 Task: Use Screen flow to show use case on Inmates object.
Action: Mouse moved to (643, 50)
Screenshot: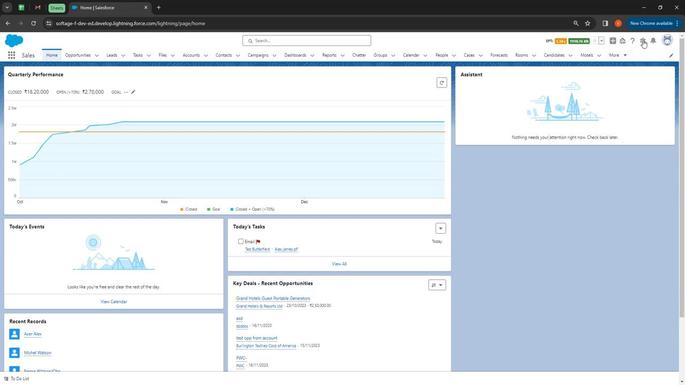 
Action: Mouse pressed left at (643, 50)
Screenshot: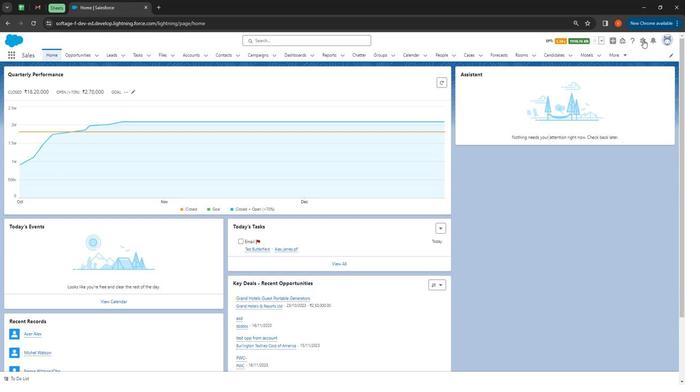 
Action: Mouse moved to (624, 66)
Screenshot: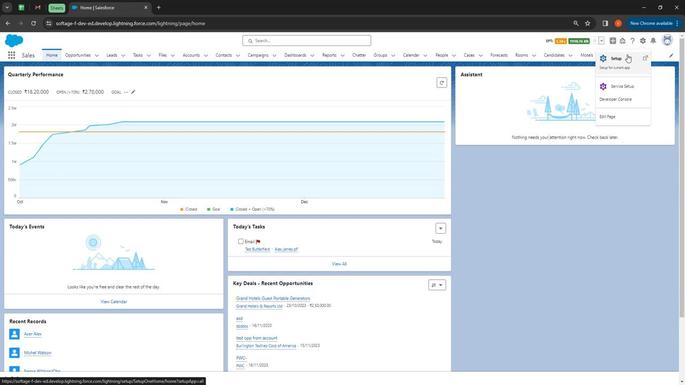
Action: Mouse pressed left at (624, 66)
Screenshot: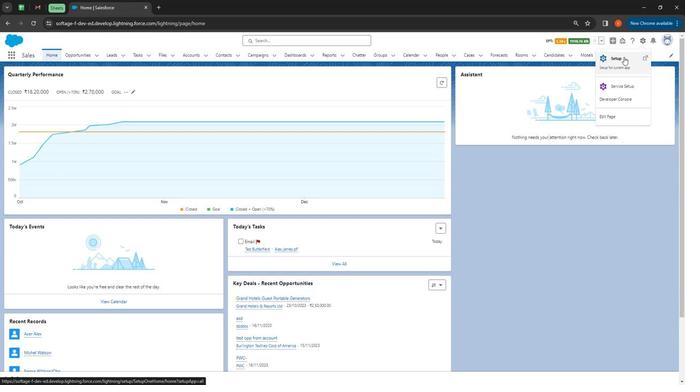 
Action: Mouse moved to (25, 83)
Screenshot: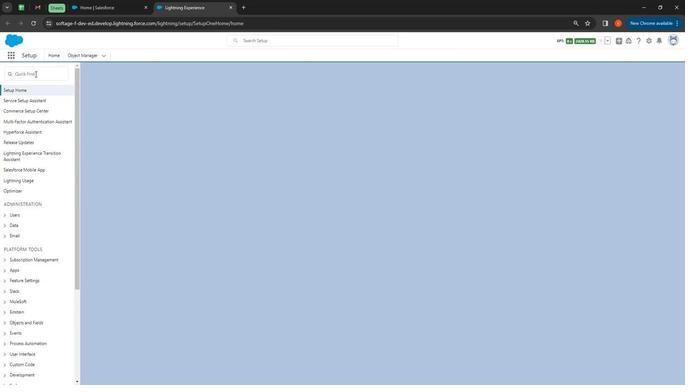 
Action: Mouse pressed left at (25, 83)
Screenshot: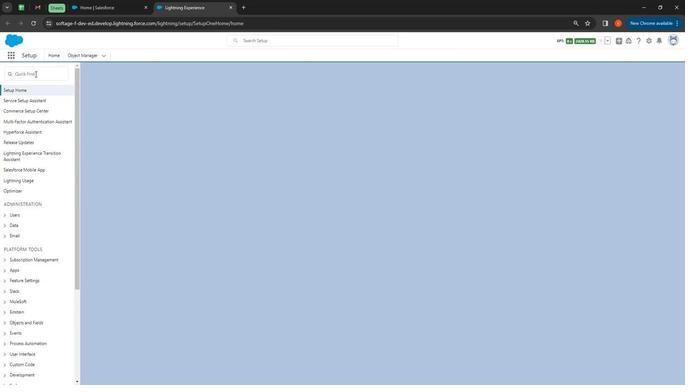 
Action: Mouse pressed left at (25, 83)
Screenshot: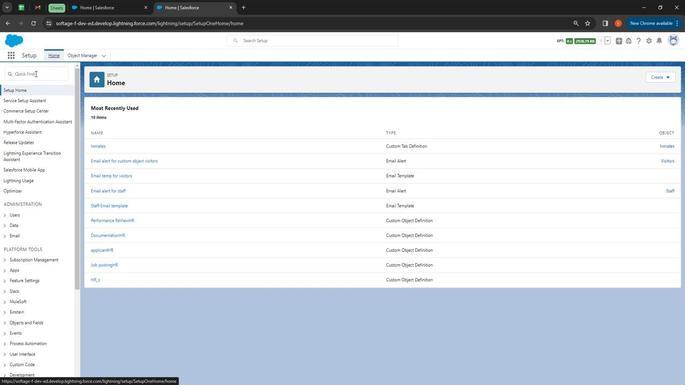 
Action: Key pressed flows
Screenshot: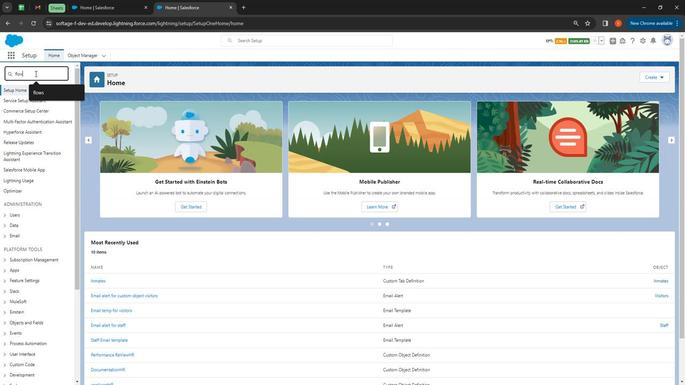 
Action: Mouse moved to (10, 106)
Screenshot: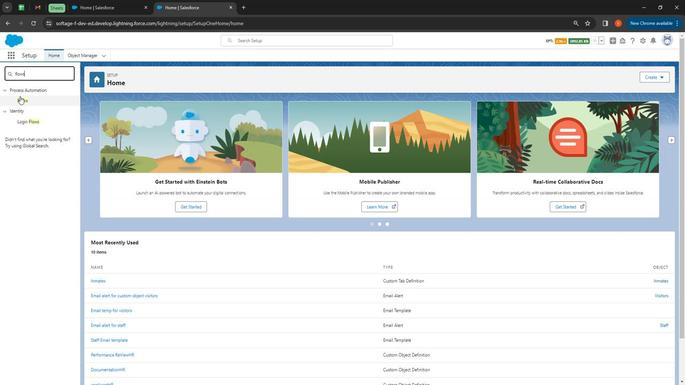 
Action: Mouse pressed left at (10, 106)
Screenshot: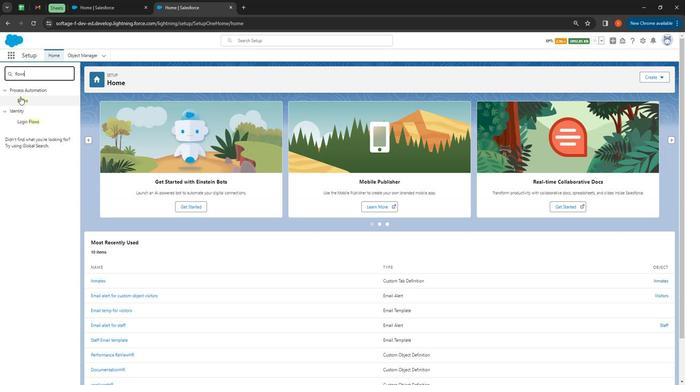 
Action: Mouse moved to (656, 87)
Screenshot: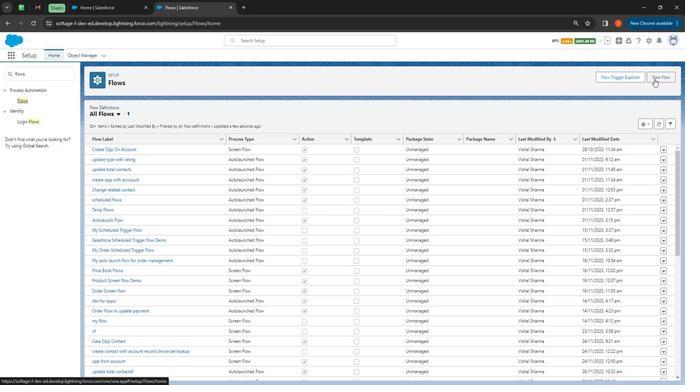 
Action: Mouse pressed left at (656, 87)
Screenshot: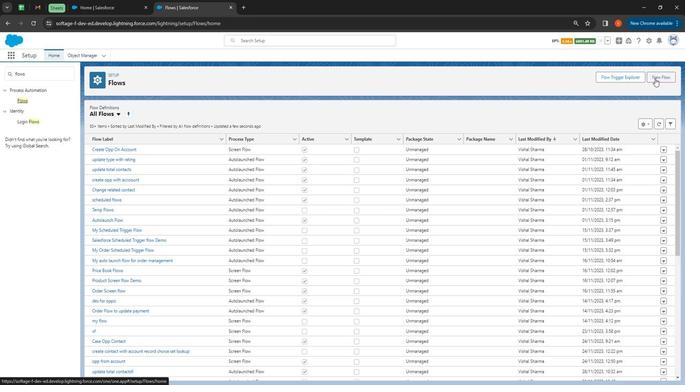
Action: Mouse moved to (511, 278)
Screenshot: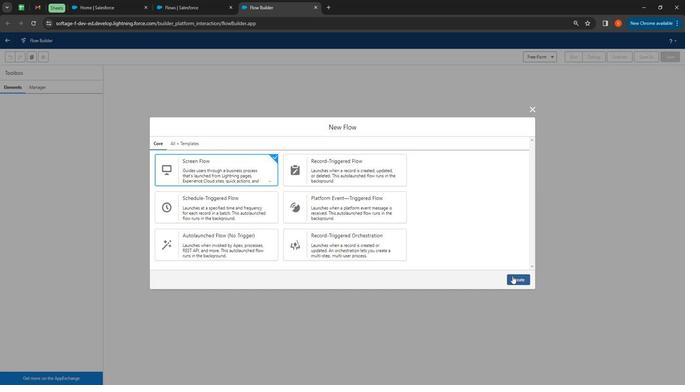 
Action: Mouse pressed left at (511, 278)
Screenshot: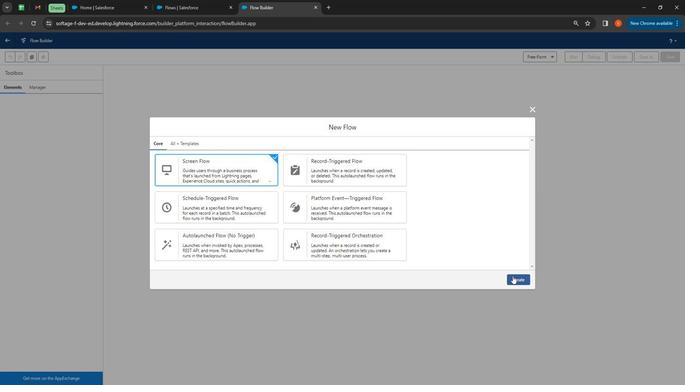 
Action: Mouse moved to (336, 129)
Screenshot: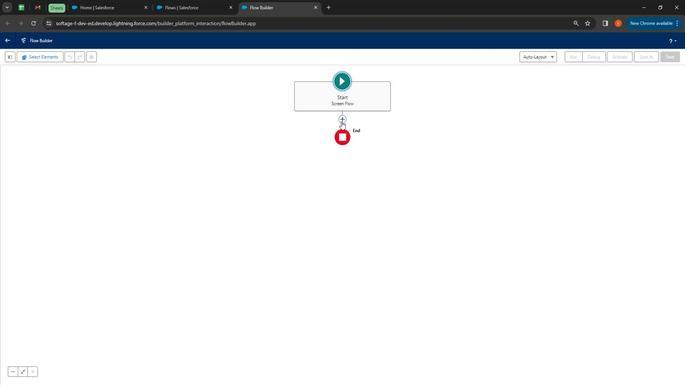 
Action: Mouse pressed left at (336, 129)
Screenshot: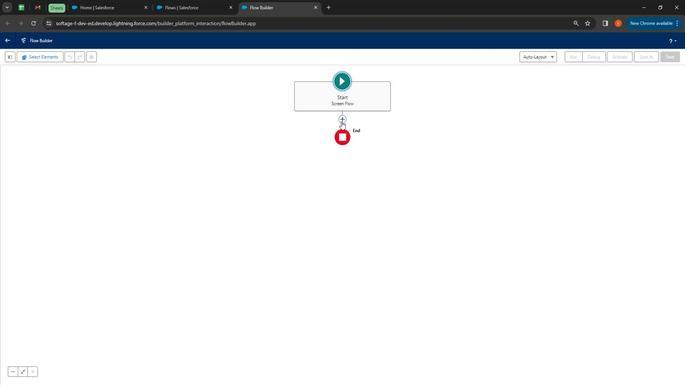 
Action: Mouse moved to (320, 156)
Screenshot: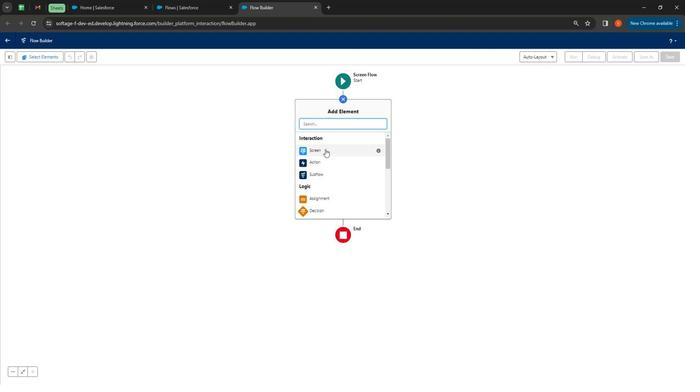 
Action: Mouse pressed left at (320, 156)
Screenshot: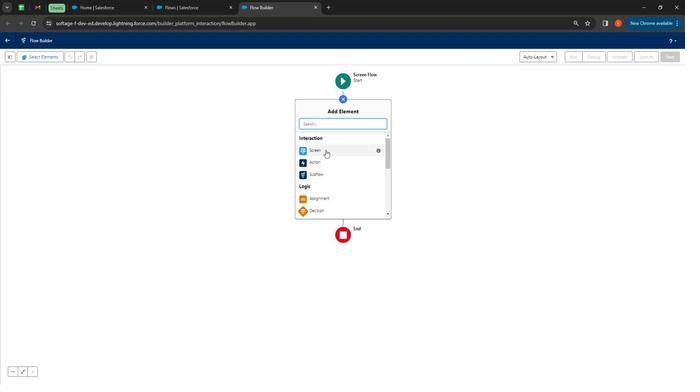 
Action: Mouse moved to (579, 125)
Screenshot: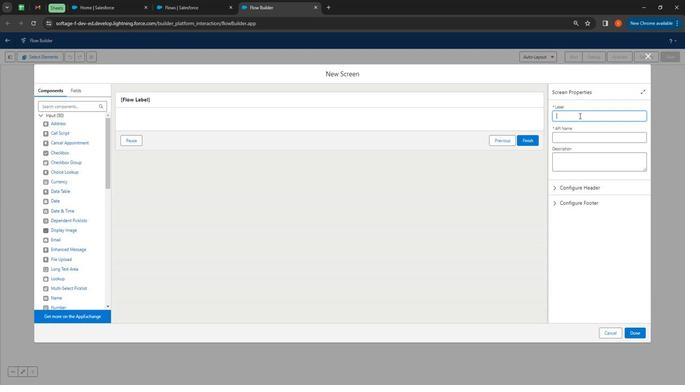 
Action: Mouse pressed left at (579, 125)
Screenshot: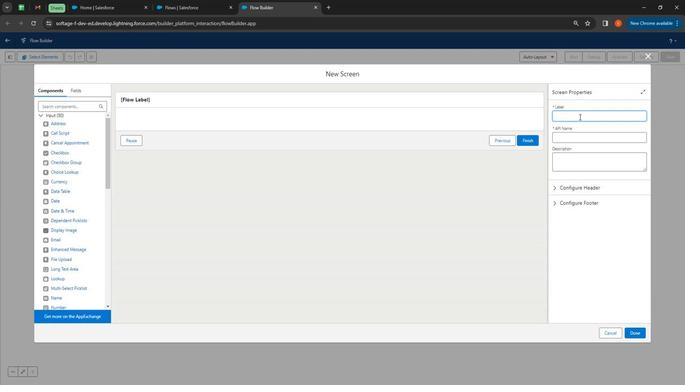 
Action: Key pressed <Key.shift>
Screenshot: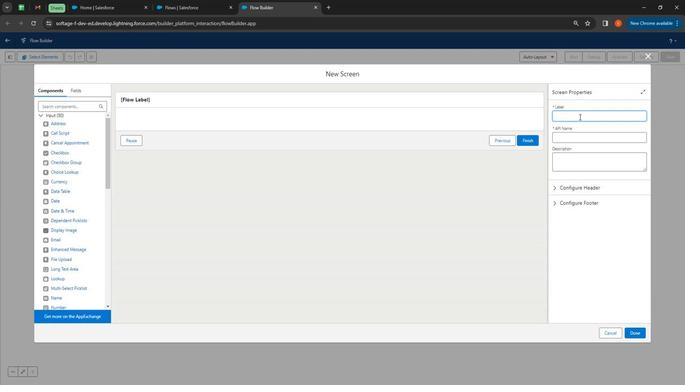 
Action: Mouse moved to (523, 90)
Screenshot: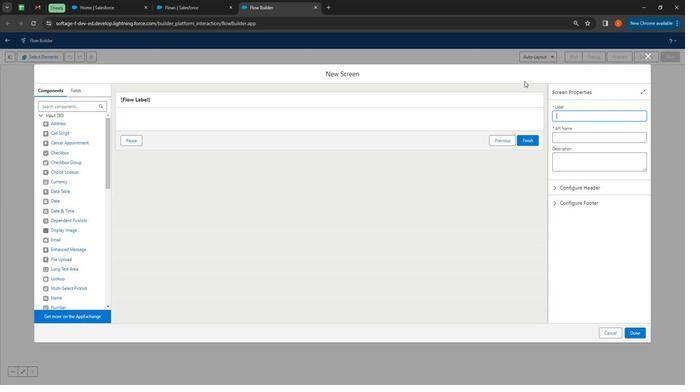 
Action: Key pressed <Key.shift><Key.shift><Key.shift><Key.shift><Key.shift><Key.shift><Key.shift><Key.shift><Key.shift><Key.shift><Key.shift><Key.shift><Key.shift><Key.shift><Key.shift><Key.shift><Key.shift><Key.shift><Key.shift><Key.shift><Key.shift><Key.shift><Key.shift><Key.shift><Key.shift><Key.shift><Key.shift><Key.shift><Key.shift><Key.shift><Key.shift><Key.shift><Key.shift><Key.shift>Inmate<Key.space><Key.shift>Screen<Key.tab><Key.tab><Key.shift><Key.shift><Key.shift><Key.shift><Key.shift><Key.shift><Key.shift><Key.shift><Key.shift><Key.shift>Custom<Key.space><Key.shift>Screen<Key.space>for<Key.space>inmate<Key.space>custom<Key.space>object<Key.space>in<Key.space>priss<Key.backspace>on<Key.space>connect<Key.space>pro<Key.space>application.
Screenshot: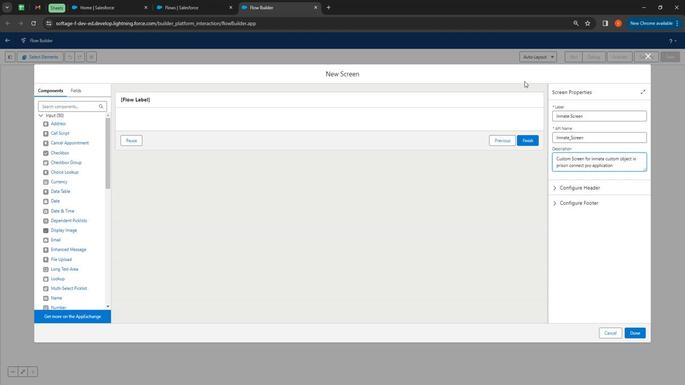 
Action: Mouse moved to (75, 113)
Screenshot: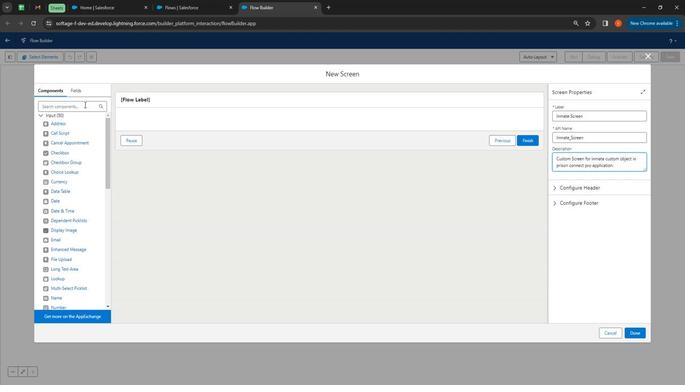
Action: Mouse pressed left at (75, 113)
Screenshot: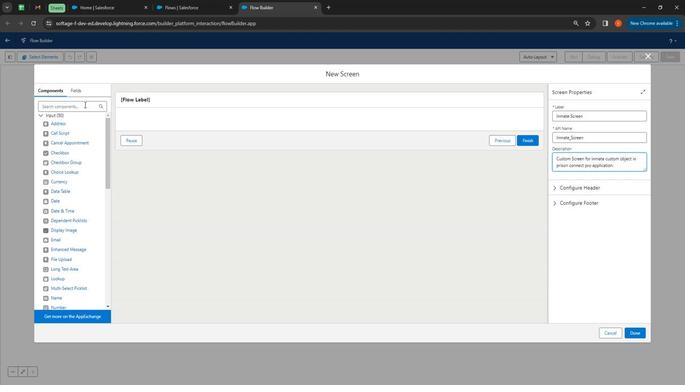 
Action: Key pressed text
Screenshot: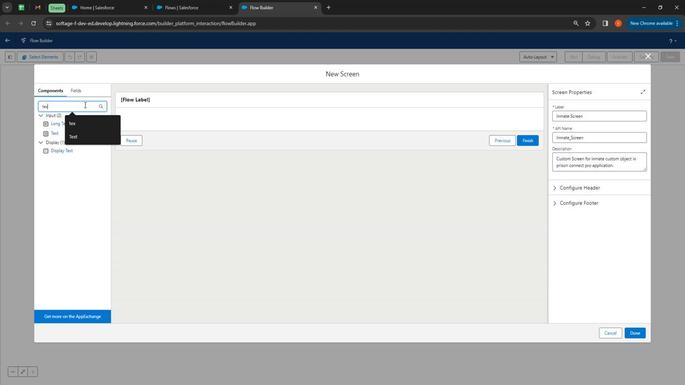 
Action: Mouse moved to (41, 143)
Screenshot: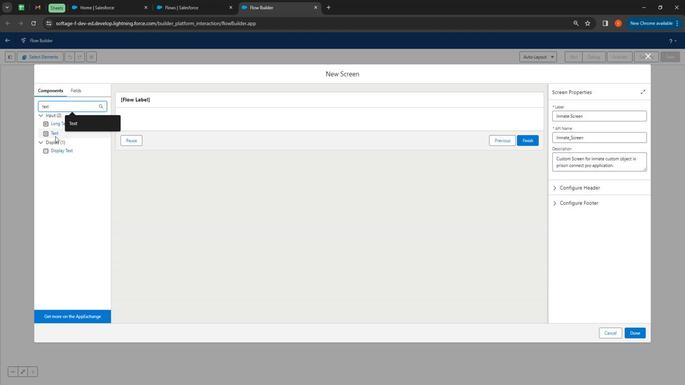 
Action: Mouse pressed left at (41, 143)
Screenshot: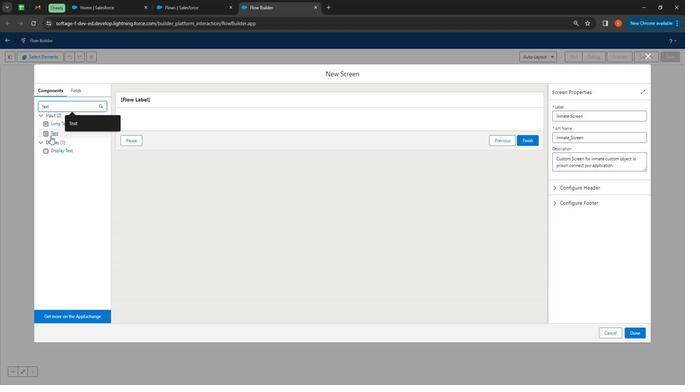 
Action: Mouse moved to (584, 123)
Screenshot: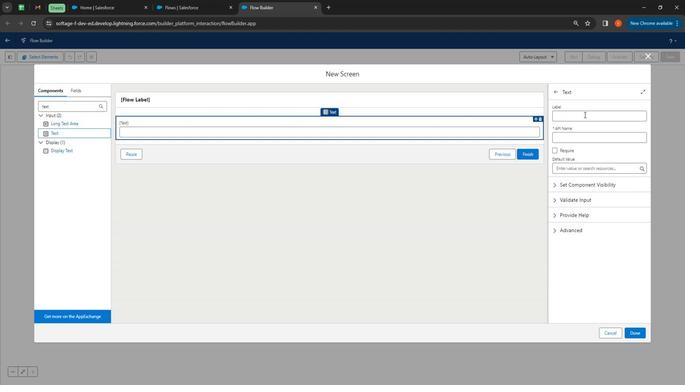 
Action: Mouse pressed left at (584, 123)
Screenshot: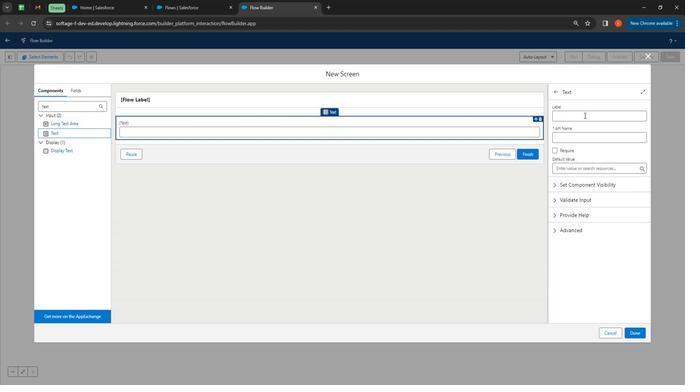 
Action: Key pressed <Key.shift>
Screenshot: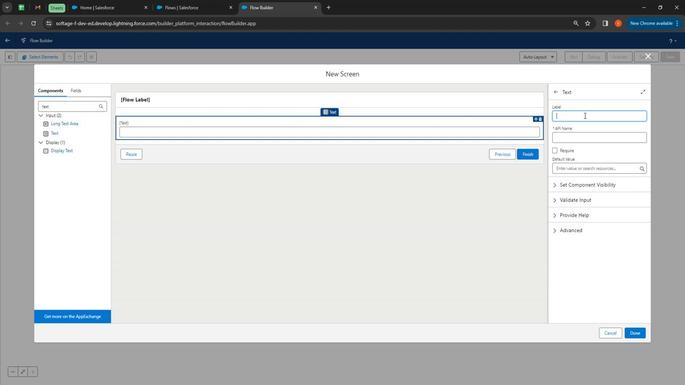 
Action: Mouse moved to (534, 92)
Screenshot: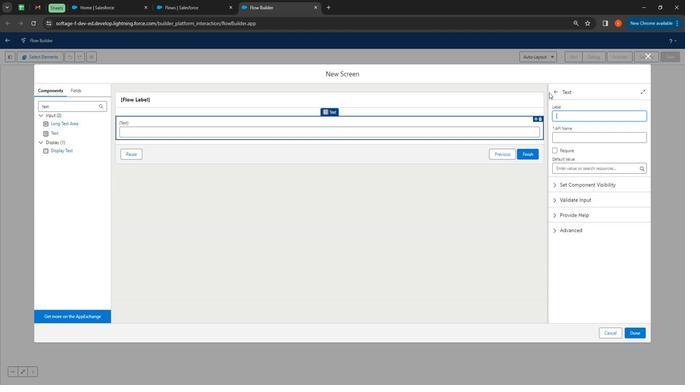 
Action: Key pressed <Key.shift><Key.shift><Key.shift><Key.shift><Key.shift><Key.shift><Key.shift><Key.shift><Key.shift><Key.shift>Inmate<Key.space><Key.shift>NAme<Key.backspace><Key.backspace><Key.backspace>ame
Screenshot: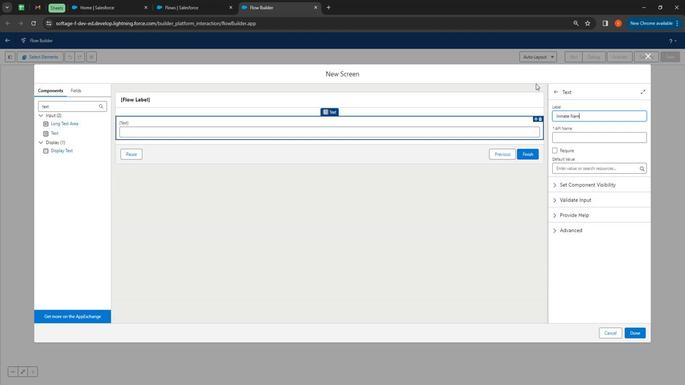 
Action: Mouse moved to (553, 158)
Screenshot: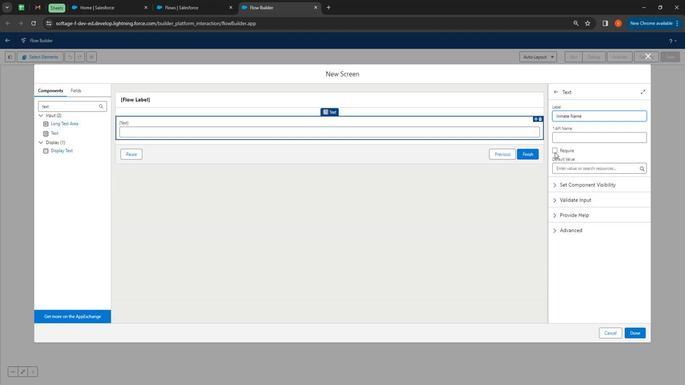 
Action: Mouse pressed left at (553, 158)
Screenshot: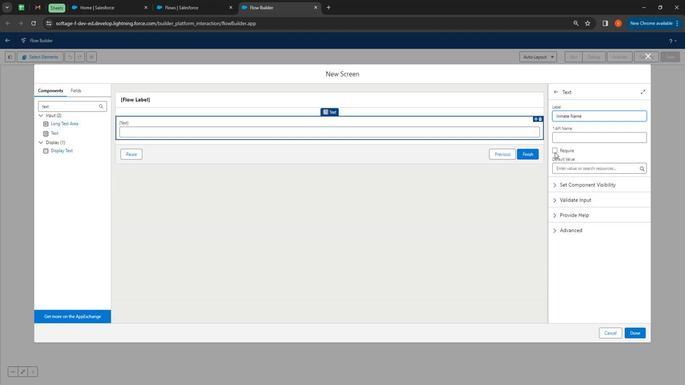 
Action: Mouse moved to (60, 115)
Screenshot: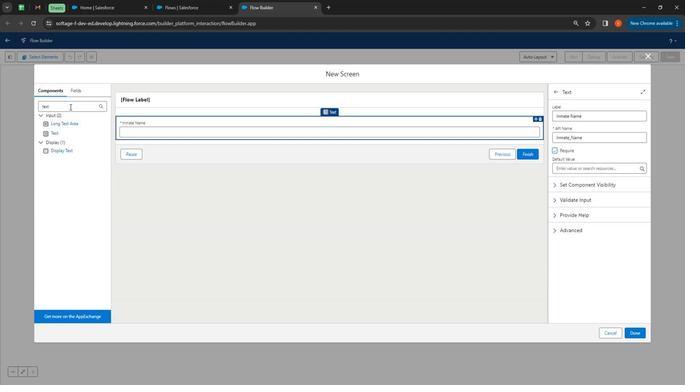
Action: Mouse pressed left at (60, 115)
Screenshot: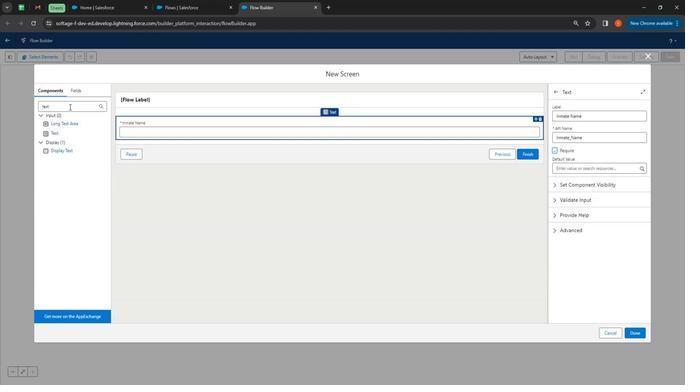 
Action: Mouse pressed left at (60, 115)
Screenshot: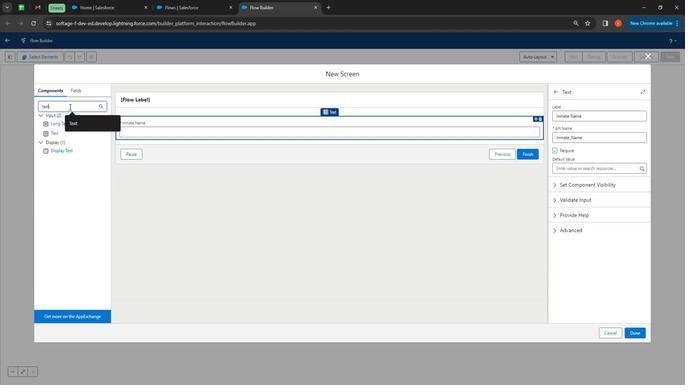 
Action: Key pressed <Key.shift><Key.shift><Key.shift><Key.shift><Key.shift><Key.shift><Key.shift><Key.shift><Key.shift><Key.shift><Key.shift><Key.shift><Key.shift><Key.shift><Key.shift><Key.shift><Key.shift><Key.shift><Key.shift><Key.shift><Key.shift>Date
Screenshot: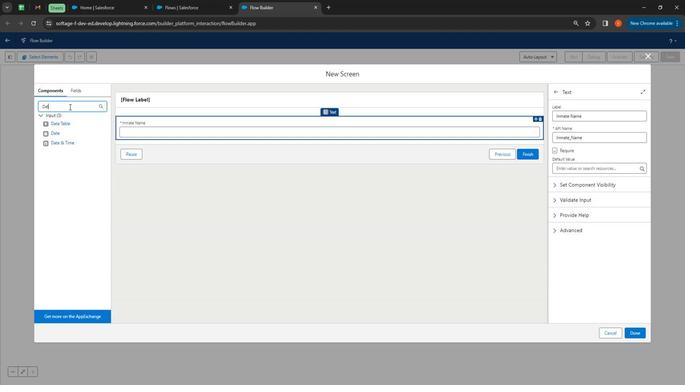 
Action: Mouse moved to (44, 133)
Screenshot: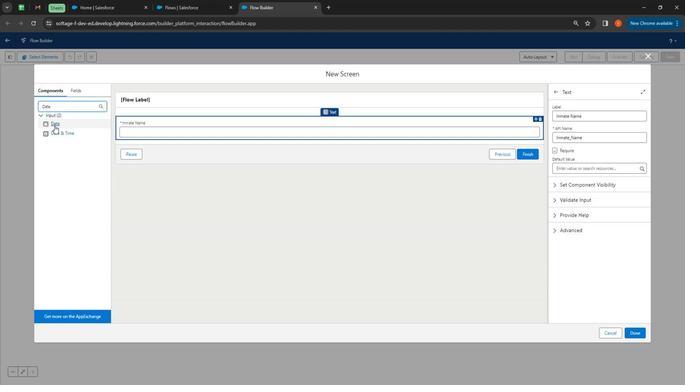 
Action: Mouse pressed left at (44, 133)
Screenshot: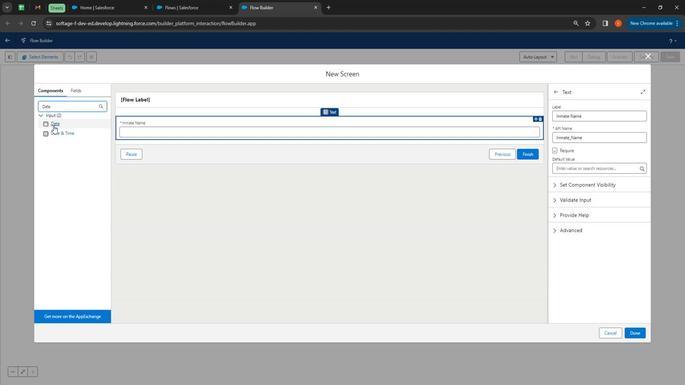 
Action: Mouse moved to (571, 127)
Screenshot: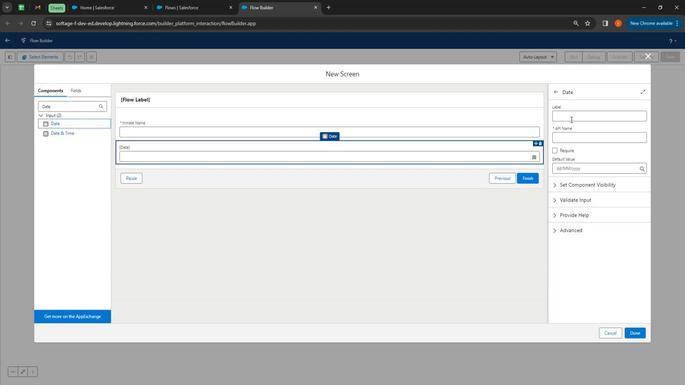 
Action: Mouse pressed left at (571, 127)
Screenshot: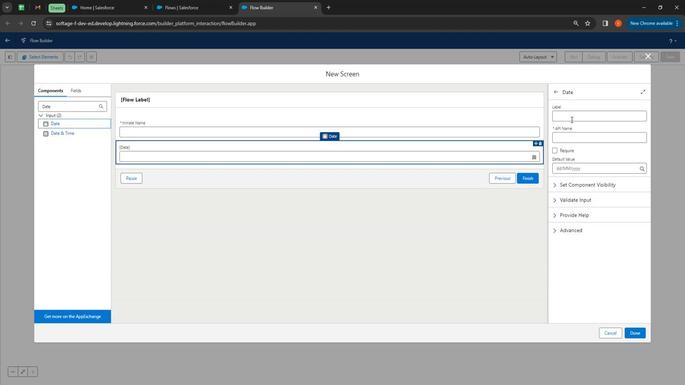 
Action: Mouse moved to (571, 127)
Screenshot: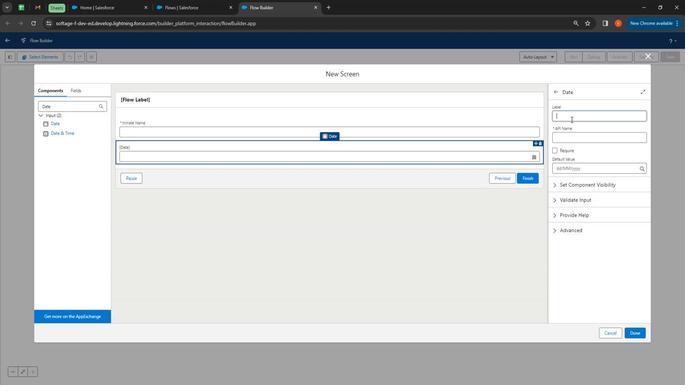 
Action: Key pressed <Key.shift>
Screenshot: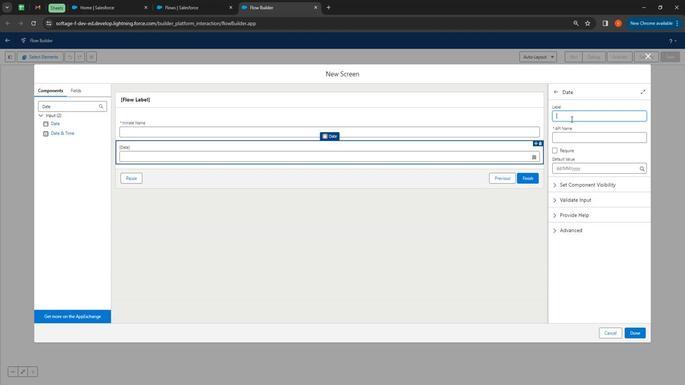 
Action: Mouse moved to (572, 126)
Screenshot: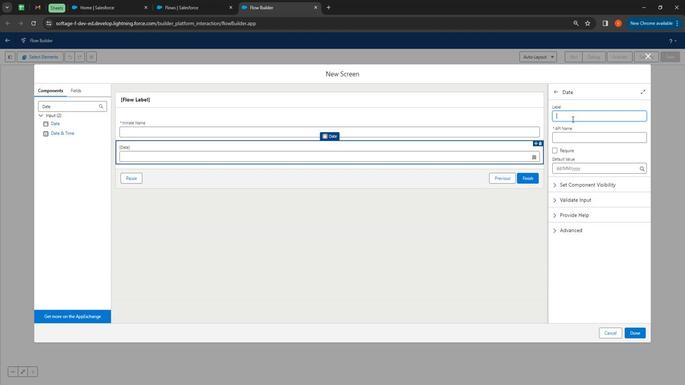 
Action: Key pressed D
Screenshot: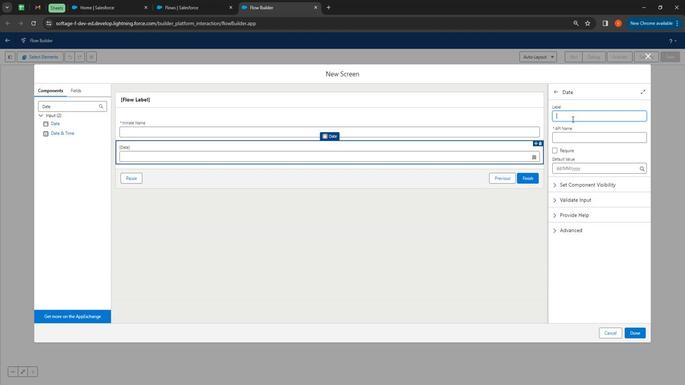 
Action: Mouse moved to (516, 89)
Screenshot: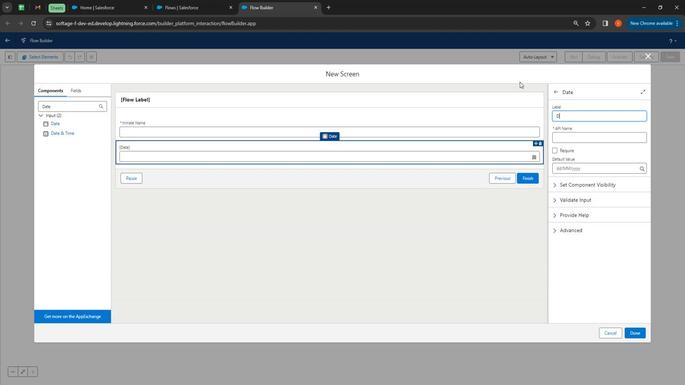 
Action: Key pressed ate<Key.space><Key.shift>Of<Key.space>birth
Screenshot: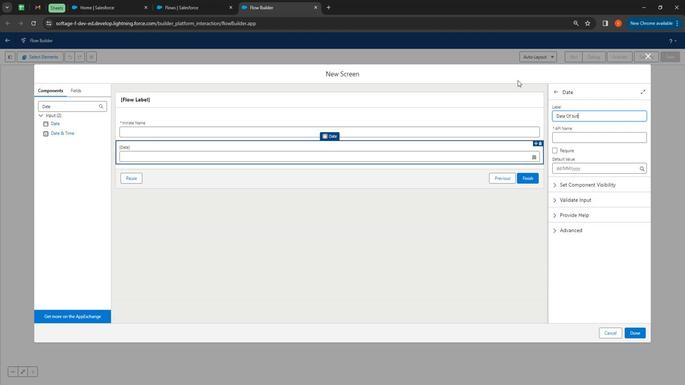 
Action: Mouse moved to (584, 140)
Screenshot: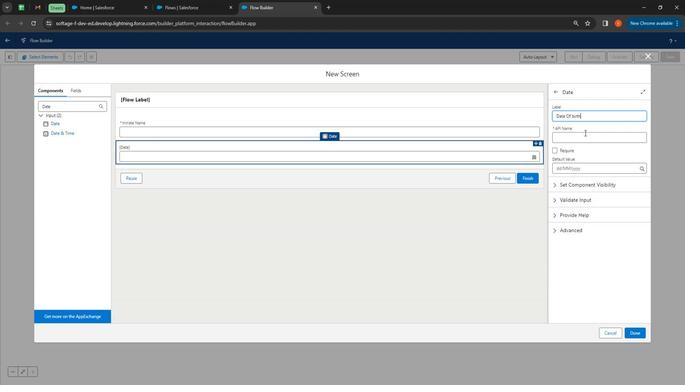
Action: Mouse pressed left at (584, 140)
Screenshot: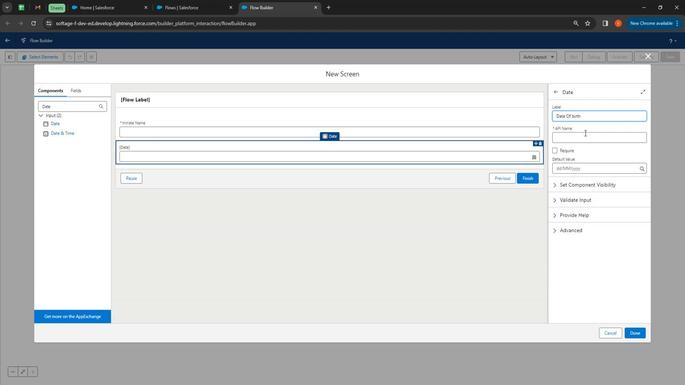 
Action: Mouse moved to (305, 231)
Screenshot: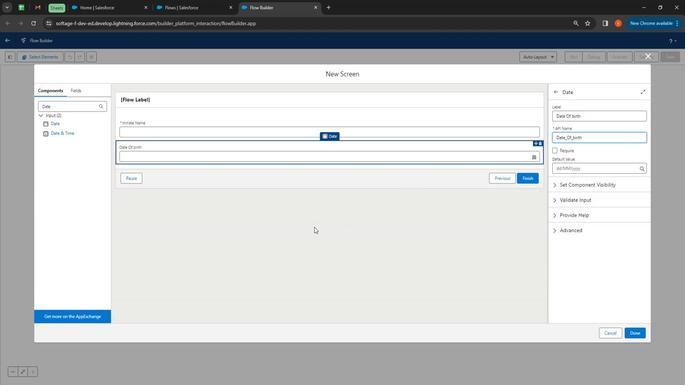 
Action: Mouse pressed left at (305, 231)
Screenshot: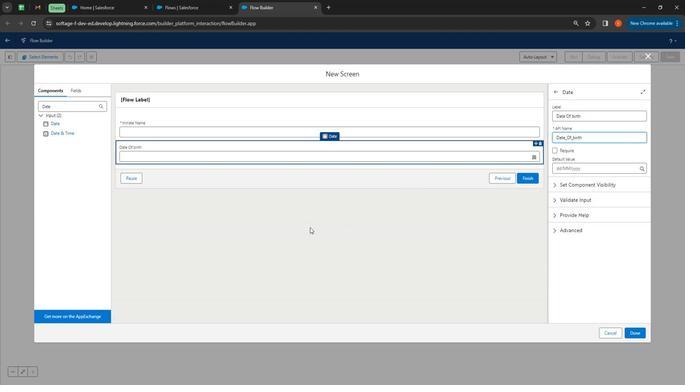 
Action: Mouse moved to (54, 110)
Screenshot: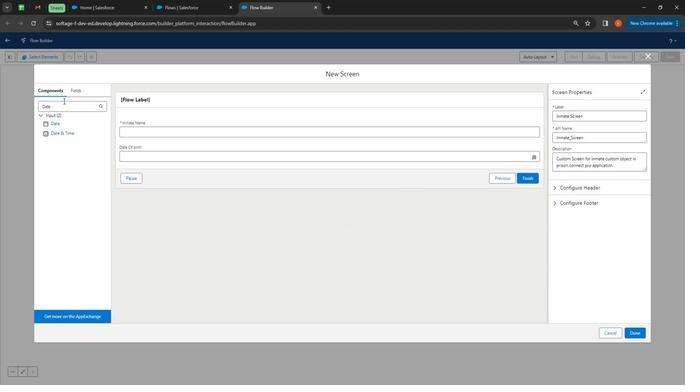 
Action: Mouse pressed left at (54, 110)
Screenshot: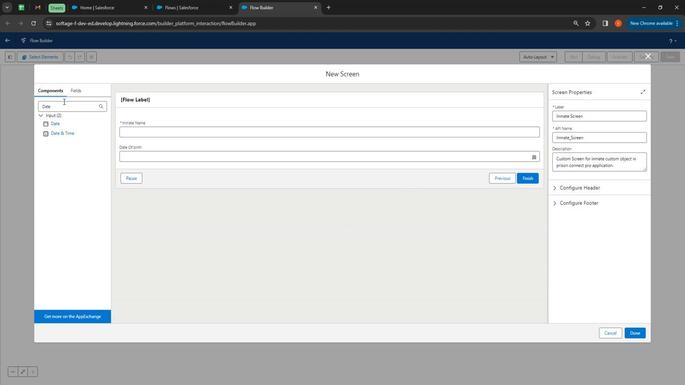 
Action: Mouse moved to (54, 110)
Screenshot: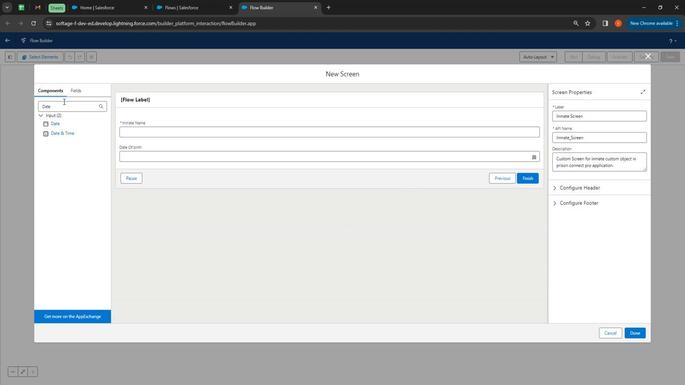 
Action: Mouse pressed left at (54, 110)
Screenshot: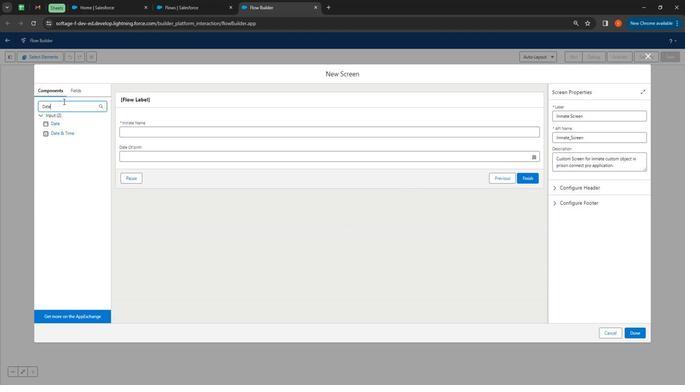 
Action: Key pressed <Key.shift><Key.shift><Key.shift><Key.shift><Key.shift><Key.shift><Key.shift><Key.shift><Key.shift><Key.shift><Key.shift><Key.shift><Key.shift><Key.shift><Key.shift><Key.shift><Key.shift><Key.shift>Pick
Screenshot: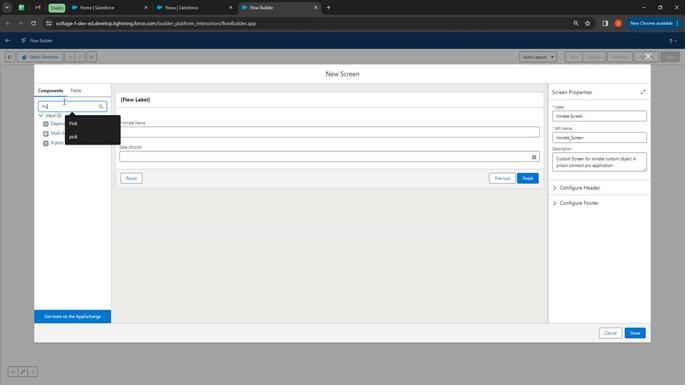 
Action: Mouse moved to (45, 163)
Screenshot: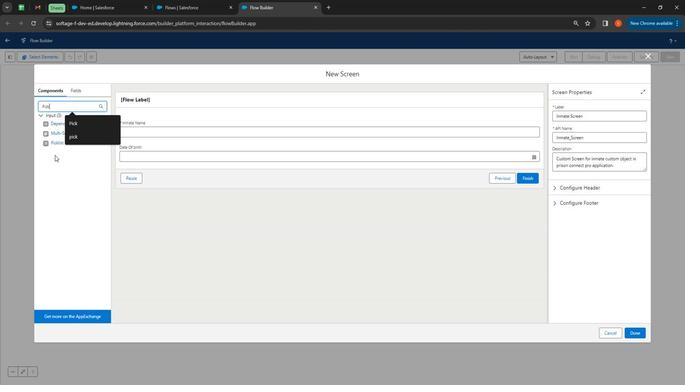
Action: Mouse pressed left at (45, 163)
Screenshot: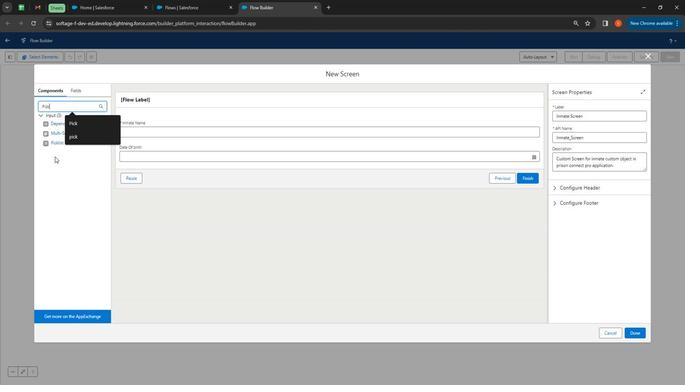 
Action: Mouse moved to (41, 151)
Screenshot: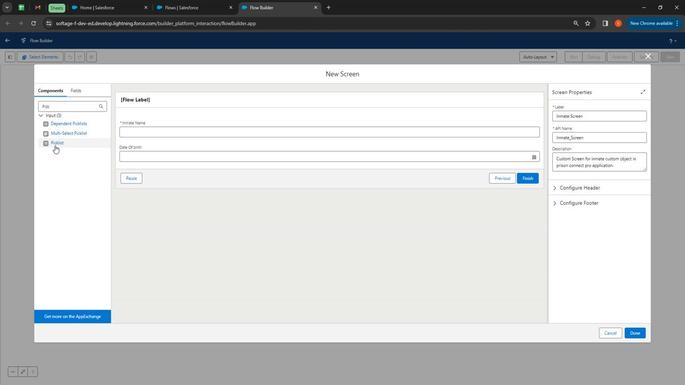
Action: Mouse pressed left at (41, 151)
Screenshot: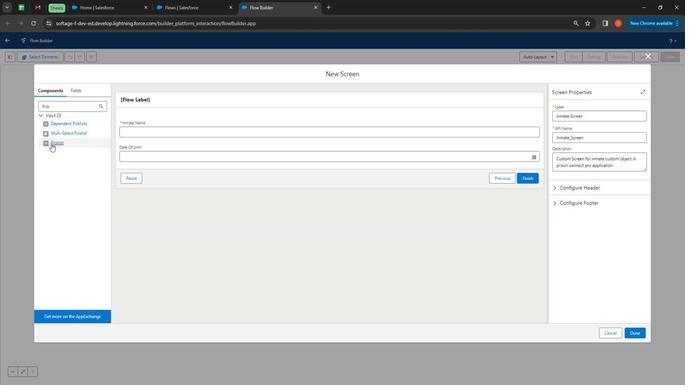 
Action: Mouse moved to (593, 126)
Screenshot: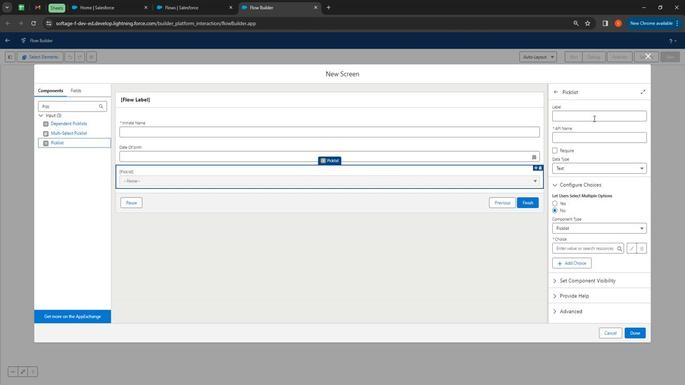 
Action: Mouse pressed left at (593, 126)
Screenshot: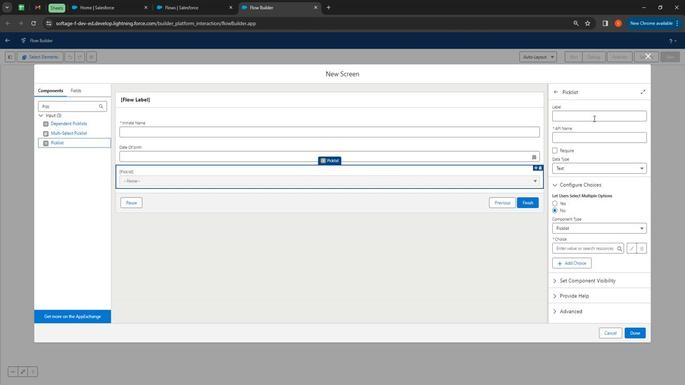 
Action: Mouse moved to (593, 125)
Screenshot: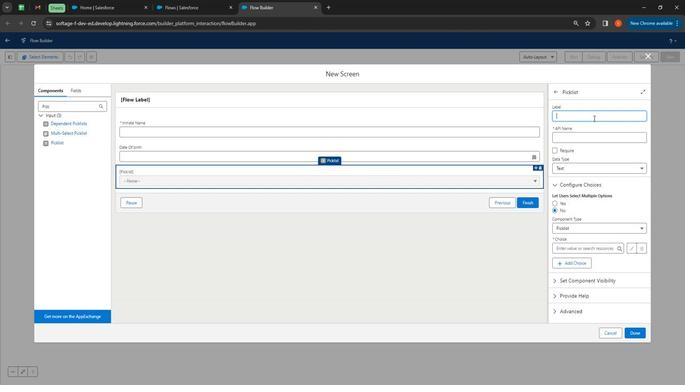 
Action: Key pressed <Key.shift>
Screenshot: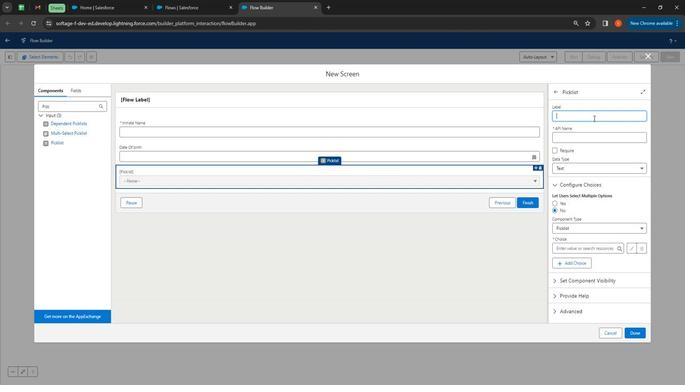 
Action: Mouse moved to (565, 108)
Screenshot: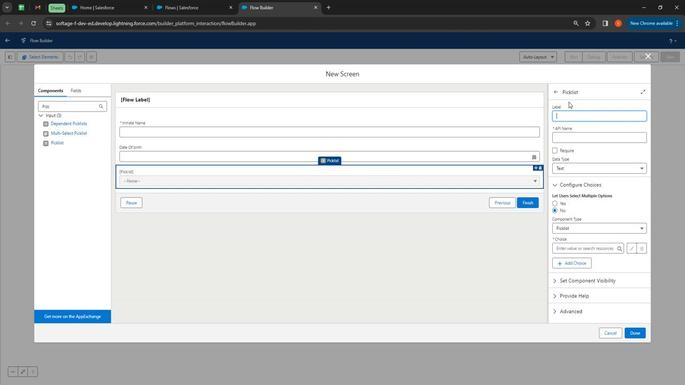 
Action: Key pressed Gender
Screenshot: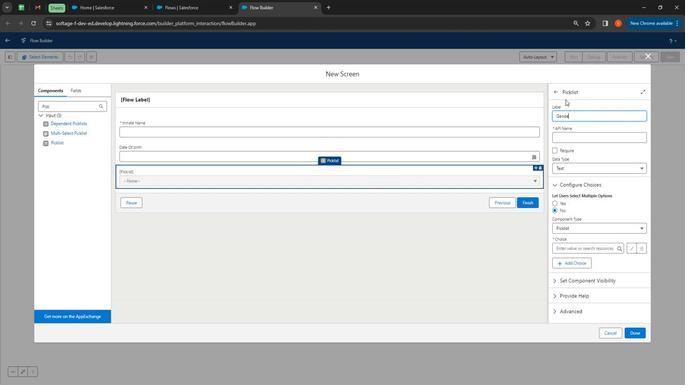 
Action: Mouse moved to (571, 147)
Screenshot: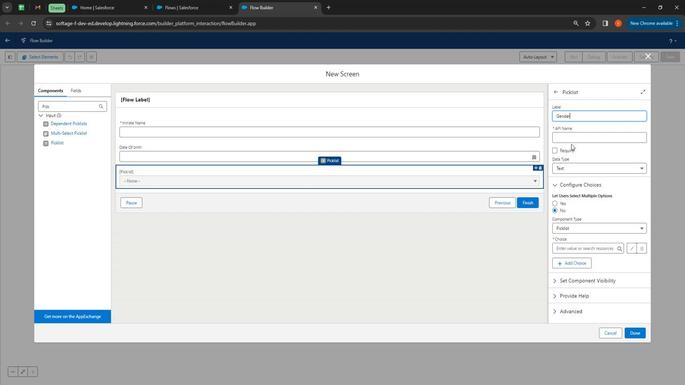 
Action: Mouse pressed left at (571, 147)
Screenshot: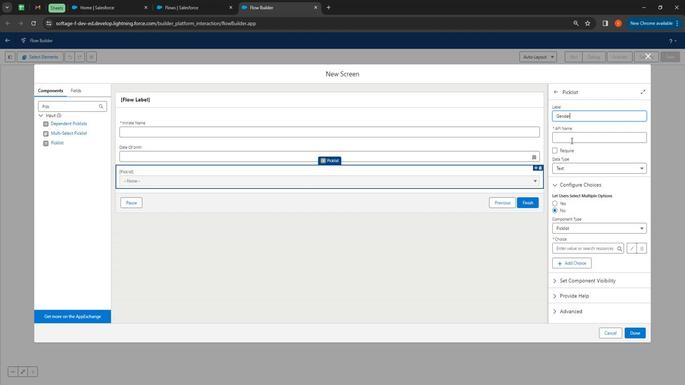 
Action: Mouse moved to (572, 249)
Screenshot: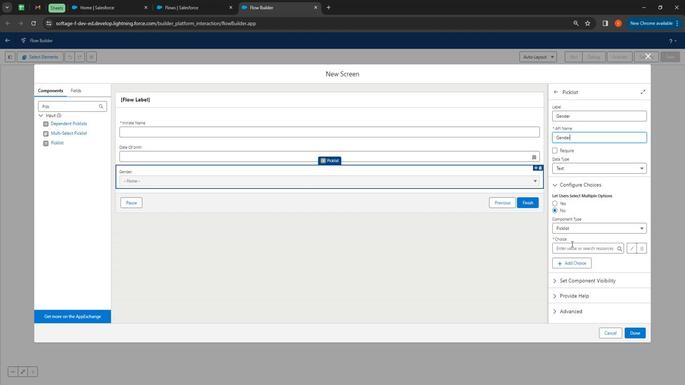 
Action: Mouse pressed left at (572, 249)
Screenshot: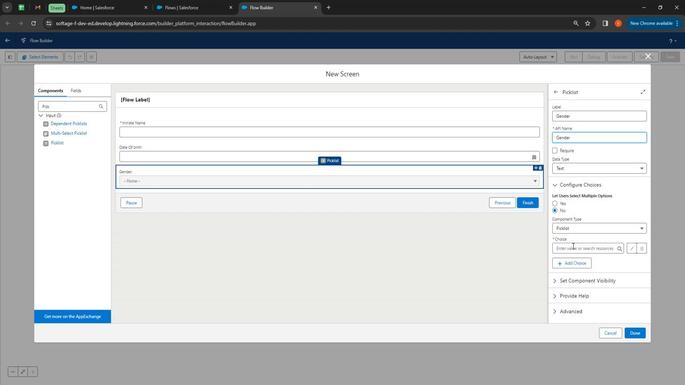 
Action: Mouse moved to (572, 263)
Screenshot: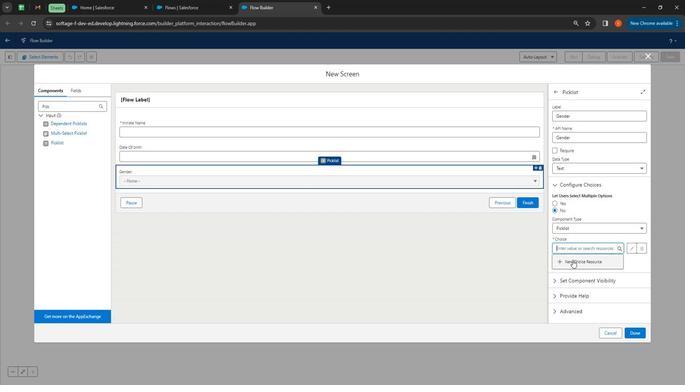 
Action: Mouse pressed left at (572, 263)
Screenshot: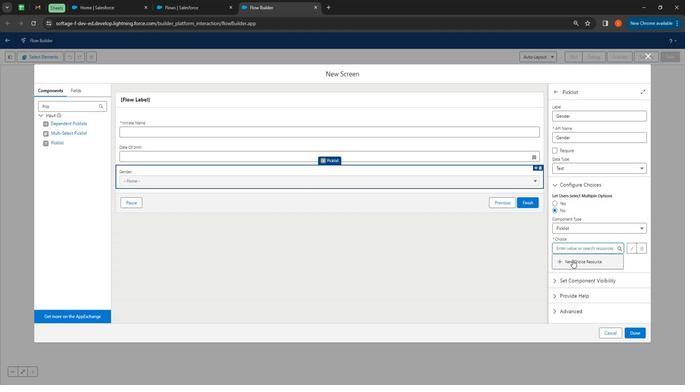 
Action: Mouse moved to (249, 184)
Screenshot: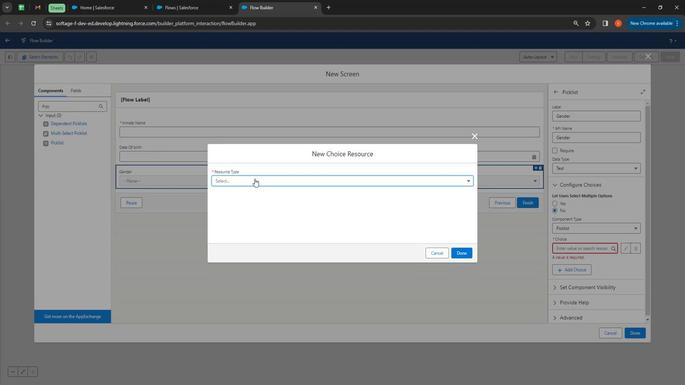 
Action: Mouse pressed left at (249, 184)
Screenshot: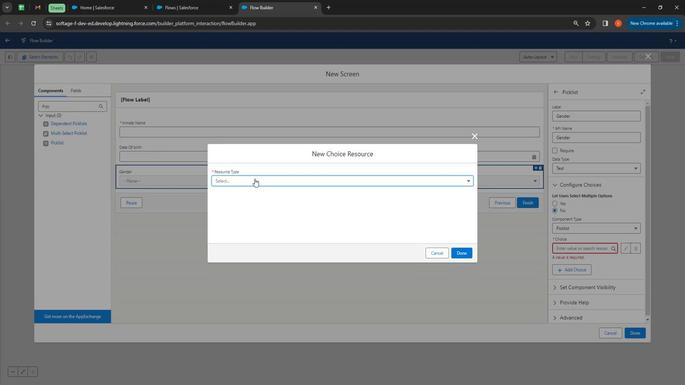
Action: Mouse moved to (279, 242)
Screenshot: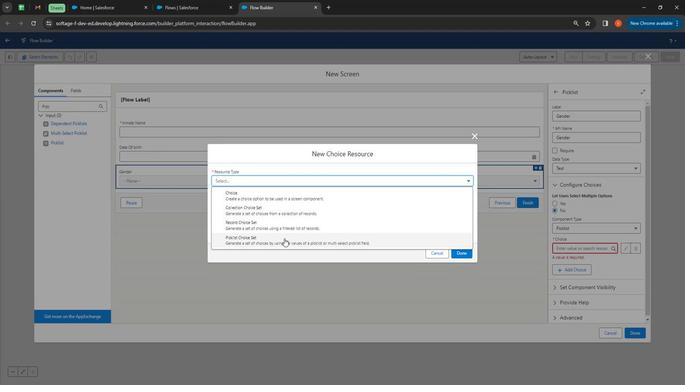 
Action: Mouse pressed left at (279, 242)
Screenshot: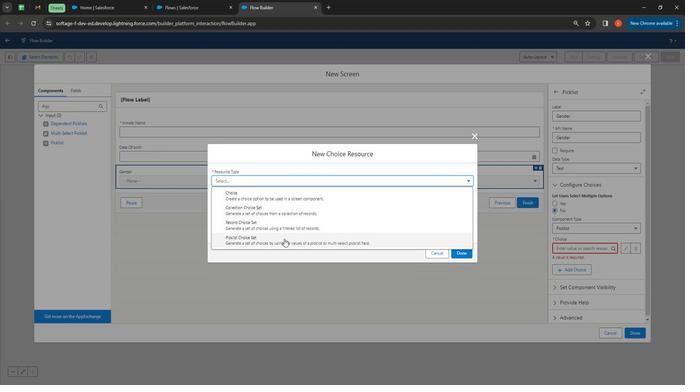 
Action: Mouse moved to (225, 200)
Screenshot: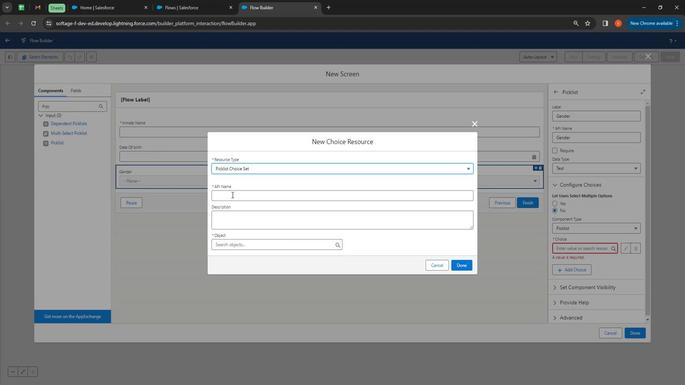 
Action: Mouse pressed left at (225, 200)
Screenshot: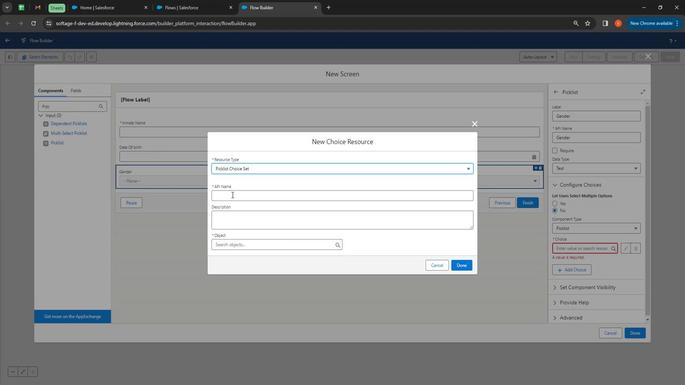 
Action: Key pressed <Key.shift><Key.shift>Gender<Key.tab><Key.shift>Pick-list<Key.space>choice<Key.space>setf<Key.backspace><Key.space>for<Key.space><Key.shift>Gender<Key.space><Key.shift>Custom<Key.space>field<Key.space>in<Key.space>inmare<Key.backspace><Key.backspace>te<Key.space>custom<Key.space>object.
Screenshot: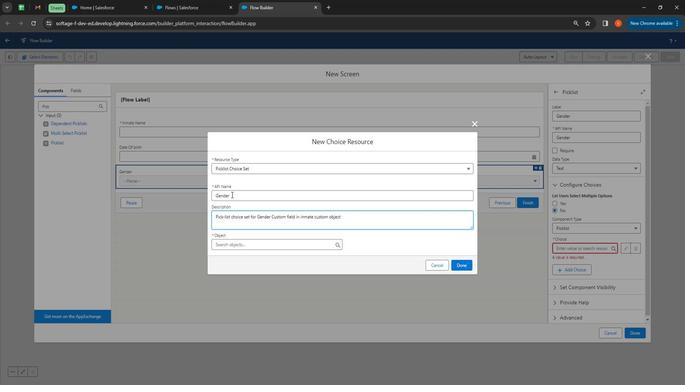 
Action: Mouse moved to (274, 245)
Screenshot: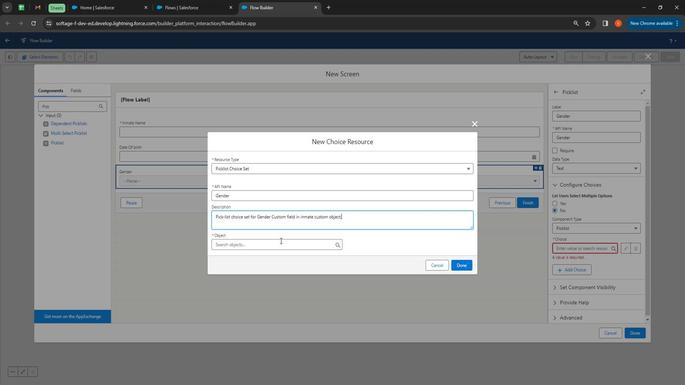 
Action: Mouse pressed left at (274, 245)
Screenshot: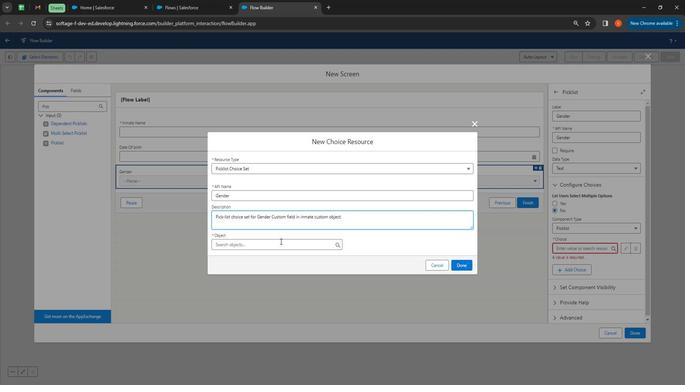 
Action: Mouse moved to (289, 269)
Screenshot: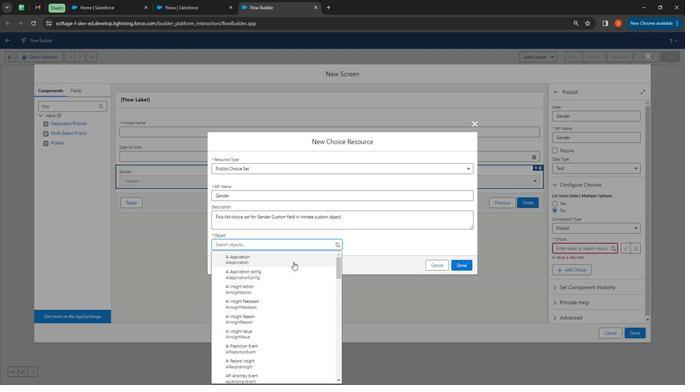 
Action: Mouse scrolled (289, 269) with delta (0, 0)
Screenshot: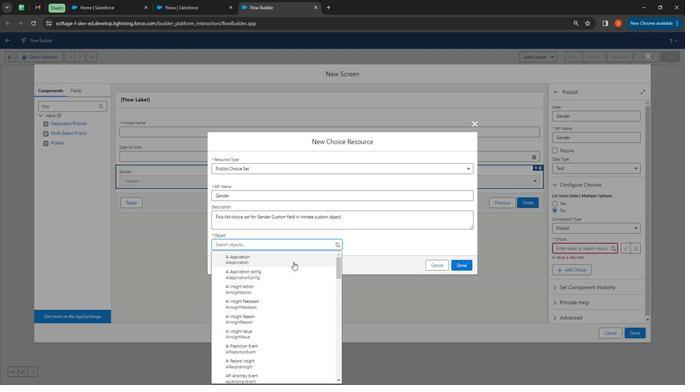
Action: Mouse moved to (290, 272)
Screenshot: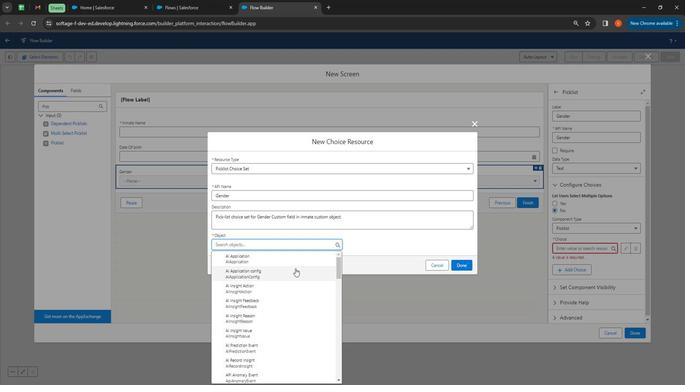 
Action: Mouse scrolled (290, 272) with delta (0, 0)
Screenshot: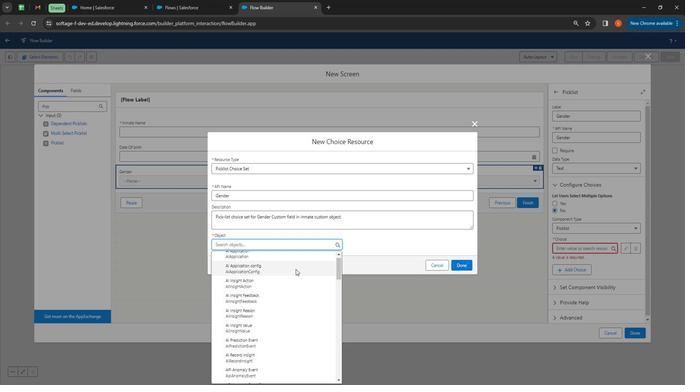 
Action: Mouse moved to (288, 267)
Screenshot: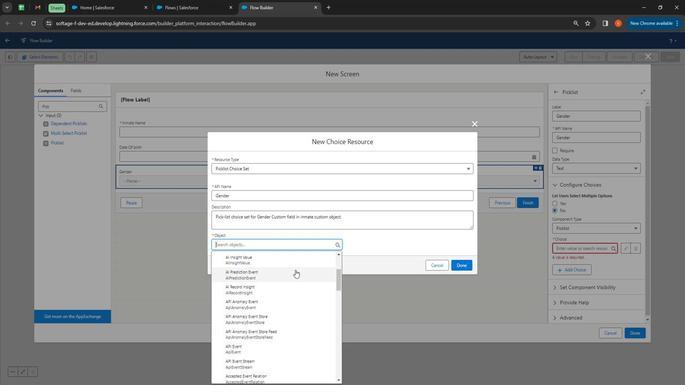 
Action: Mouse scrolled (288, 267) with delta (0, 0)
Screenshot: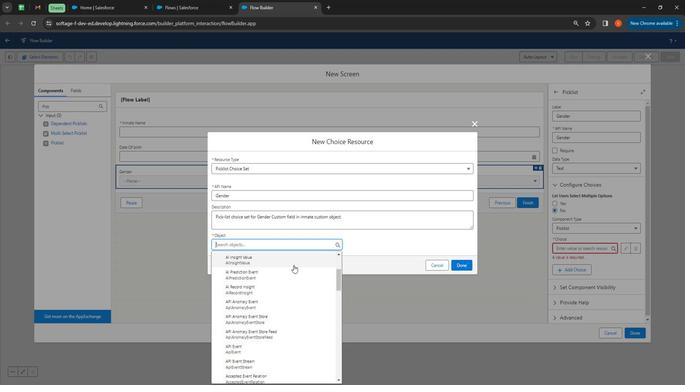 
Action: Mouse moved to (282, 293)
Screenshot: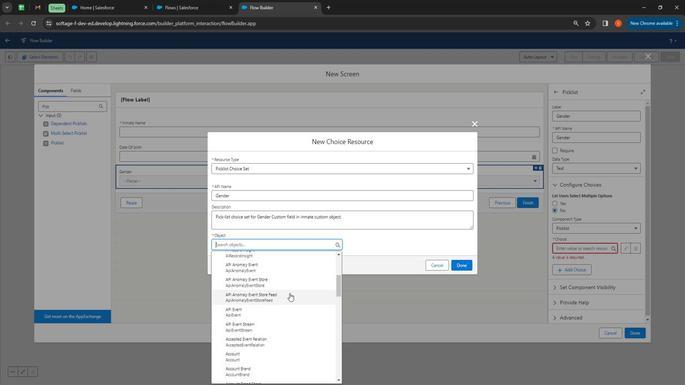 
Action: Key pressed inma
Screenshot: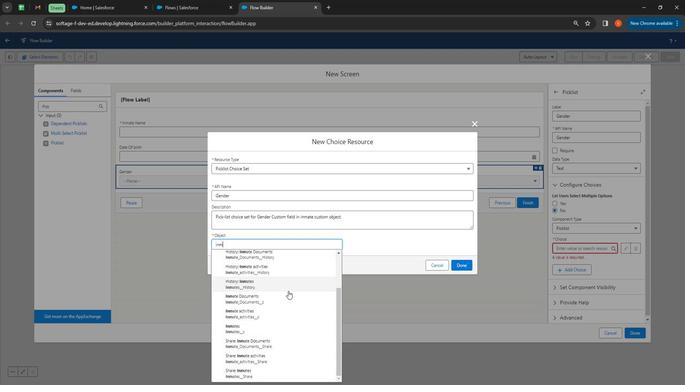 
Action: Mouse moved to (271, 329)
Screenshot: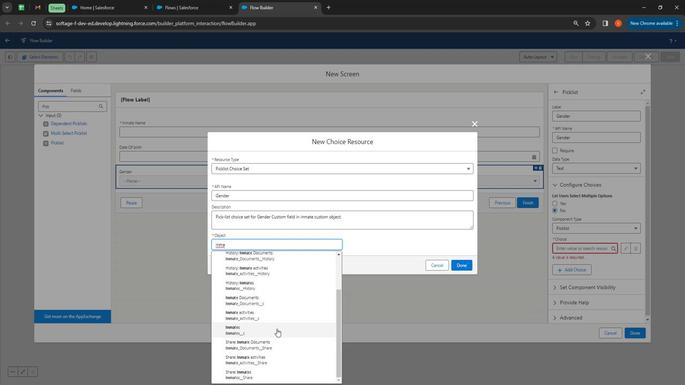 
Action: Mouse pressed left at (271, 329)
Screenshot: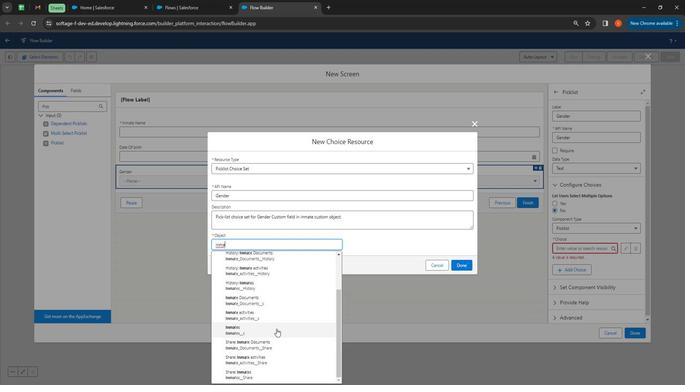 
Action: Mouse moved to (269, 249)
Screenshot: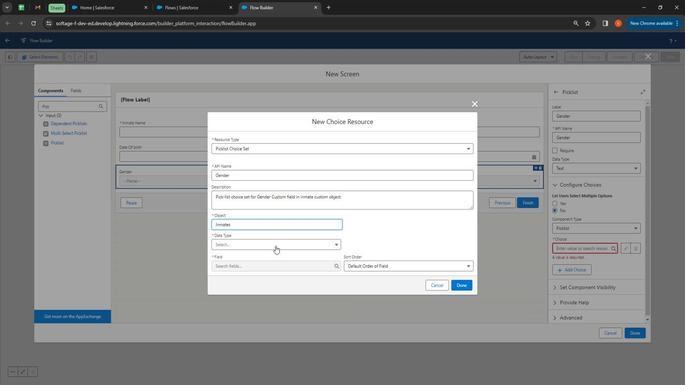 
Action: Mouse pressed left at (269, 249)
Screenshot: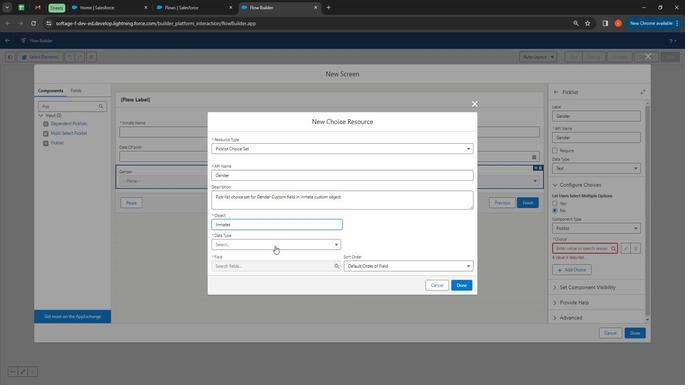 
Action: Mouse moved to (269, 260)
Screenshot: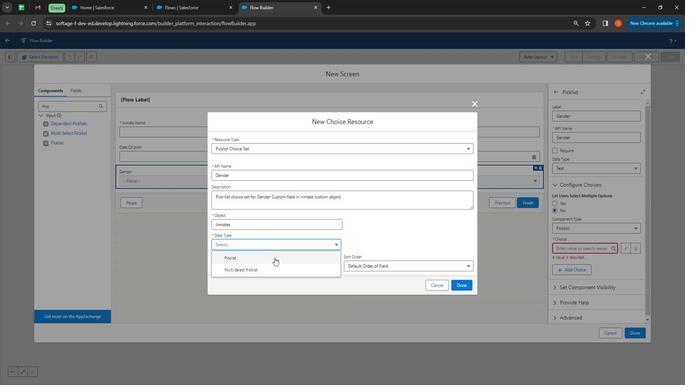 
Action: Mouse pressed left at (269, 260)
Screenshot: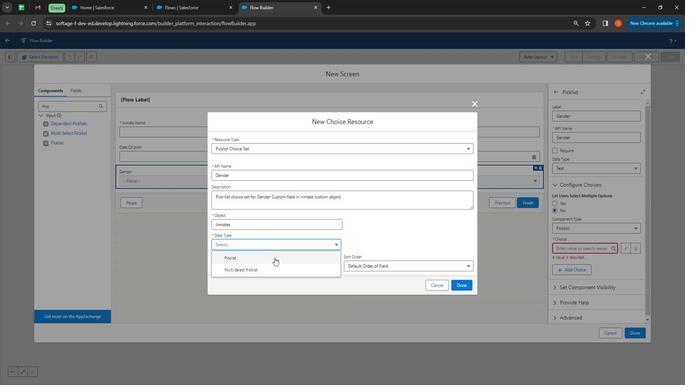 
Action: Mouse moved to (260, 265)
Screenshot: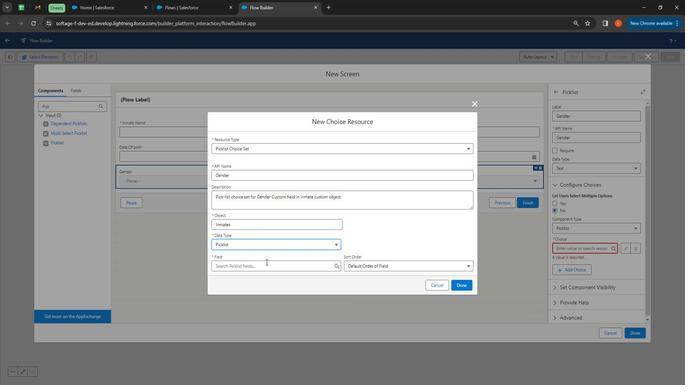 
Action: Mouse pressed left at (260, 265)
Screenshot: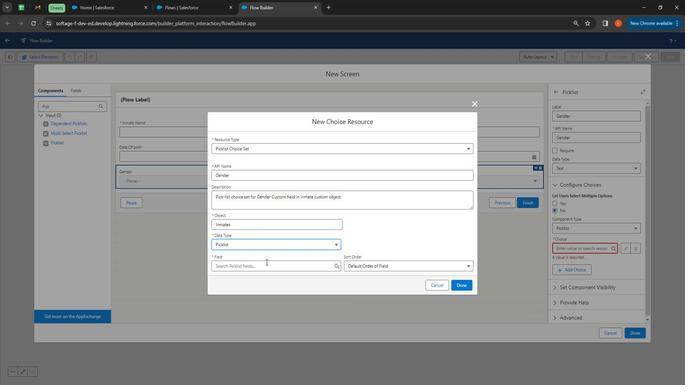
Action: Mouse moved to (268, 284)
Screenshot: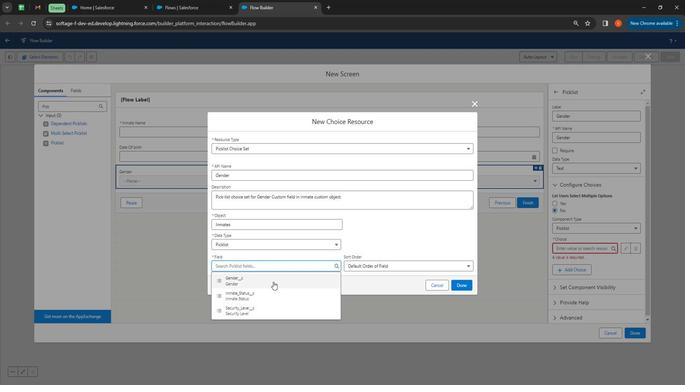 
Action: Mouse pressed left at (268, 284)
Screenshot: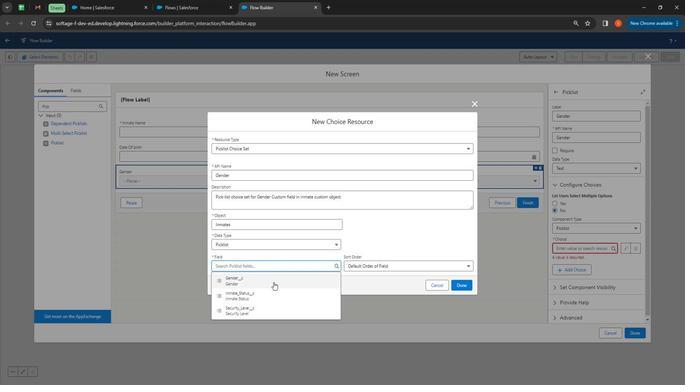 
Action: Mouse moved to (462, 283)
Screenshot: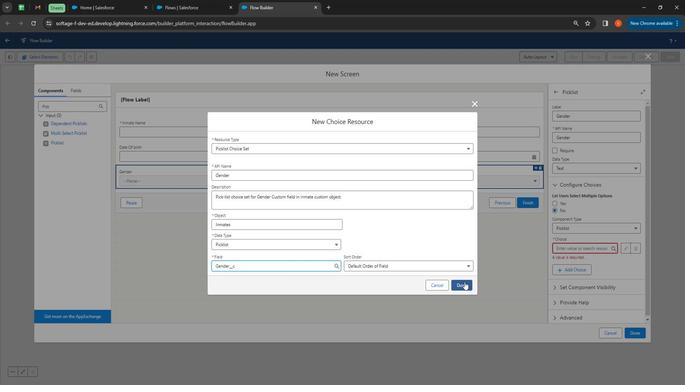
Action: Mouse pressed left at (462, 283)
Screenshot: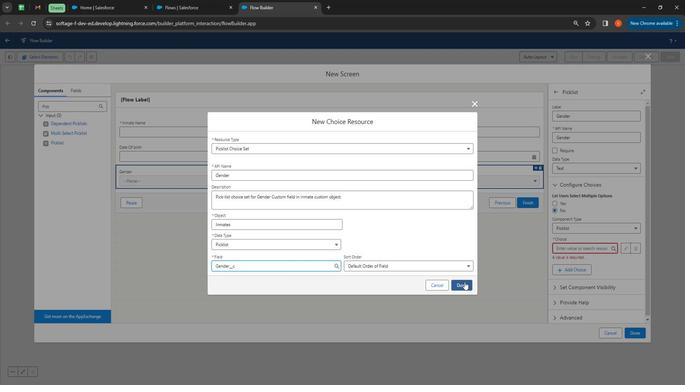 
Action: Mouse moved to (622, 264)
Screenshot: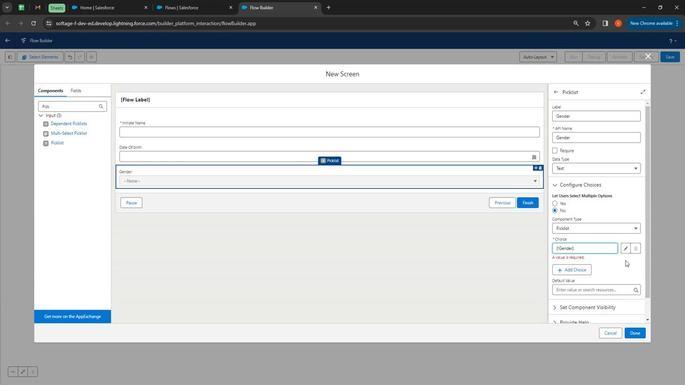 
Action: Mouse pressed left at (622, 264)
Screenshot: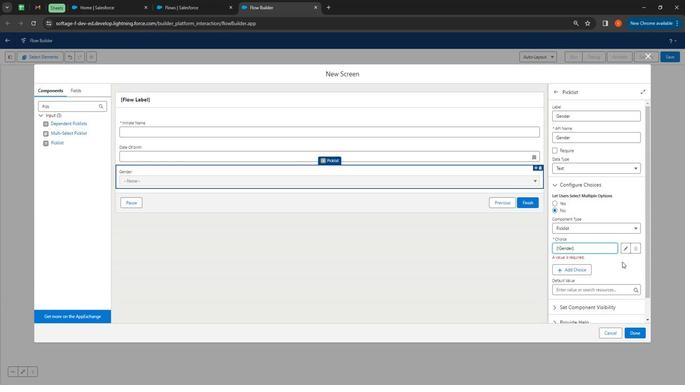 
Action: Mouse moved to (66, 114)
Screenshot: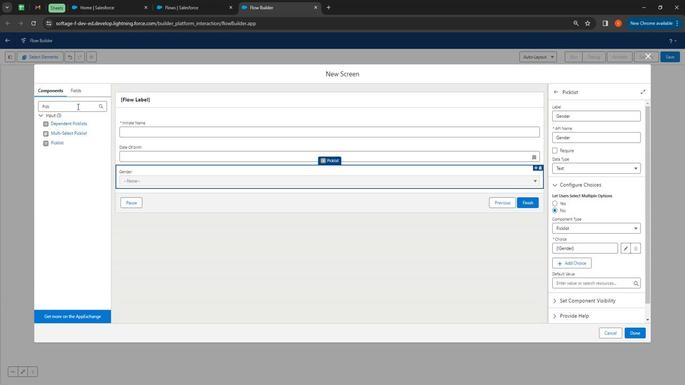
Action: Mouse pressed left at (66, 114)
Screenshot: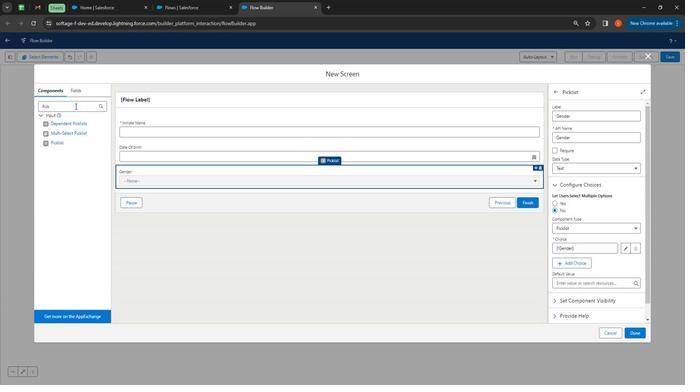 
Action: Mouse pressed left at (66, 114)
Screenshot: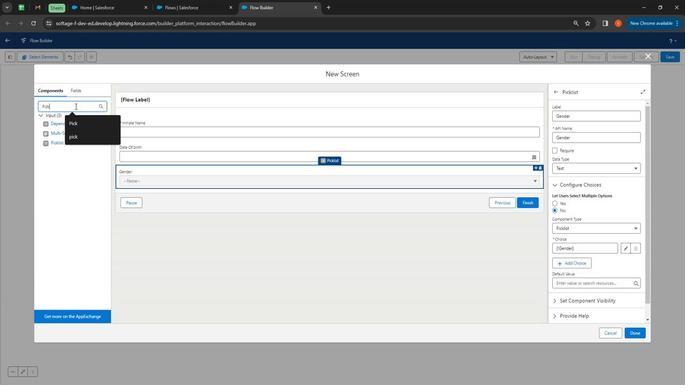 
Action: Key pressed date
Screenshot: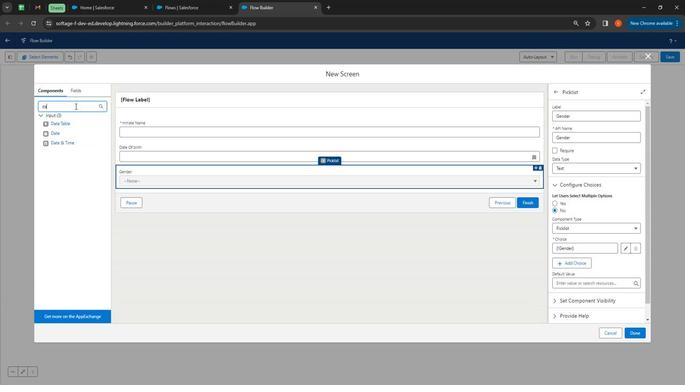 
Action: Mouse moved to (53, 132)
Screenshot: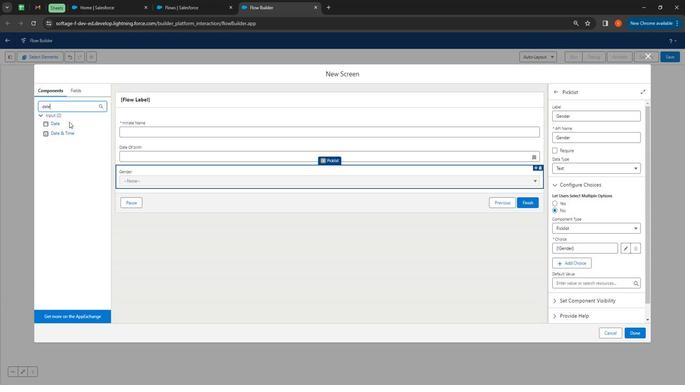 
Action: Mouse pressed left at (53, 132)
Screenshot: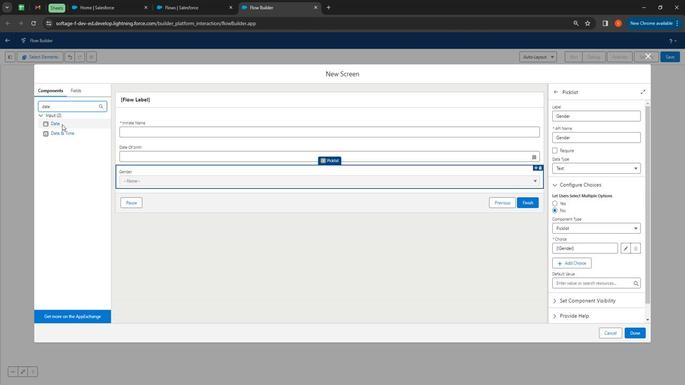 
Action: Mouse moved to (566, 126)
Screenshot: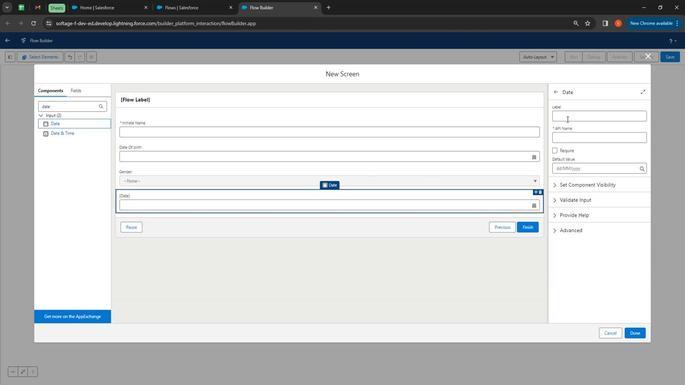
Action: Mouse pressed left at (566, 126)
Screenshot: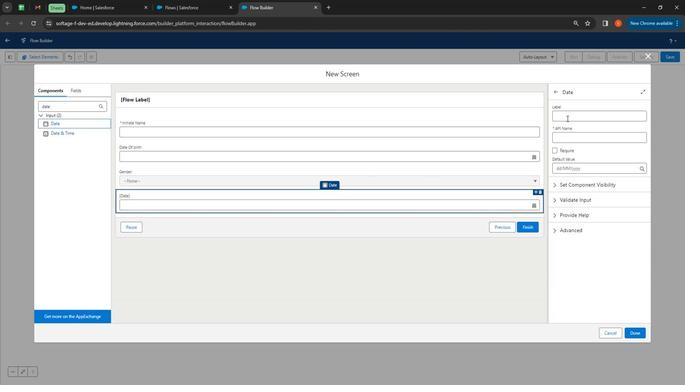 
Action: Mouse moved to (489, 12)
Screenshot: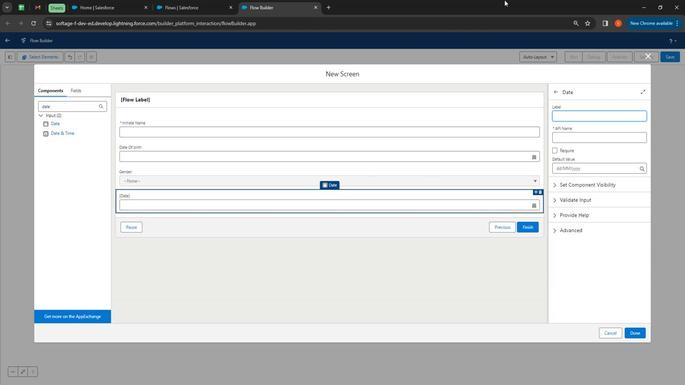 
Action: Key pressed <Key.shift><Key.shift><Key.shift><Key.shift><Key.shift><Key.shift><Key.shift><Key.shift><Key.shift><Key.shift><Key.shift>incarceration<Key.space><Key.shift>Start<Key.space><Key.shift>Date
Screenshot: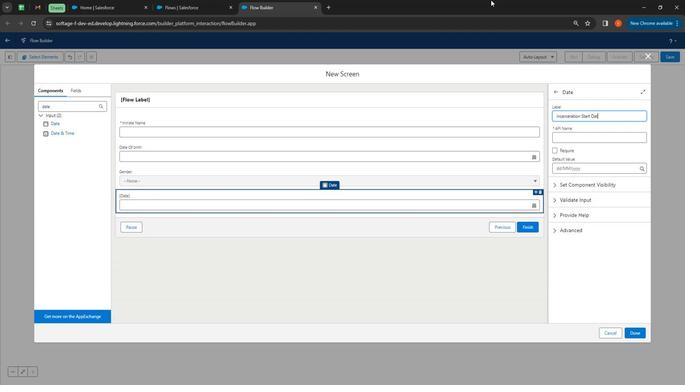 
Action: Mouse moved to (595, 147)
Screenshot: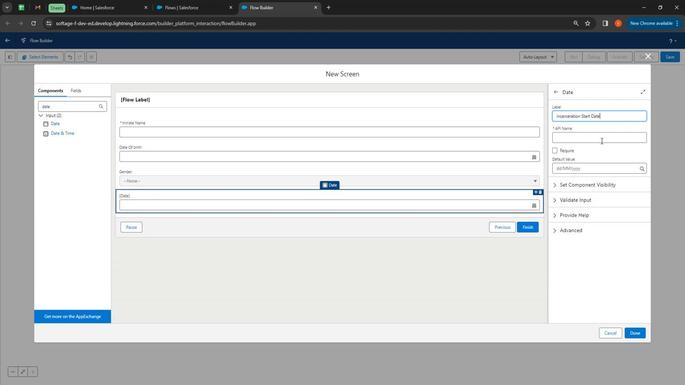 
Action: Mouse pressed left at (595, 147)
Screenshot: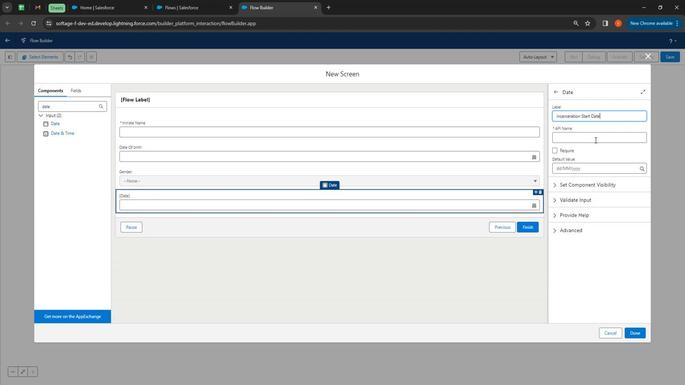 
Action: Mouse moved to (466, 257)
Screenshot: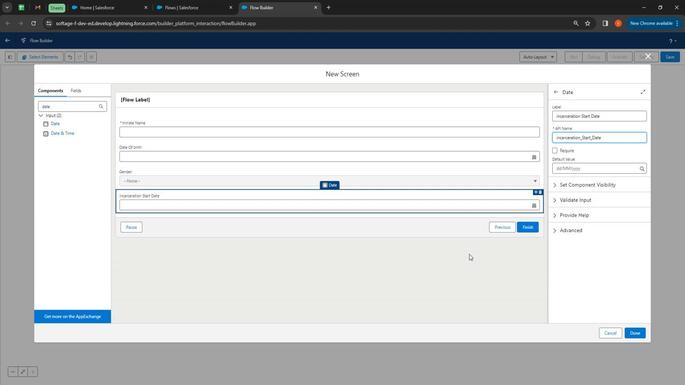 
Action: Mouse pressed left at (466, 257)
Screenshot: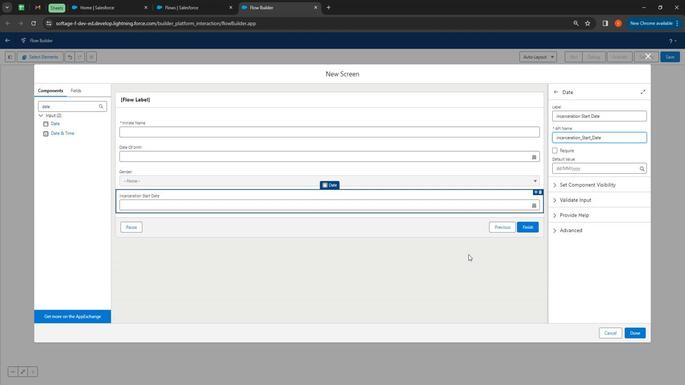 
Action: Mouse moved to (47, 114)
Screenshot: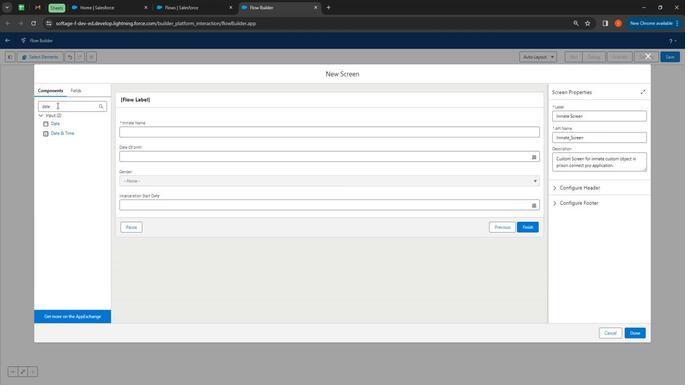 
Action: Mouse pressed left at (47, 114)
Screenshot: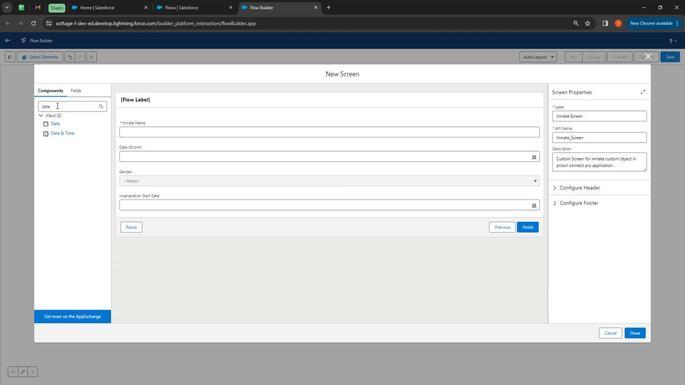 
Action: Mouse pressed left at (47, 114)
Screenshot: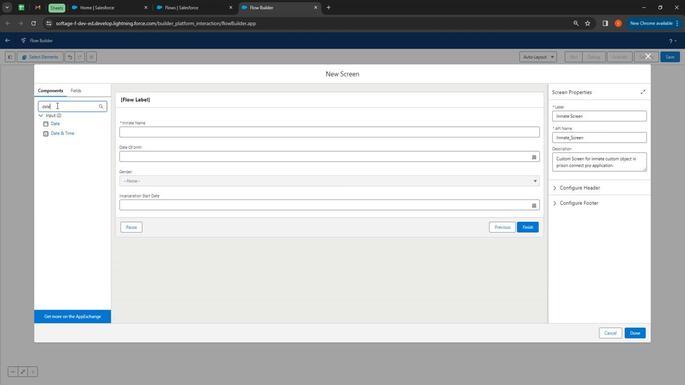 
Action: Key pressed pick
Screenshot: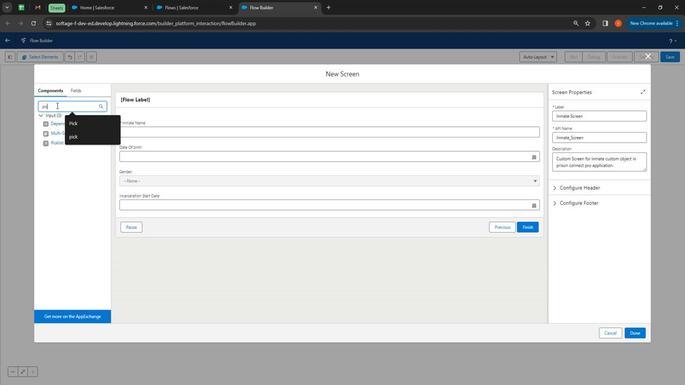 
Action: Mouse moved to (42, 149)
Screenshot: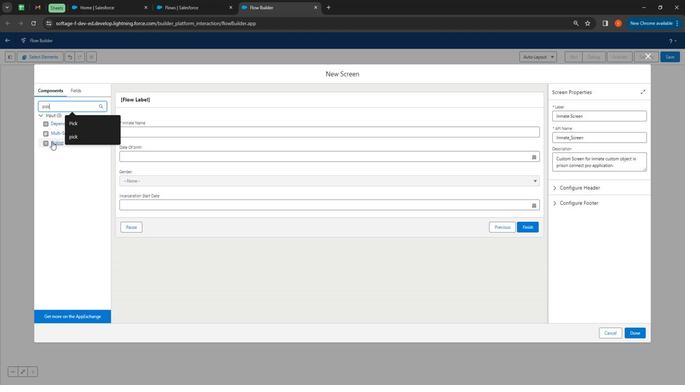 
Action: Mouse pressed left at (42, 149)
Screenshot: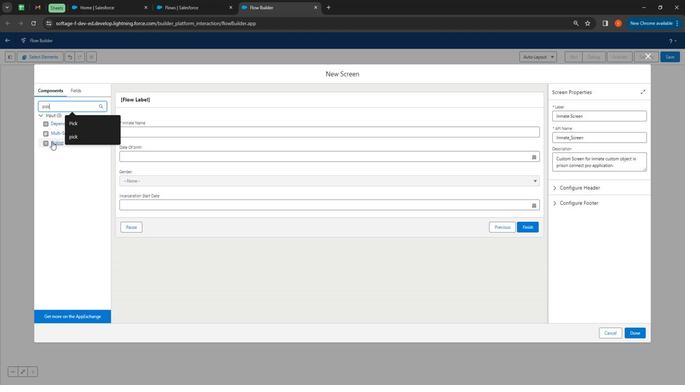 
Action: Mouse moved to (592, 127)
Screenshot: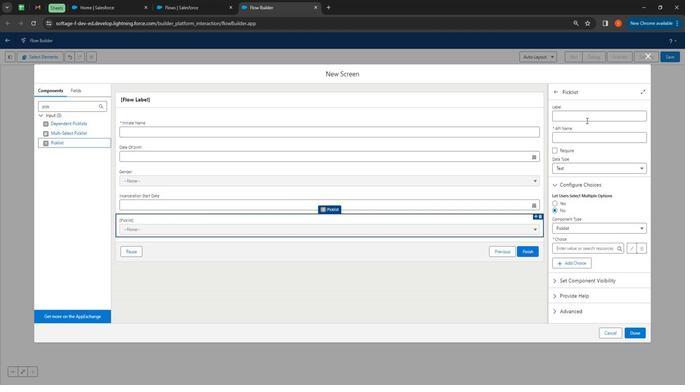 
Action: Mouse pressed left at (592, 127)
Screenshot: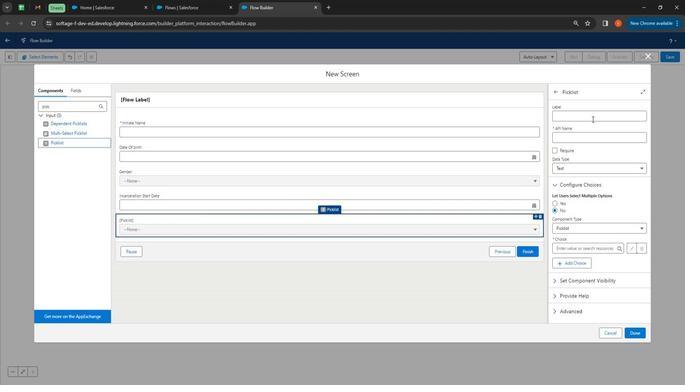 
Action: Key pressed <Key.shift>
Screenshot: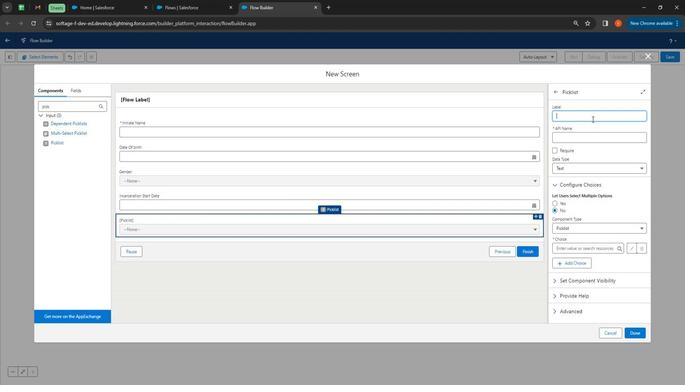 
Action: Mouse moved to (404, 12)
Screenshot: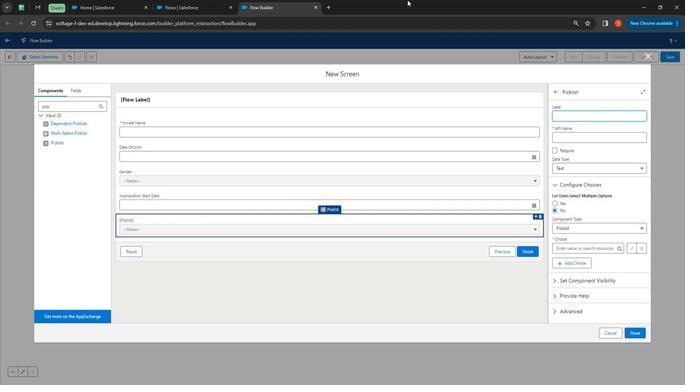 
Action: Key pressed <Key.shift><Key.shift><Key.shift><Key.shift><Key.shift><Key.shift><Key.shift><Key.shift><Key.shift><Key.shift><Key.shift><Key.shift><Key.shift>Security<Key.space>level
Screenshot: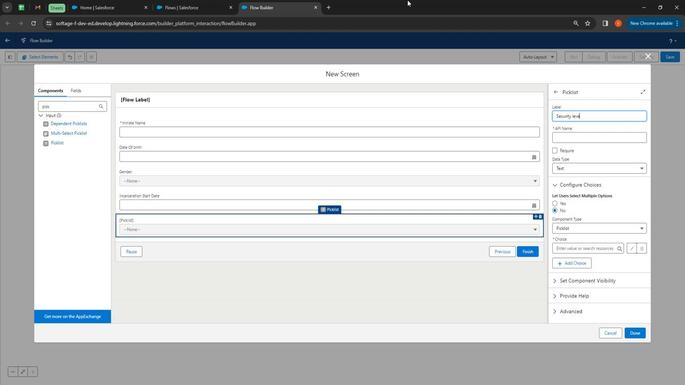 
Action: Mouse moved to (586, 249)
Screenshot: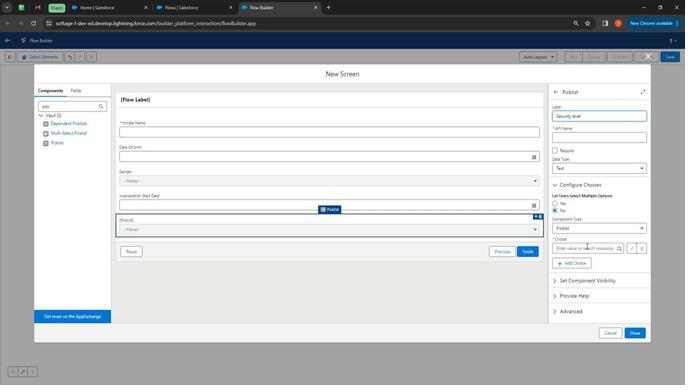 
Action: Mouse pressed left at (586, 249)
Screenshot: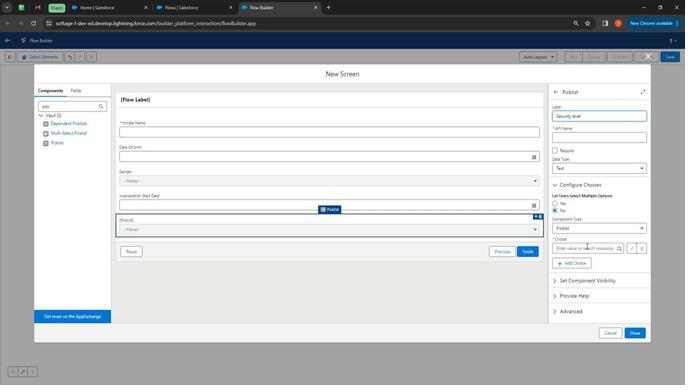 
Action: Mouse moved to (586, 265)
Screenshot: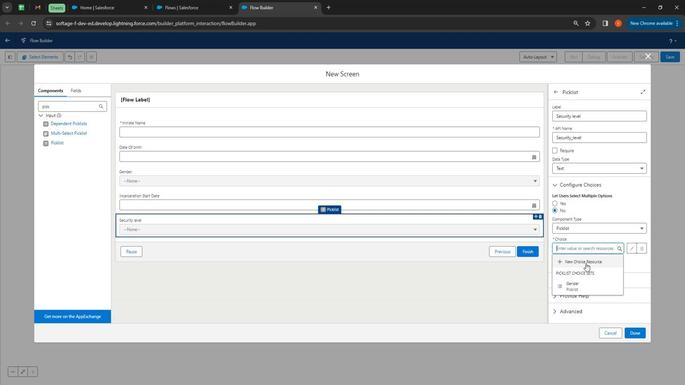 
Action: Mouse pressed left at (586, 265)
Screenshot: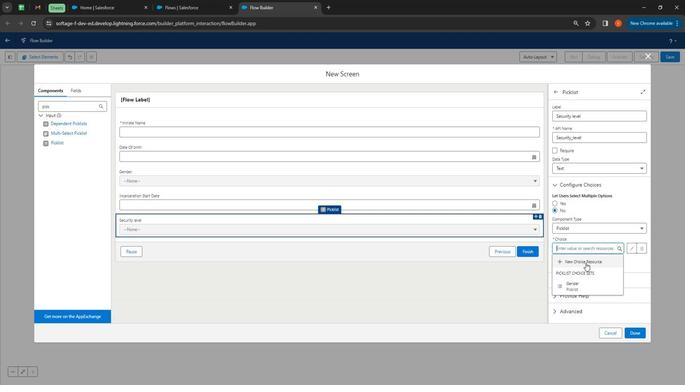 
Action: Mouse moved to (256, 183)
Screenshot: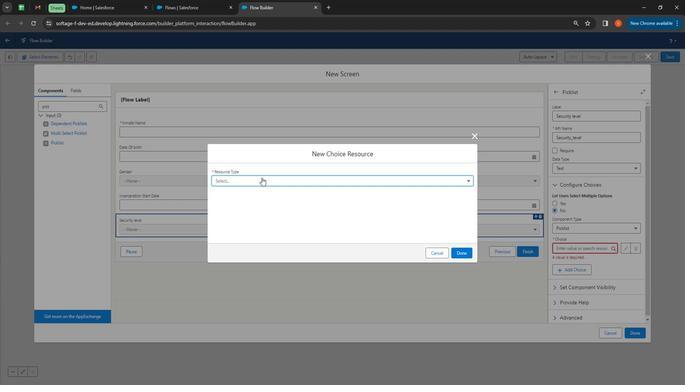 
Action: Mouse pressed left at (256, 183)
Screenshot: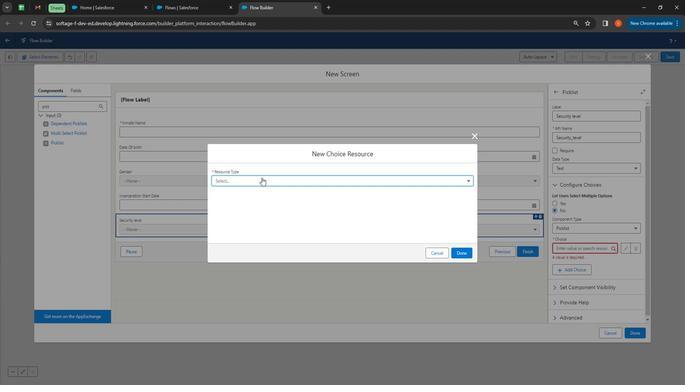 
Action: Mouse moved to (254, 245)
Screenshot: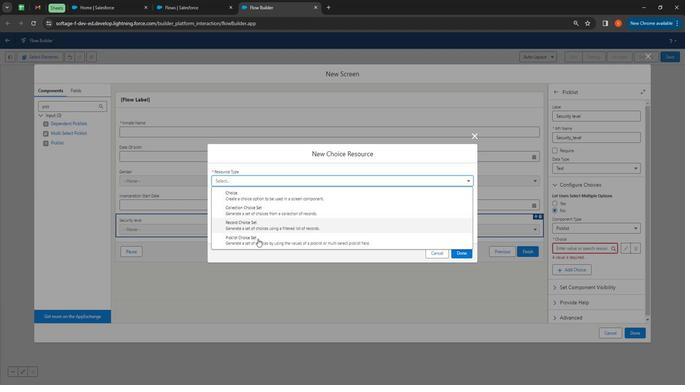 
Action: Mouse pressed left at (254, 245)
Screenshot: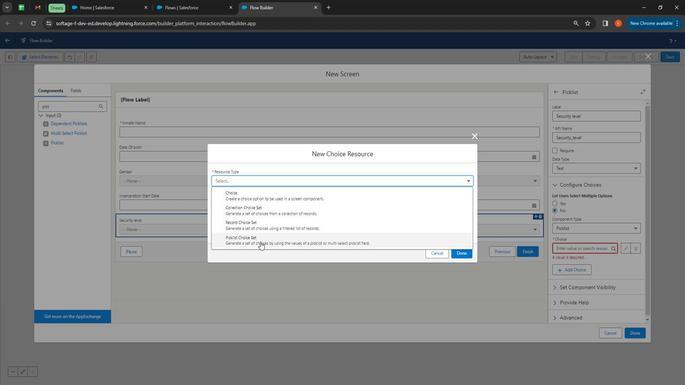 
Action: Mouse moved to (230, 199)
Screenshot: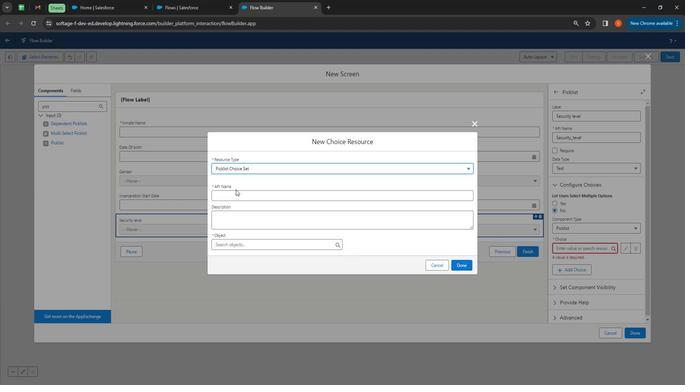 
Action: Mouse pressed left at (230, 199)
Screenshot: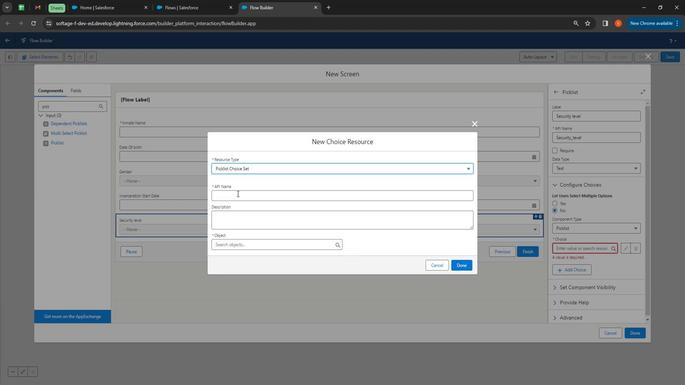 
Action: Key pressed <Key.shift><Key.shift><Key.shift><Key.shift><Key.shift><Key.shift><Key.shift><Key.shift><Key.shift><Key.shift><Key.shift><Key.shift><Key.shift><Key.shift><Key.shift><Key.shift><Key.shift><Key.shift><Key.shift><Key.shift><Key.shift><Key.shift><Key.shift><Key.shift><Key.shift><Key.shift><Key.shift><Key.shift><Key.shift><Key.shift><Key.shift><Key.shift><Key.shift><Key.shift><Key.shift><Key.shift><Key.shift><Key.shift><Key.shift><Key.shift><Key.shift><Key.shift><Key.shift>Security<Key.space>level
Screenshot: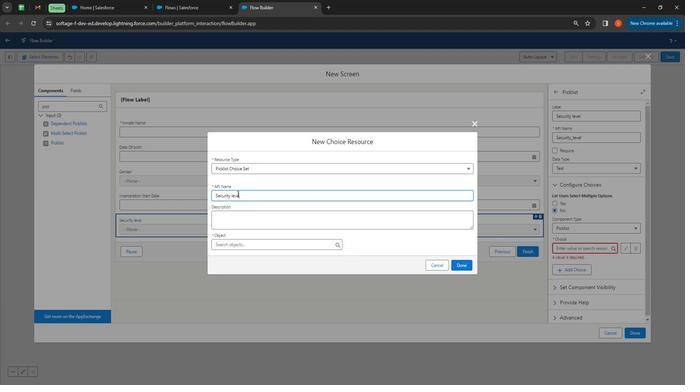 
Action: Mouse scrolled (230, 198) with delta (0, 0)
Screenshot: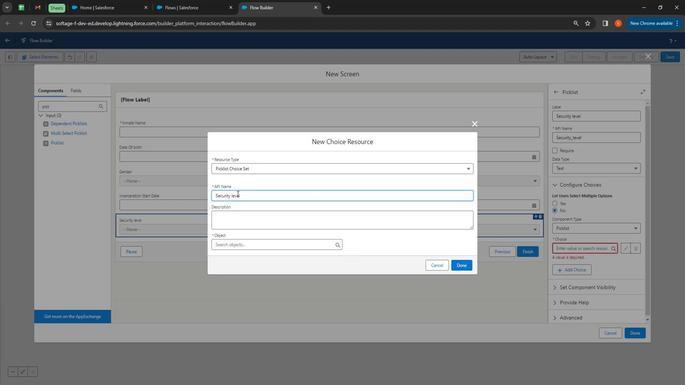 
Action: Mouse moved to (252, 211)
Screenshot: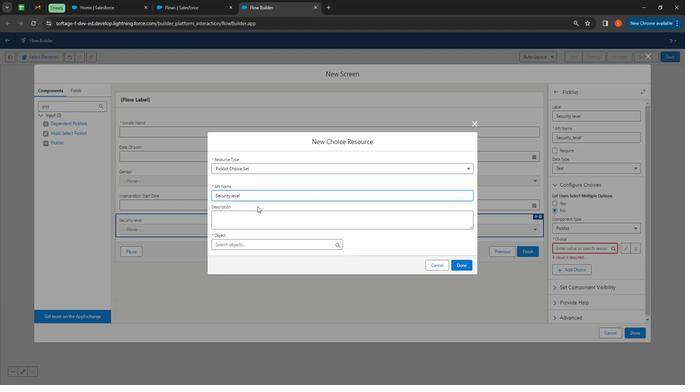 
Action: Mouse scrolled (252, 211) with delta (0, 0)
Screenshot: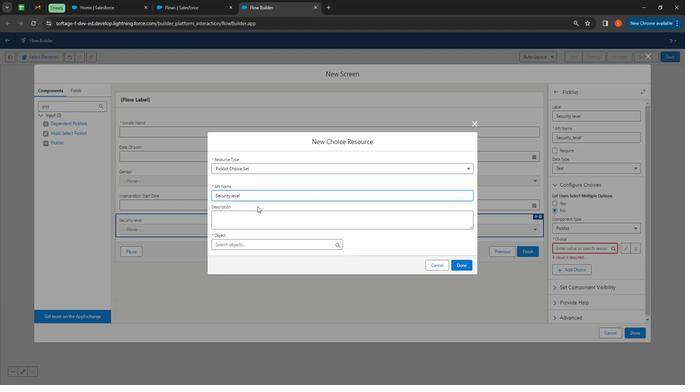 
Action: Mouse moved to (243, 219)
Screenshot: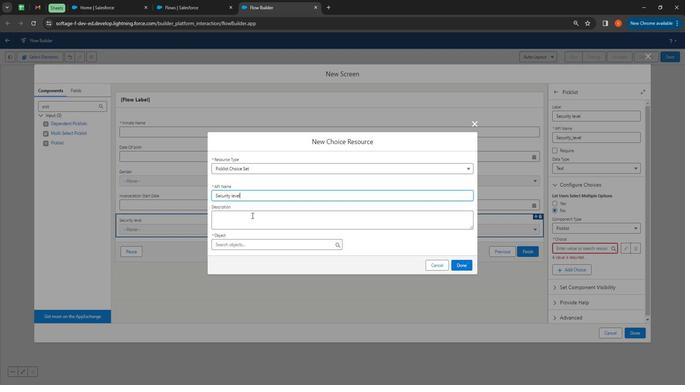 
Action: Mouse pressed left at (243, 219)
Screenshot: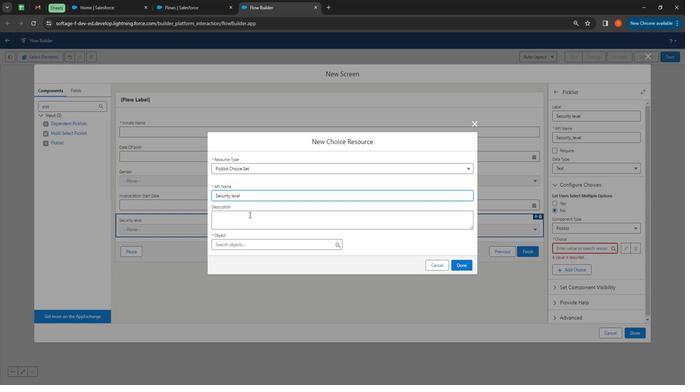 
Action: Mouse moved to (246, 220)
Screenshot: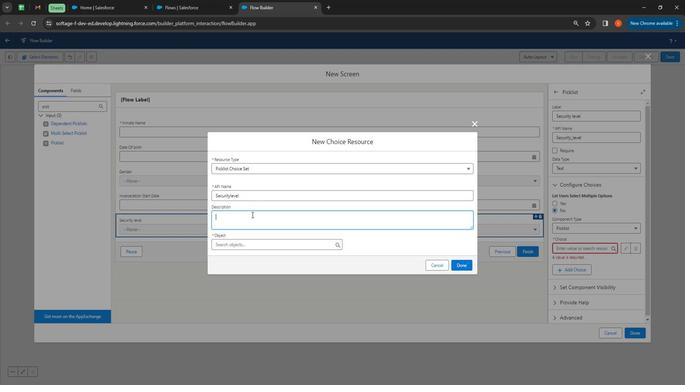 
Action: Key pressed <Key.shift>
Screenshot: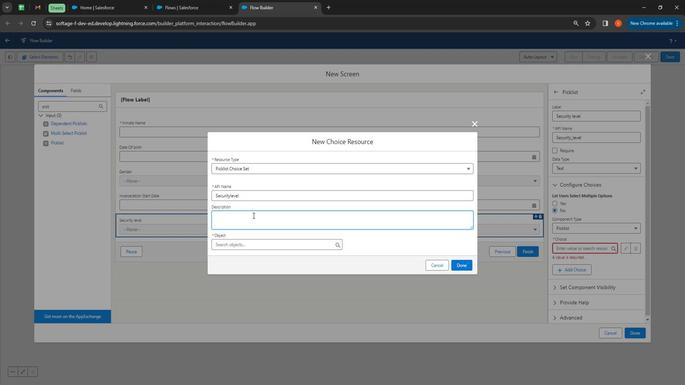 
Action: Mouse moved to (238, 214)
Screenshot: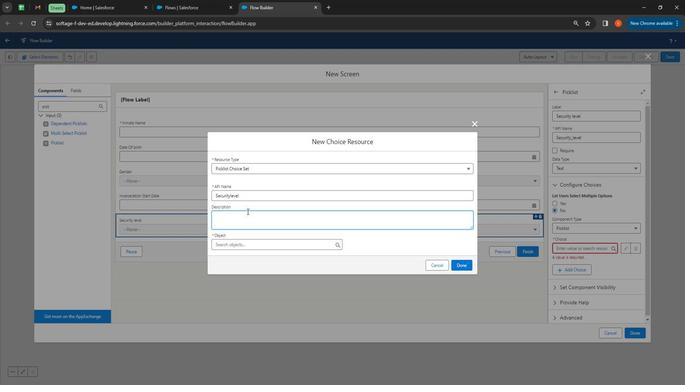 
Action: Key pressed <Key.shift><Key.shift><Key.shift><Key.shift><Key.shift><Key.shift><Key.shift><Key.shift><Key.shift><Key.shift><Key.shift><Key.shift><Key.shift><Key.shift><Key.shift><Key.shift><Key.shift><Key.shift><Key.shift>Security<Key.space>level<Key.space>is<Key.space>custom<Key.space>pick-list<Key.space>choice<Key.space>set<Key.space>used<Key.space>in<Key.space>custom<Key.space>object<Key.space><Key.shift><Key.shift><Key.shift><Key.shift><Key.shift><Key.shift><Key.shift><Key.shift>Inmate
Screenshot: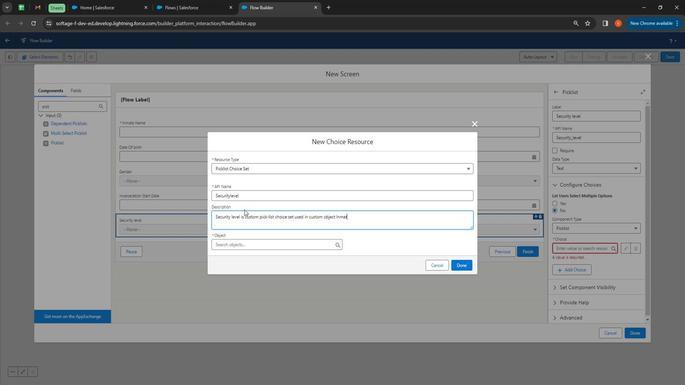 
Action: Mouse moved to (261, 244)
Screenshot: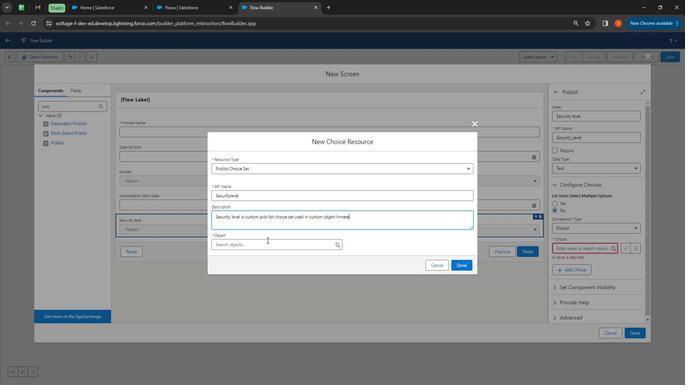 
Action: Mouse pressed left at (261, 244)
Screenshot: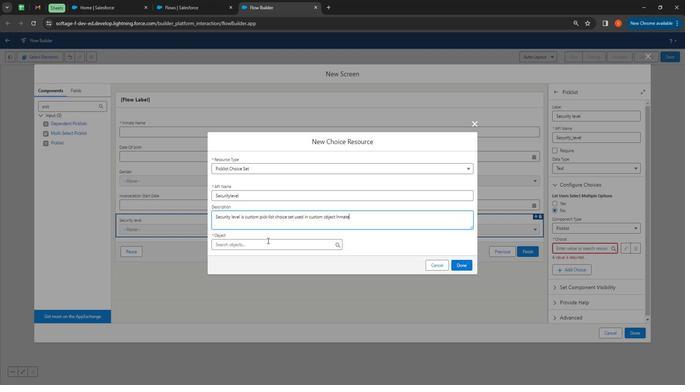 
Action: Key pressed inmate
Screenshot: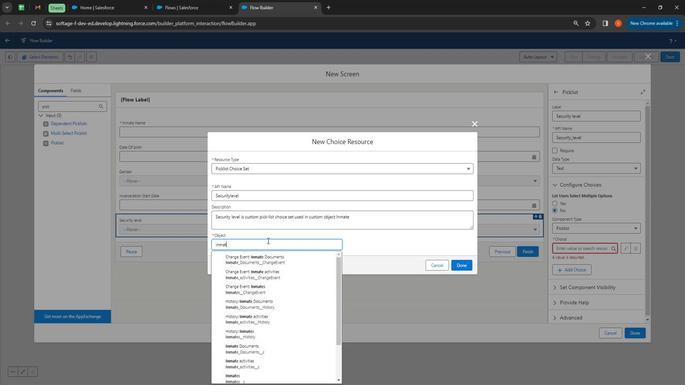 
Action: Mouse moved to (263, 338)
Screenshot: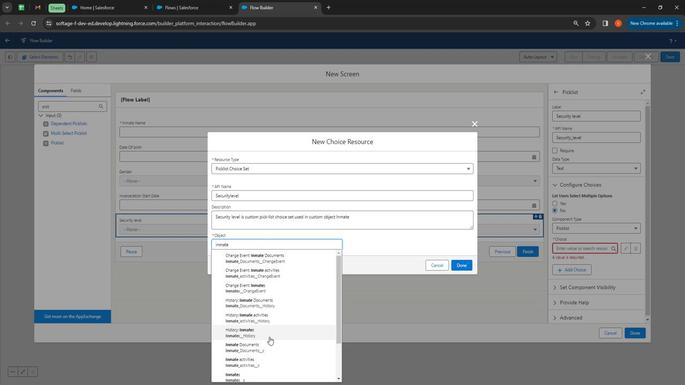
Action: Mouse scrolled (263, 338) with delta (0, 0)
Screenshot: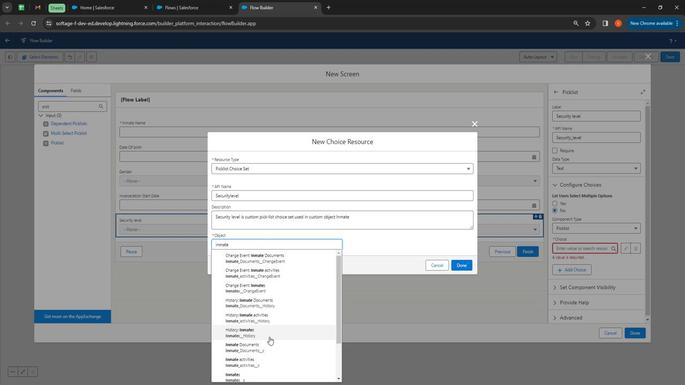 
Action: Mouse moved to (263, 338)
Screenshot: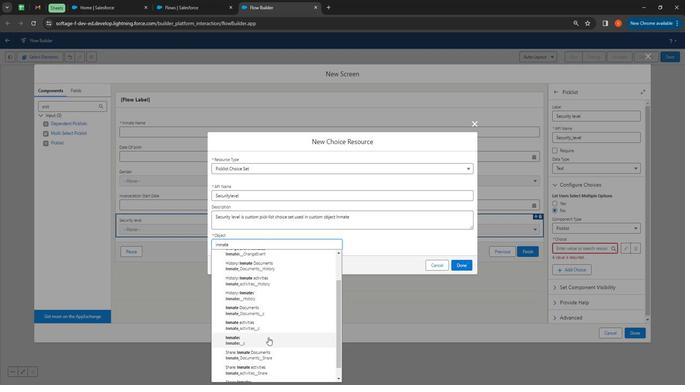 
Action: Mouse pressed left at (263, 338)
Screenshot: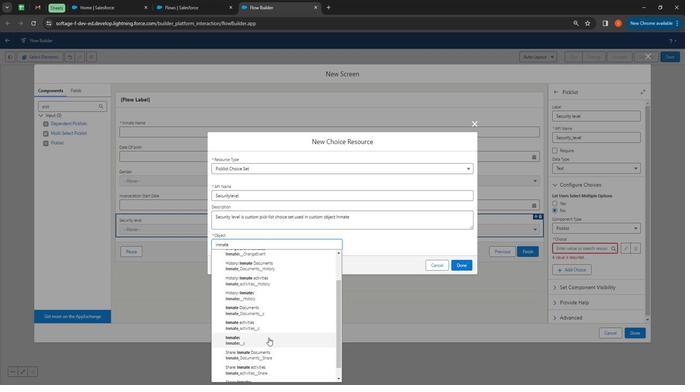 
Action: Mouse moved to (243, 249)
Screenshot: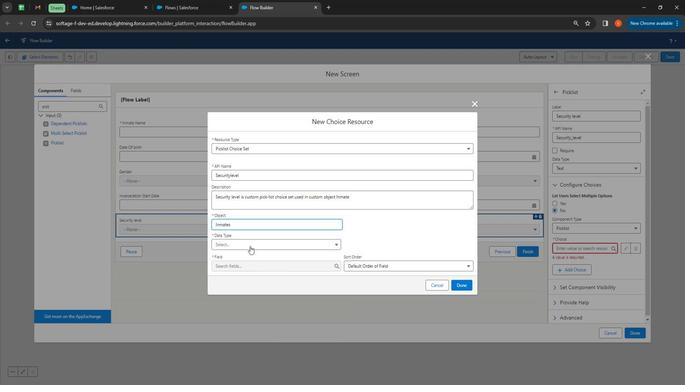 
Action: Mouse pressed left at (243, 249)
Screenshot: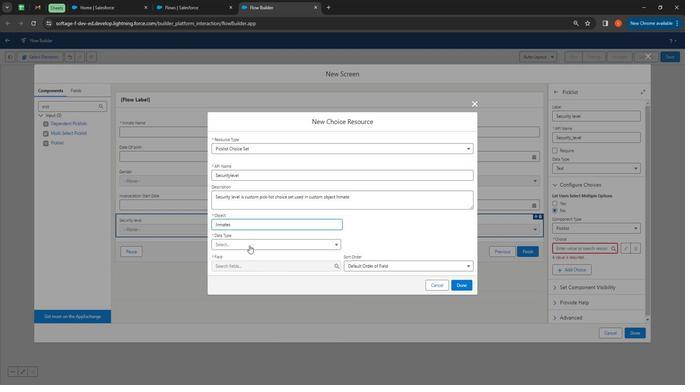 
Action: Mouse moved to (245, 260)
Screenshot: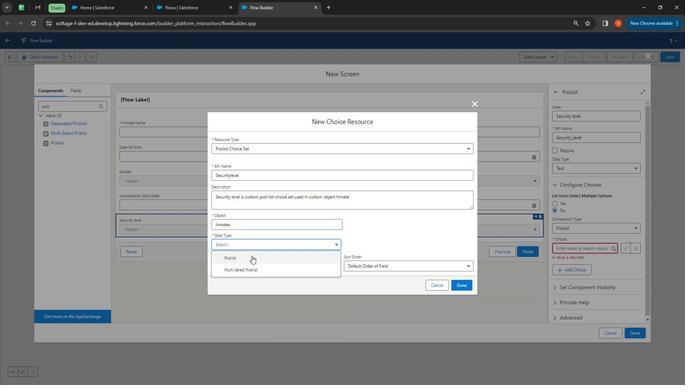 
Action: Mouse pressed left at (245, 260)
Screenshot: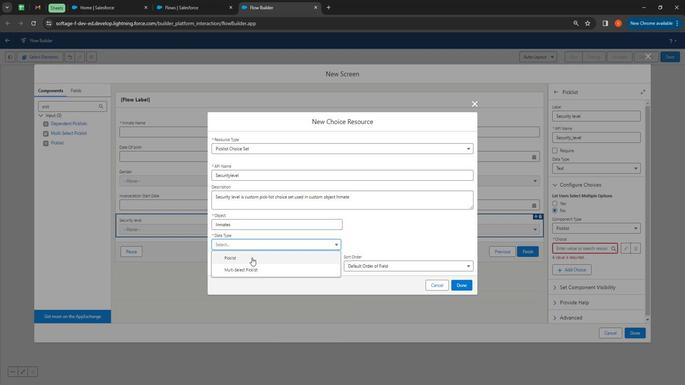 
Action: Mouse moved to (253, 265)
Screenshot: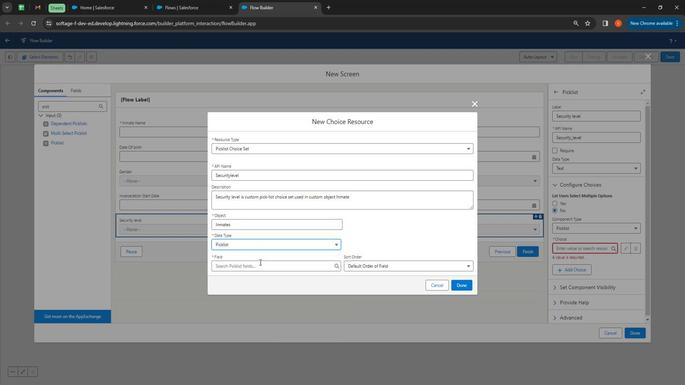 
Action: Mouse pressed left at (253, 265)
Screenshot: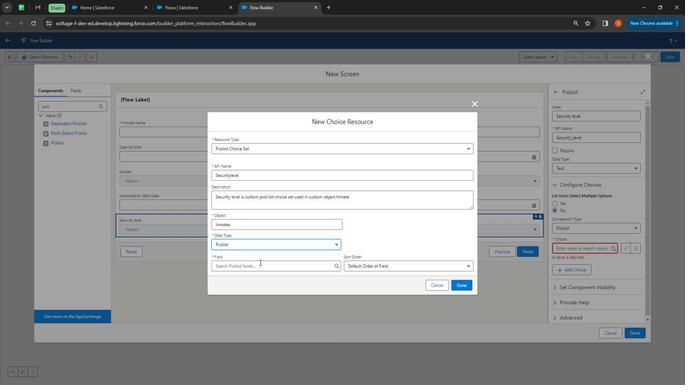 
Action: Mouse moved to (258, 310)
Screenshot: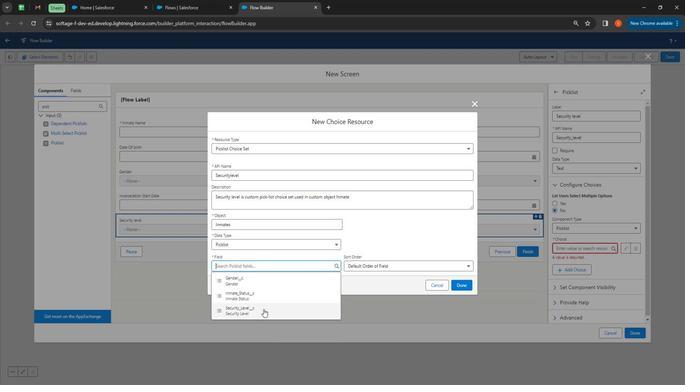 
Action: Mouse pressed left at (258, 310)
Screenshot: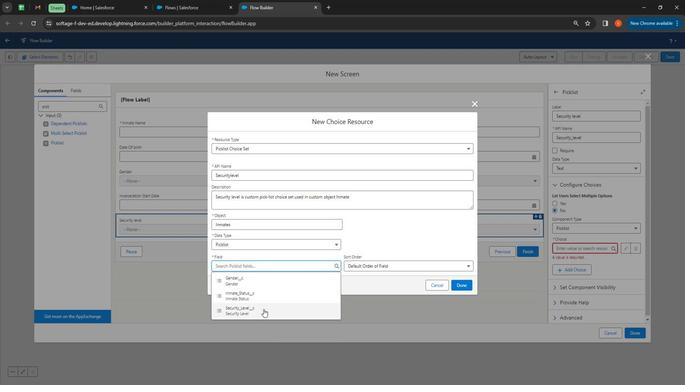 
Action: Mouse moved to (464, 286)
Screenshot: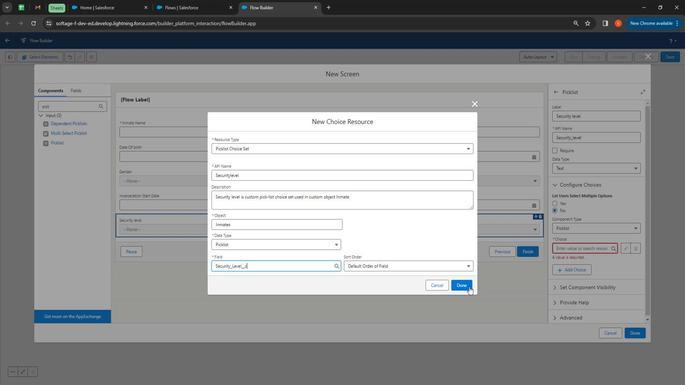 
Action: Mouse pressed left at (464, 286)
Screenshot: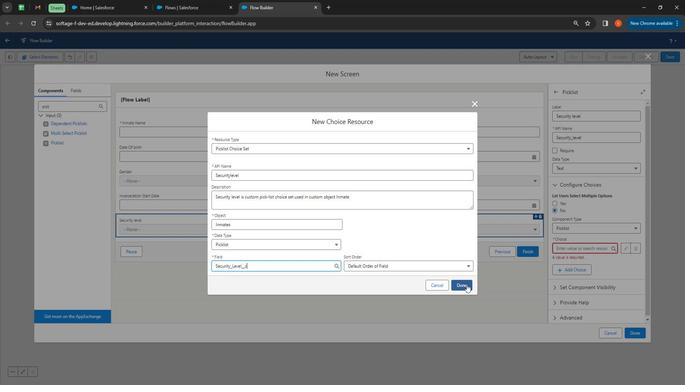
Action: Mouse moved to (609, 273)
Screenshot: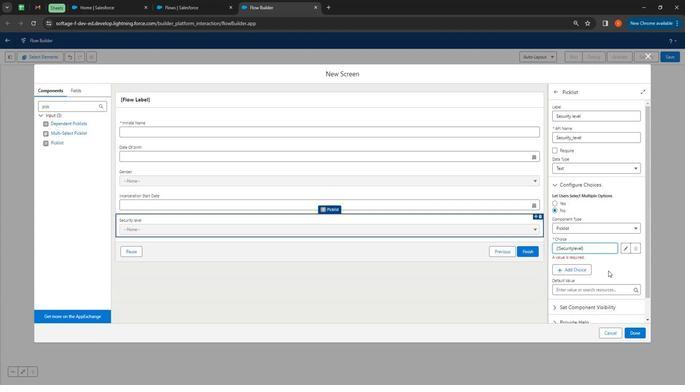 
Action: Mouse pressed left at (609, 273)
Screenshot: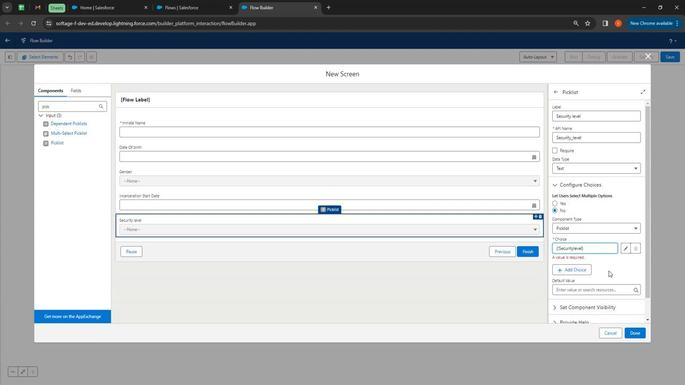 
Action: Mouse moved to (53, 112)
Screenshot: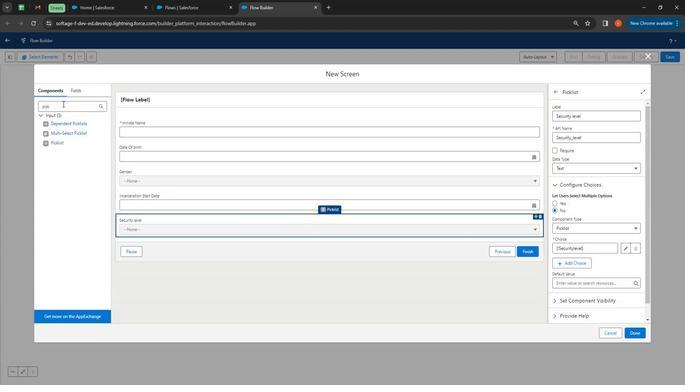 
Action: Mouse pressed left at (53, 112)
Screenshot: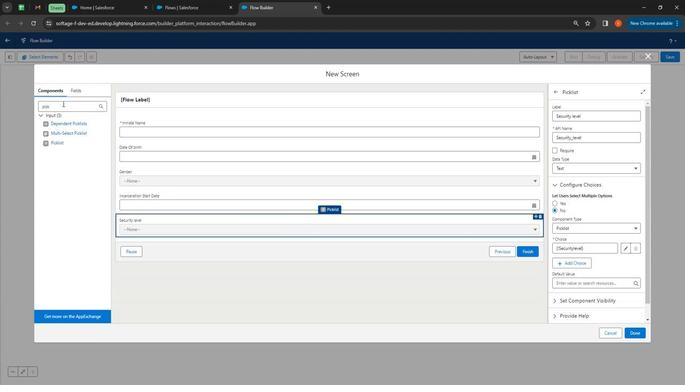 
Action: Mouse pressed left at (53, 112)
Screenshot: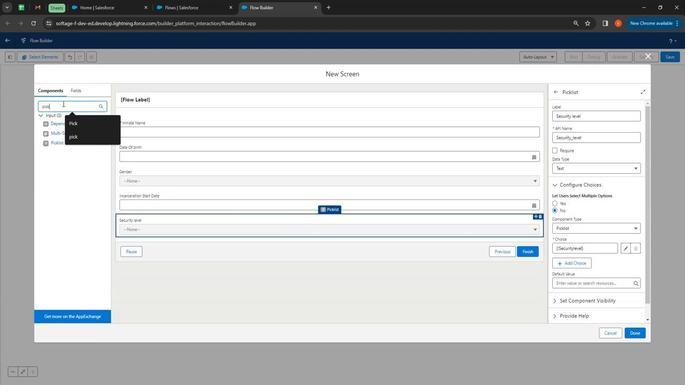 
Action: Key pressed <Key.shift>text
Screenshot: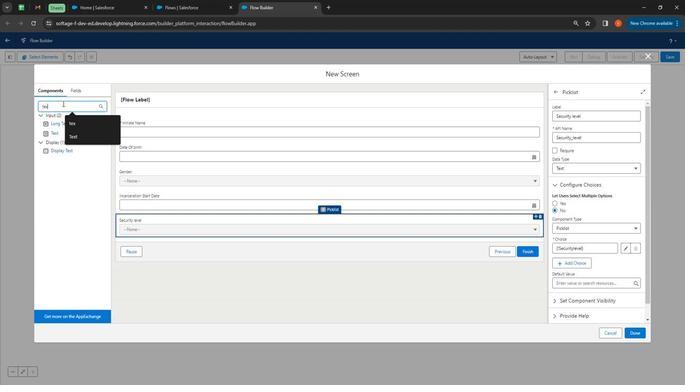 
Action: Mouse moved to (40, 139)
Screenshot: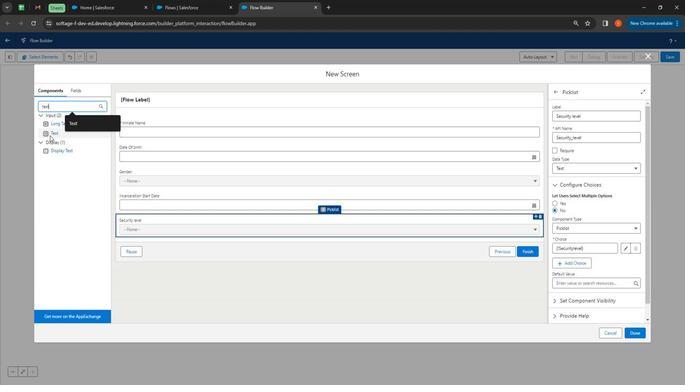 
Action: Mouse pressed left at (40, 139)
Screenshot: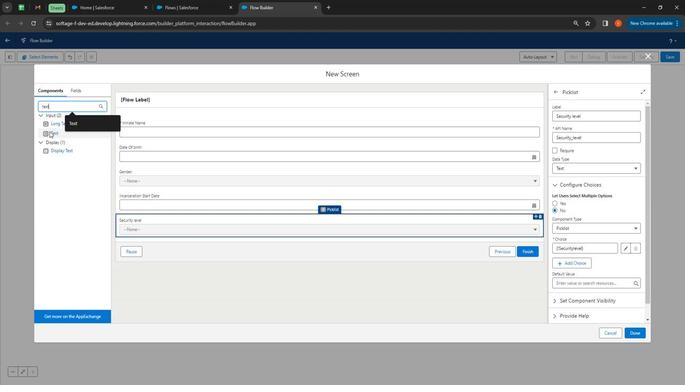 
Action: Mouse moved to (571, 124)
Screenshot: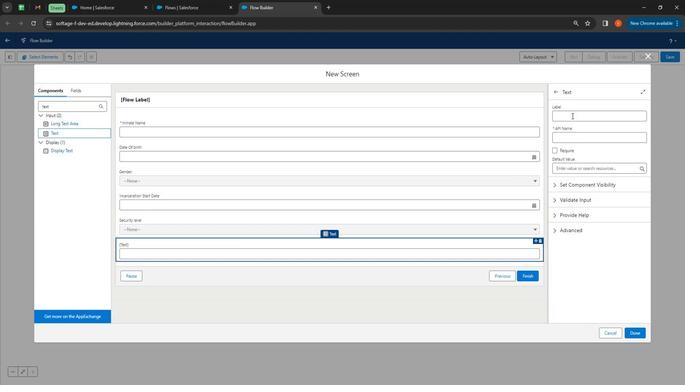 
Action: Mouse pressed left at (571, 124)
Screenshot: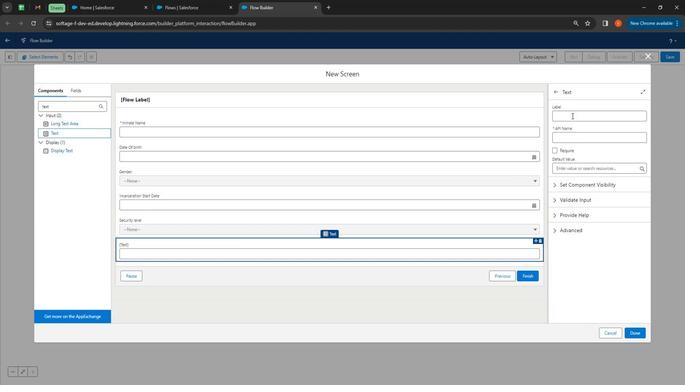 
Action: Mouse moved to (290, 7)
Screenshot: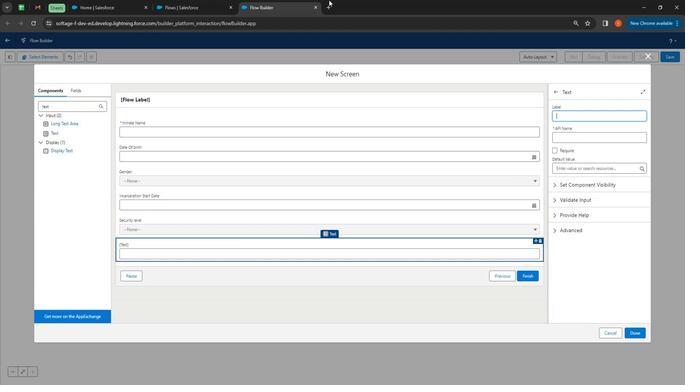 
Action: Key pressed <Key.shift>
Screenshot: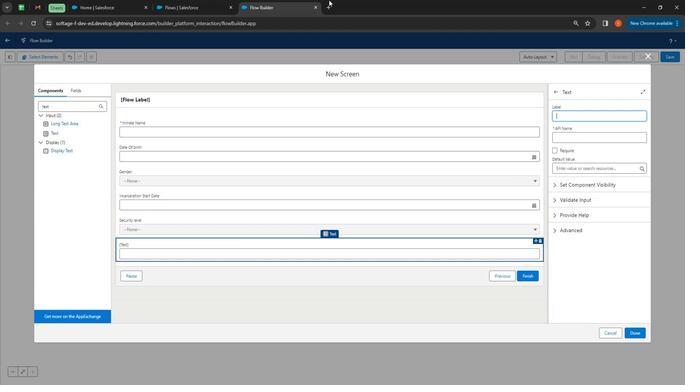 
Action: Mouse moved to (282, 12)
Screenshot: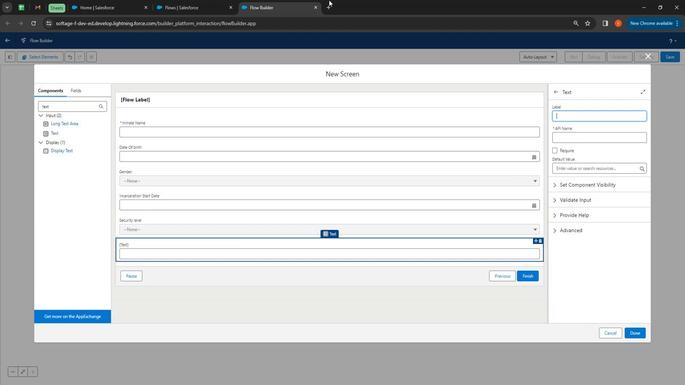 
Action: Key pressed Crime<Key.space><Key.shift>Committed
Screenshot: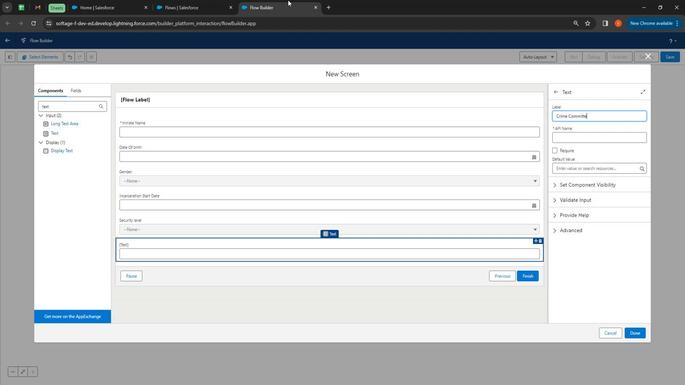 
Action: Mouse moved to (561, 141)
Screenshot: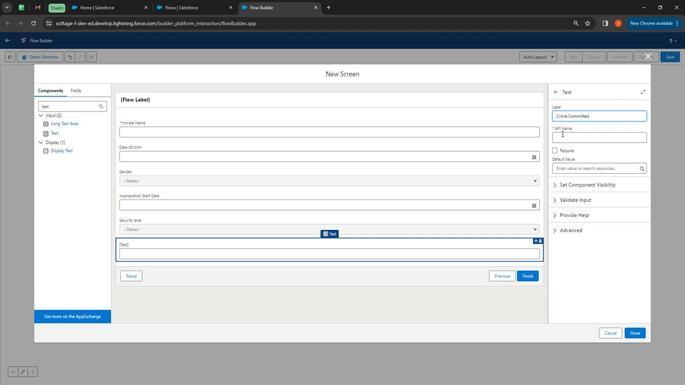 
Action: Mouse pressed left at (561, 141)
Screenshot: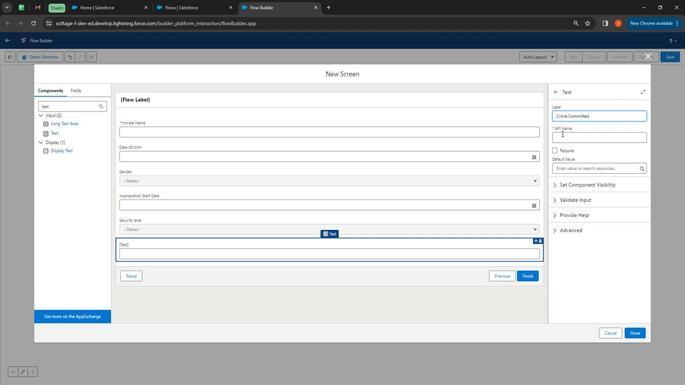 
Action: Mouse moved to (223, 302)
Screenshot: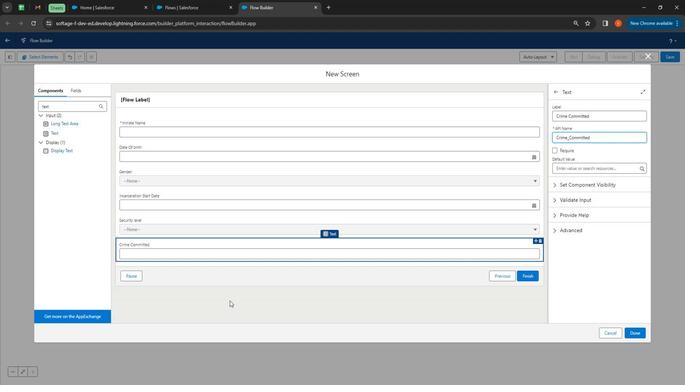 
Action: Mouse pressed left at (223, 302)
Screenshot: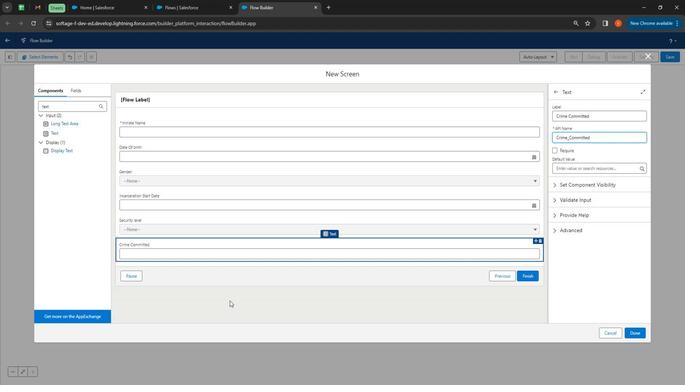 
Action: Mouse moved to (62, 117)
Screenshot: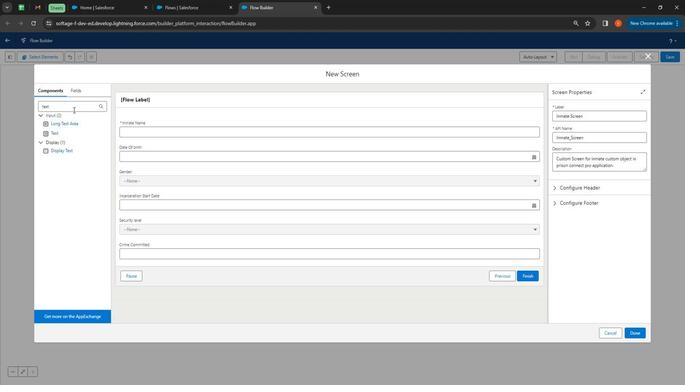 
Action: Mouse pressed left at (62, 117)
Screenshot: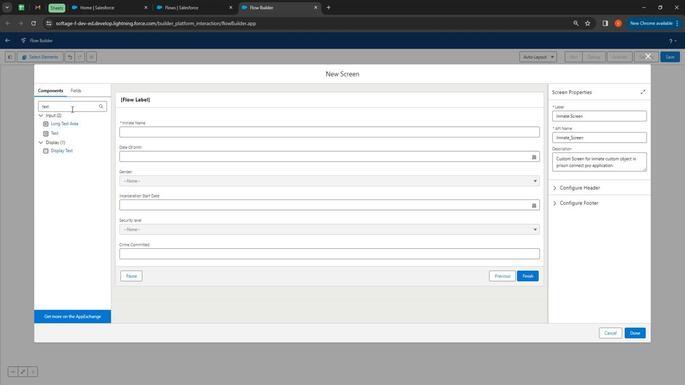 
Action: Mouse pressed left at (62, 117)
Screenshot: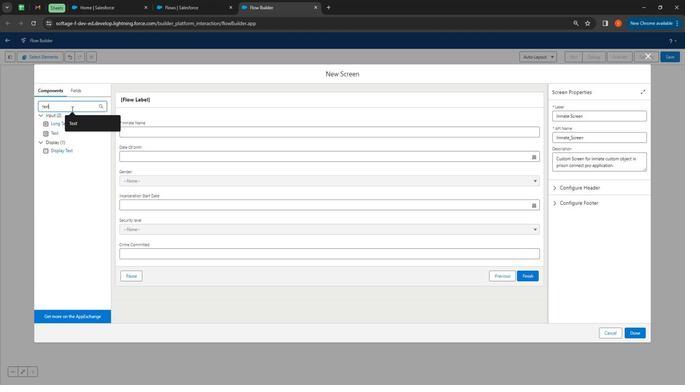 
Action: Key pressed number
Screenshot: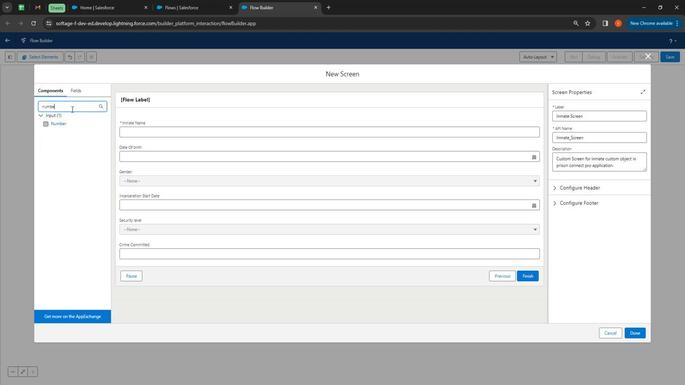 
Action: Mouse moved to (54, 127)
Screenshot: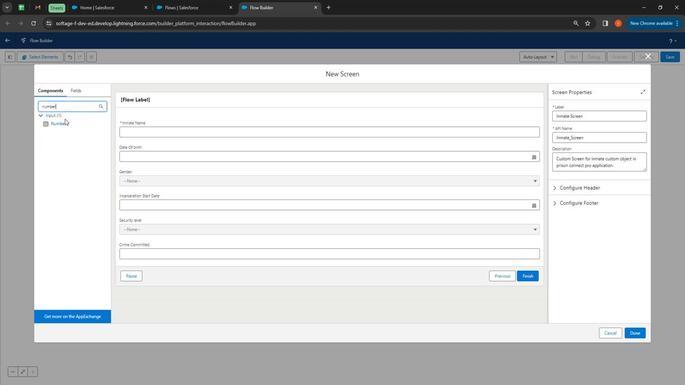 
Action: Mouse pressed left at (54, 127)
Screenshot: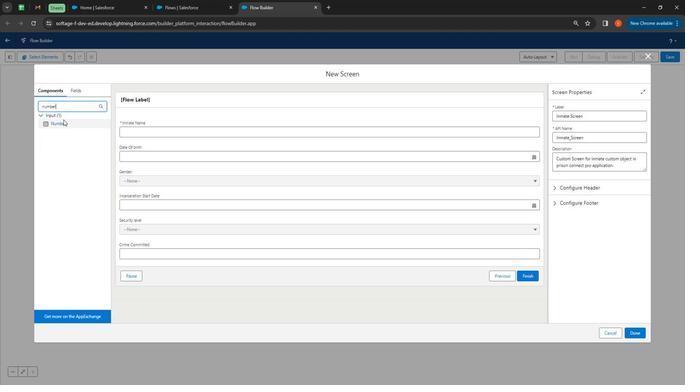 
Action: Mouse moved to (567, 123)
Screenshot: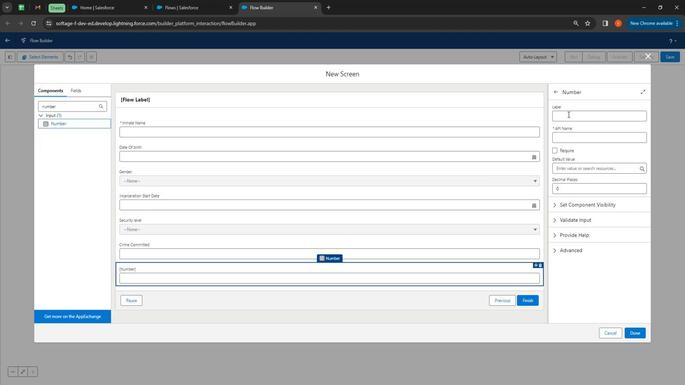 
Action: Mouse pressed left at (567, 123)
Screenshot: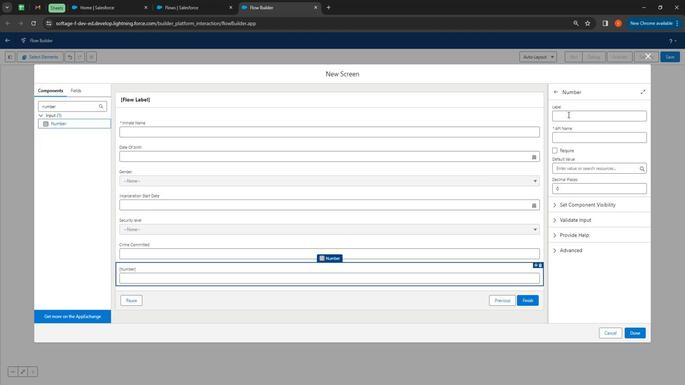 
Action: Mouse moved to (572, 124)
Screenshot: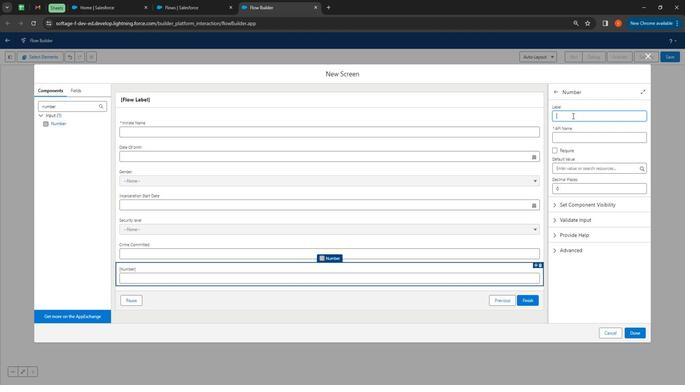 
Action: Key pressed <Key.shift>
Screenshot: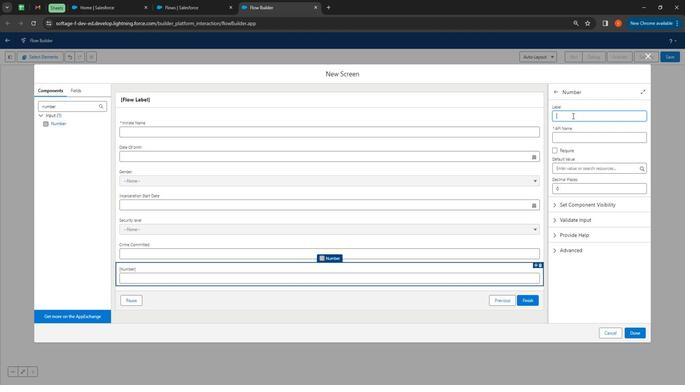 
Action: Mouse moved to (542, 114)
Screenshot: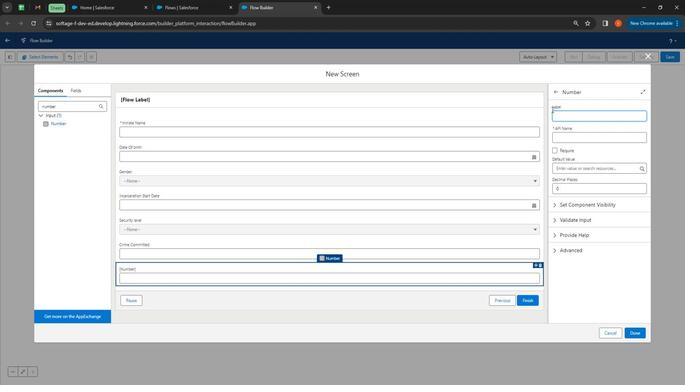 
Action: Key pressed <Key.shift><Key.shift><Key.shift><Key.shift><Key.shift><Key.shift><Key.shift><Key.shift><Key.shift><Key.shift><Key.shift><Key.shift><Key.shift><Key.shift><Key.shift><Key.shift><Key.shift><Key.shift><Key.shift><Key.shift><Key.shift><Key.shift><Key.shift><Key.shift><Key.shift><Key.shift>Sentence<Key.space><Key.shift>Length
Screenshot: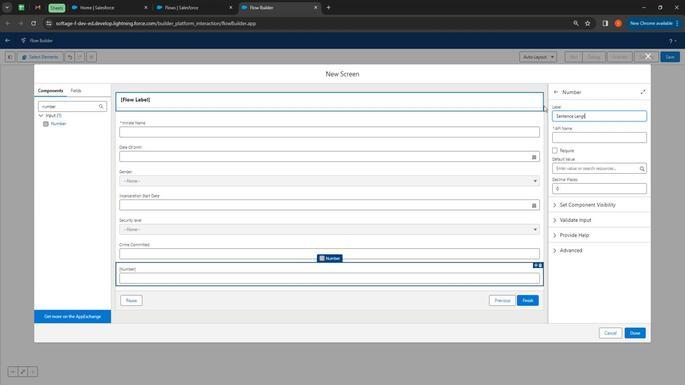 
Action: Mouse moved to (593, 145)
Screenshot: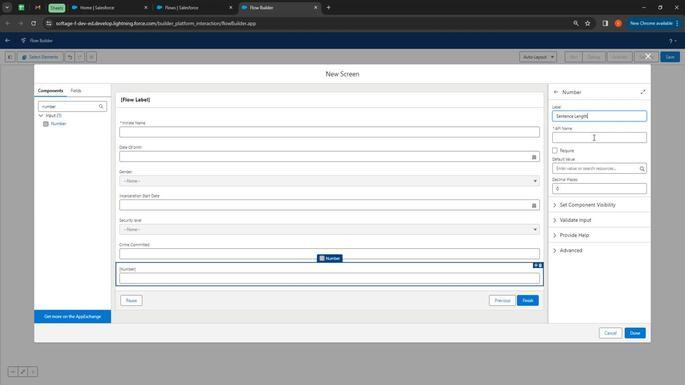 
Action: Mouse pressed left at (593, 145)
Screenshot: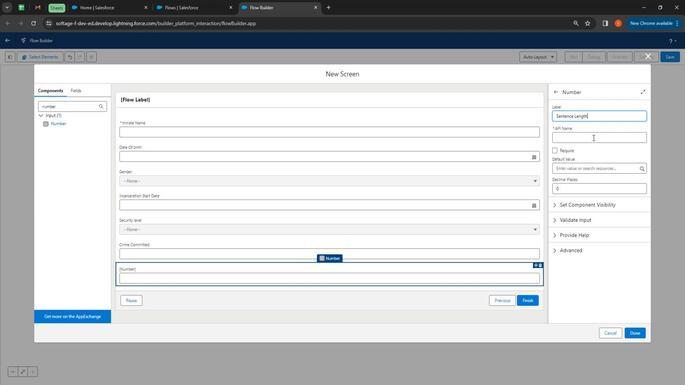 
Action: Mouse moved to (51, 115)
Screenshot: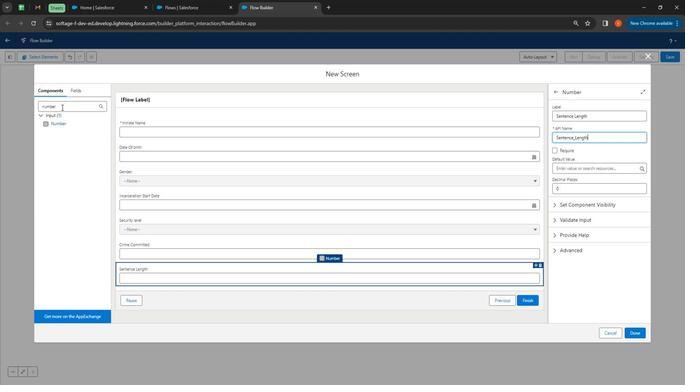 
Action: Mouse pressed left at (51, 115)
Screenshot: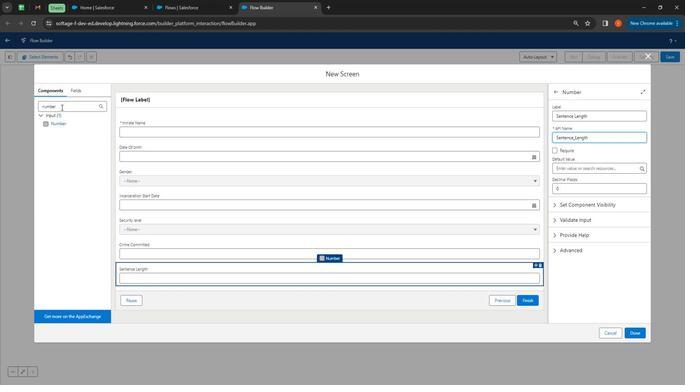 
Action: Mouse pressed left at (51, 115)
Screenshot: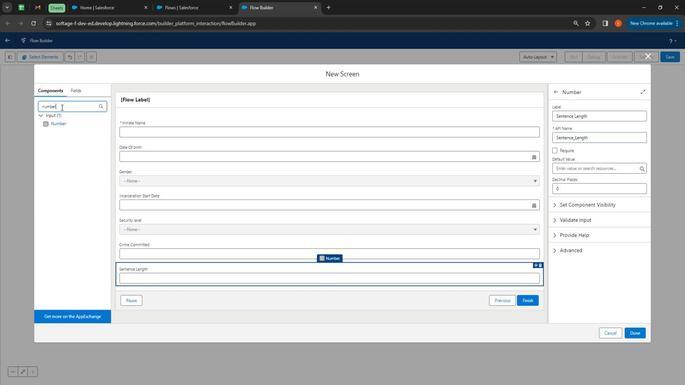 
Action: Key pressed <Key.shift><Key.shift><Key.shift><Key.shift><Key.shift><Key.shift><Key.shift><Key.shift><Key.shift><Key.shift><Key.shift><Key.shift><Key.shift><Key.shift><Key.shift><Key.shift><Key.shift><Key.shift><Key.shift><Key.shift><Key.shift><Key.shift><Key.shift><Key.shift><Key.shift><Key.shift><Key.shift><Key.shift><Key.shift><Key.shift><Key.shift><Key.shift><Key.shift><Key.shift><Key.shift><Key.shift><Key.shift><Key.shift><Key.shift><Key.shift><Key.shift><Key.shift><Key.shift><Key.shift><Key.shift><Key.shift><Key.shift><Key.shift><Key.shift><Key.shift><Key.shift><Key.shift><Key.shift><Key.shift><Key.shift><Key.shift><Key.shift><Key.shift>Pick
Screenshot: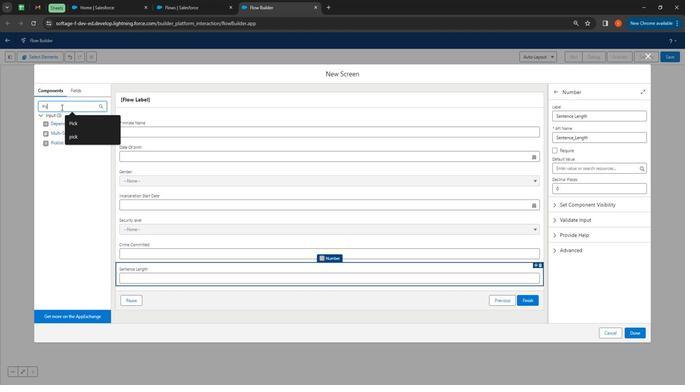 
Action: Mouse moved to (44, 151)
Screenshot: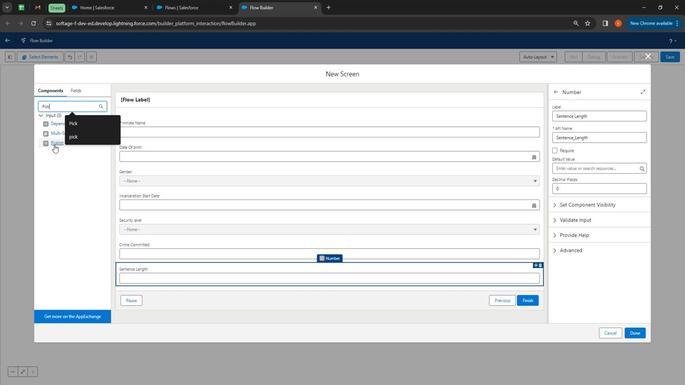 
Action: Mouse pressed left at (44, 151)
Screenshot: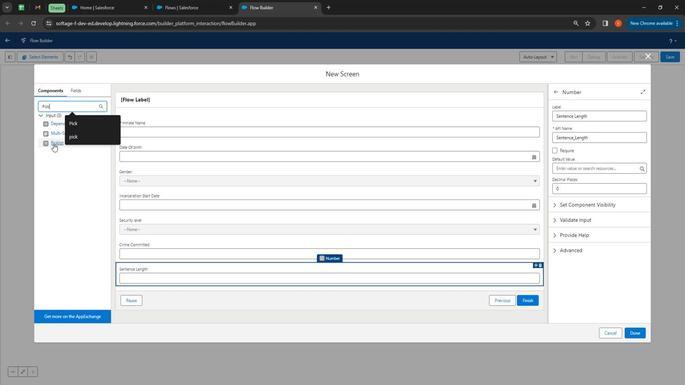 
Action: Mouse moved to (564, 127)
Screenshot: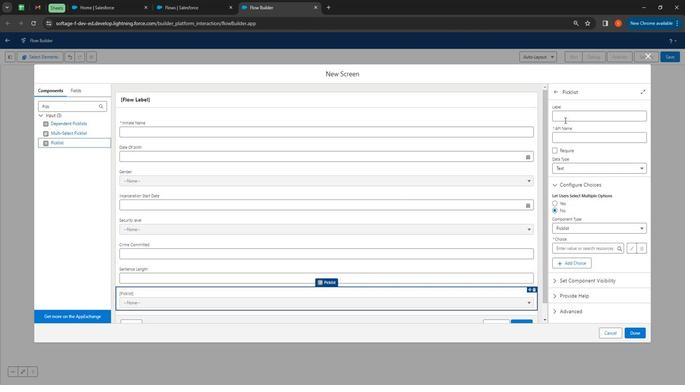 
Action: Mouse pressed left at (564, 127)
Screenshot: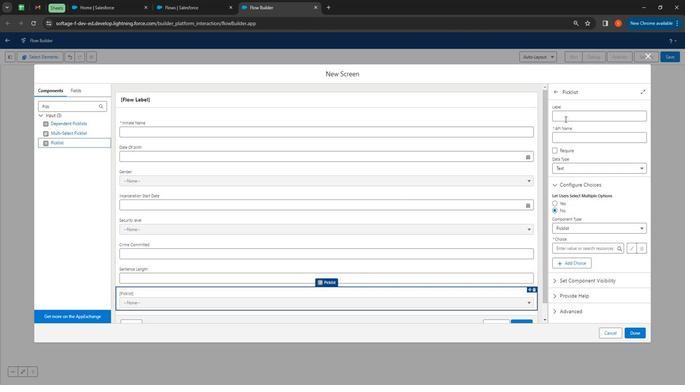 
Action: Key pressed <Key.shift>
Screenshot: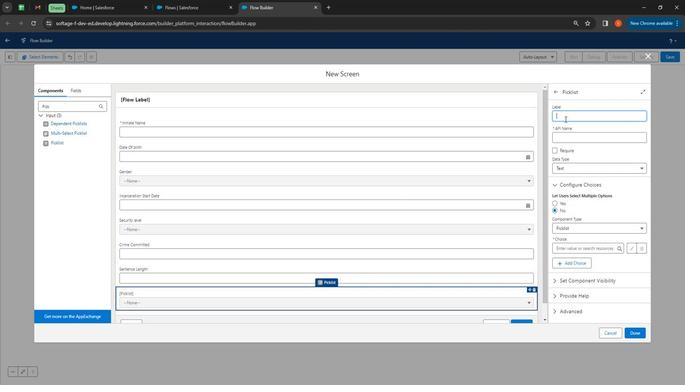 
Action: Mouse moved to (473, 75)
Screenshot: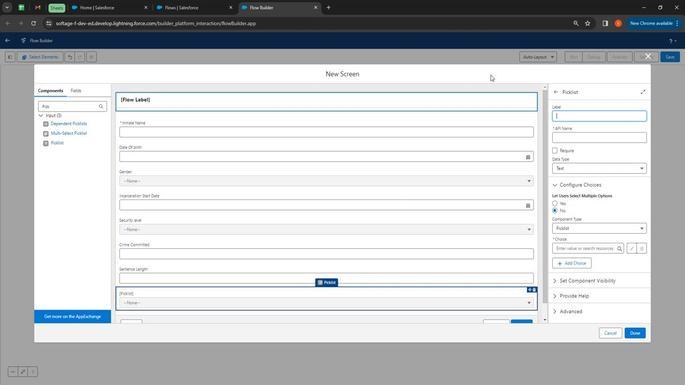 
Action: Key pressed <Key.shift><Key.shift><Key.shift><Key.shift><Key.shift><Key.shift><Key.shift><Key.shift><Key.shift><Key.shift><Key.shift><Key.shift><Key.shift><Key.shift><Key.shift><Key.shift><Key.shift><Key.shift><Key.shift><Key.shift><Key.shift><Key.shift><Key.shift><Key.shift><Key.shift>Inmate<Key.space><Key.shift>Status
Screenshot: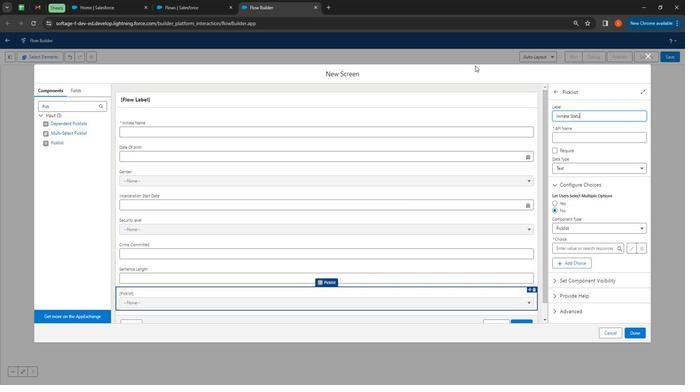 
Action: Mouse moved to (583, 144)
Screenshot: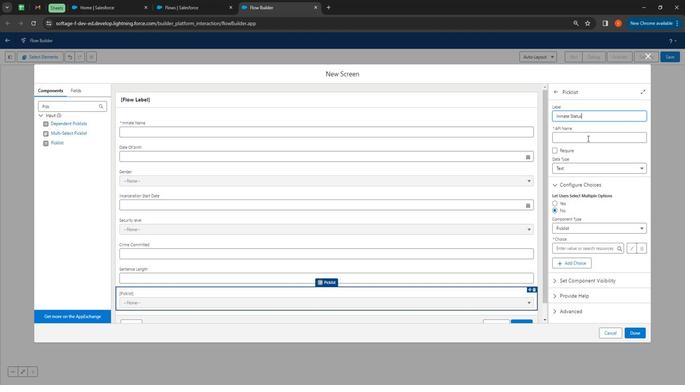 
Action: Mouse pressed left at (583, 144)
Screenshot: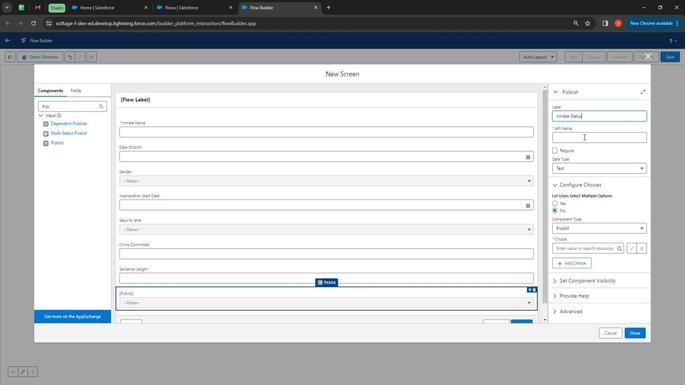 
Action: Mouse moved to (583, 249)
Screenshot: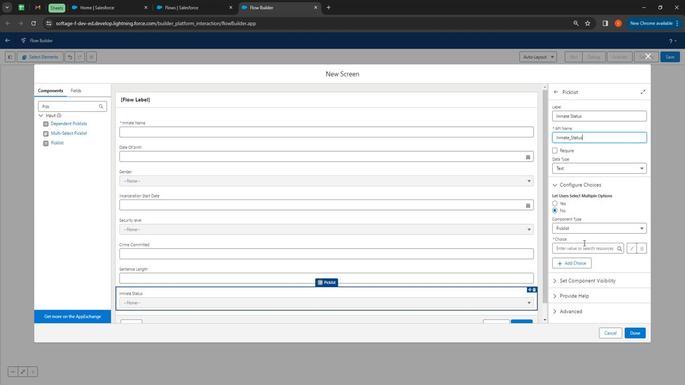 
Action: Mouse pressed left at (583, 249)
Screenshot: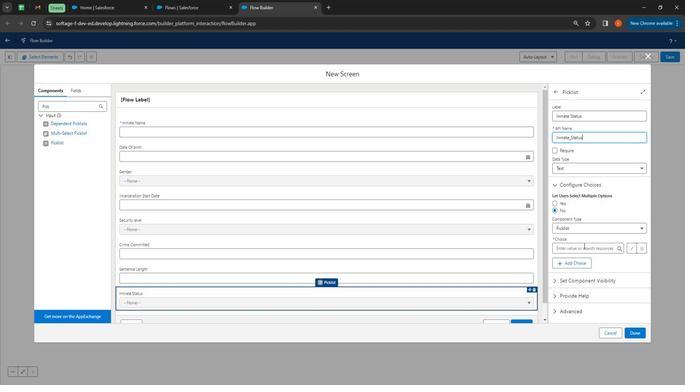 
Action: Mouse moved to (583, 268)
Screenshot: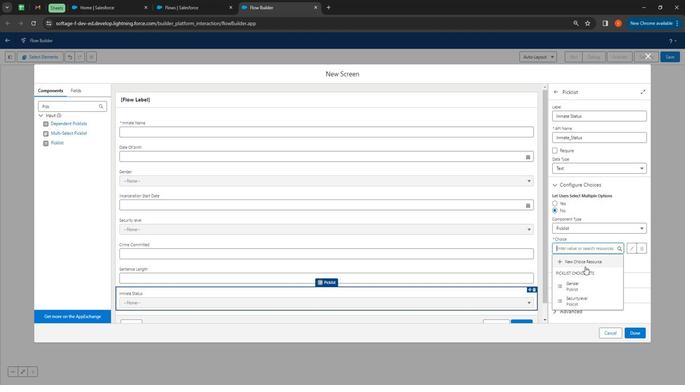 
Action: Mouse pressed left at (583, 268)
Screenshot: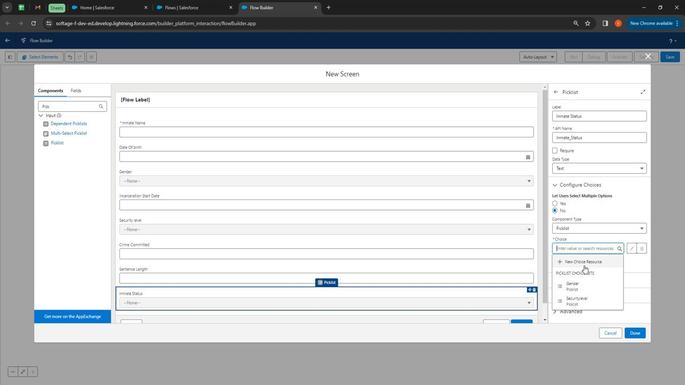 
Action: Mouse moved to (263, 185)
Screenshot: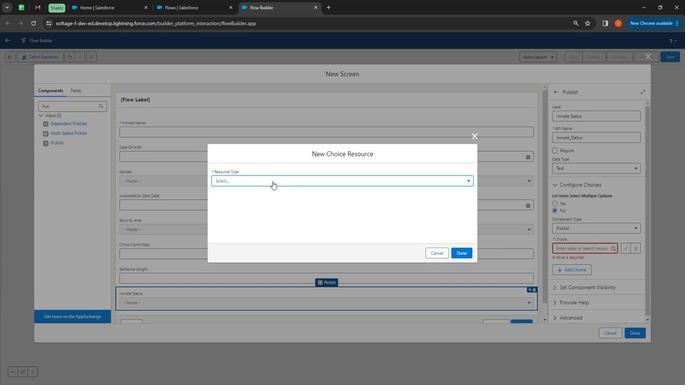 
Action: Mouse pressed left at (263, 185)
Screenshot: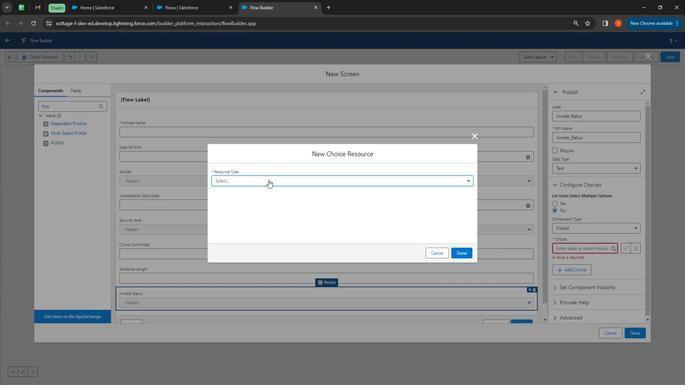 
Action: Mouse moved to (251, 245)
Screenshot: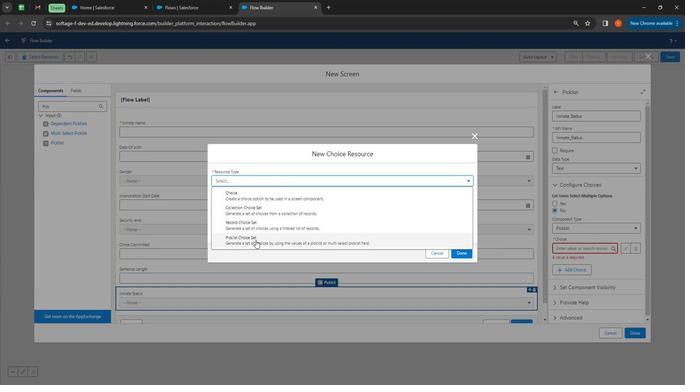 
Action: Mouse pressed left at (251, 245)
Screenshot: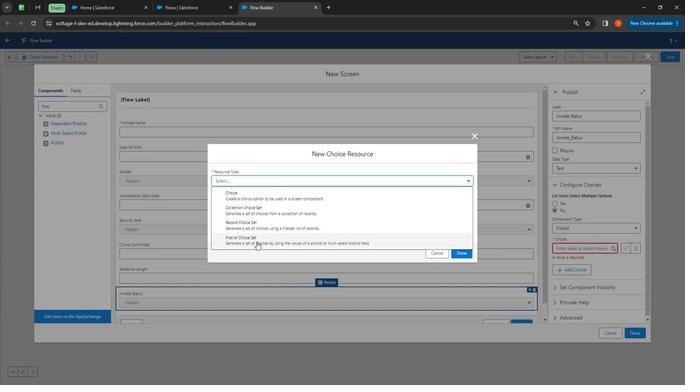 
Action: Mouse moved to (218, 200)
Screenshot: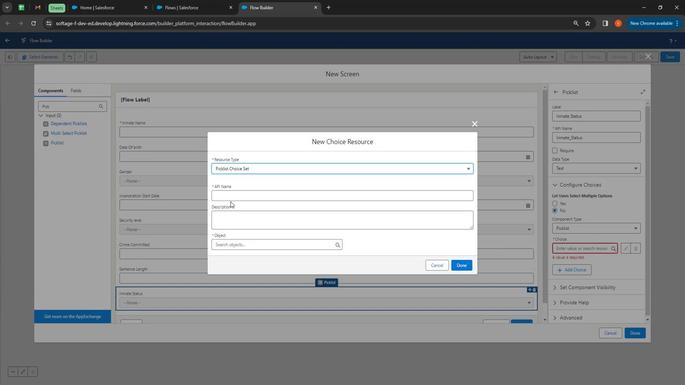 
Action: Mouse pressed left at (218, 200)
Screenshot: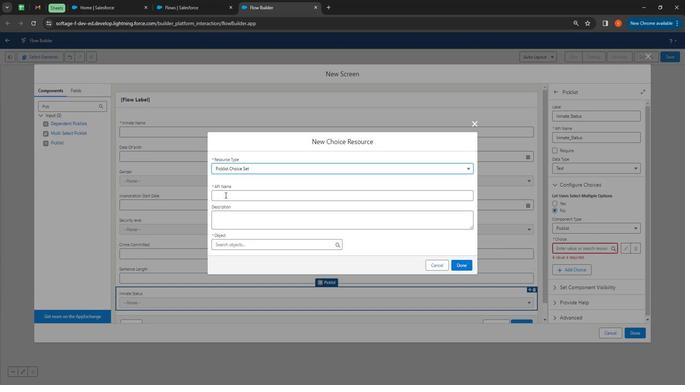 
Action: Mouse moved to (219, 200)
Screenshot: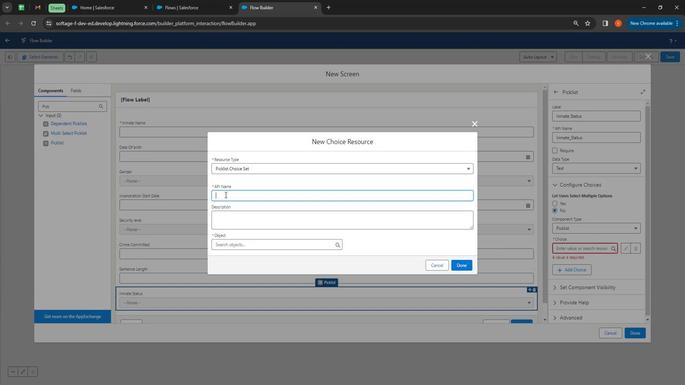 
Action: Key pressed <Key.shift><Key.shift><Key.shift>Inmate<Key.space><Key.shift>Status
Screenshot: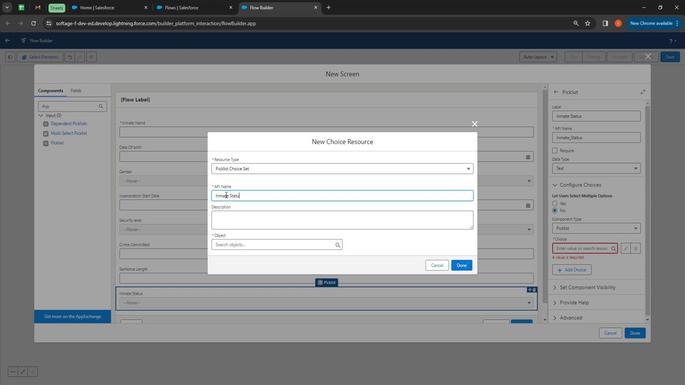 
Action: Mouse moved to (243, 225)
Screenshot: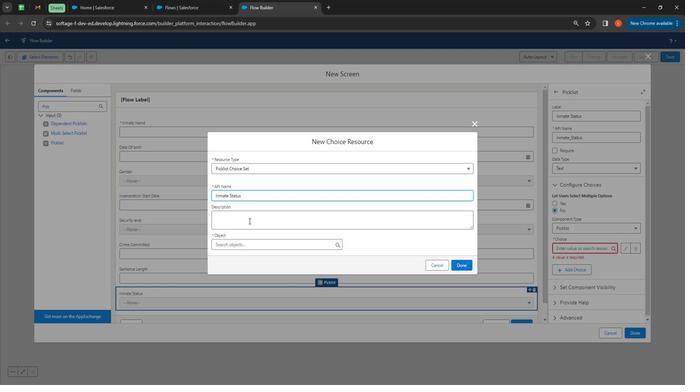 
Action: Mouse pressed left at (243, 225)
Screenshot: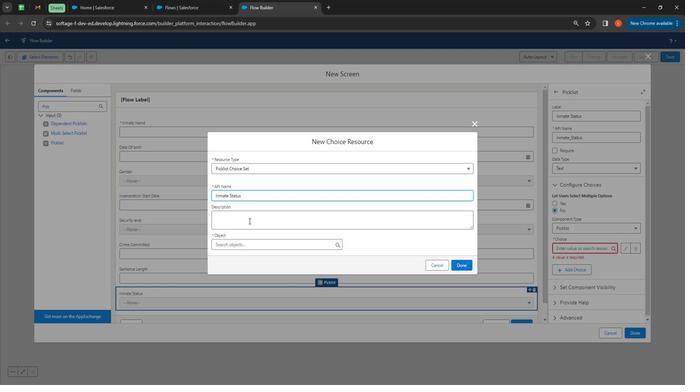 
Action: Key pressed <Key.shift><Key.shift><Key.shift><Key.shift><Key.shift><Key.shift><Key.shift>Inmate<Key.space><Key.shift>Status<Key.space>is<Key.space>custom<Key.space>field<Key.space>on<Key.space>custom<Key.space>object<Key.space>inmate<Key.space>in<Key.space>prison<Key.space>connect<Key.space>pro<Key.space>application<Key.space>here<Key.space>it<Key.space>is<Key.space>pickl<Key.backspace>-list<Key.space>choice<Key.space>set<Key.space>for<Key.space>it.
Screenshot: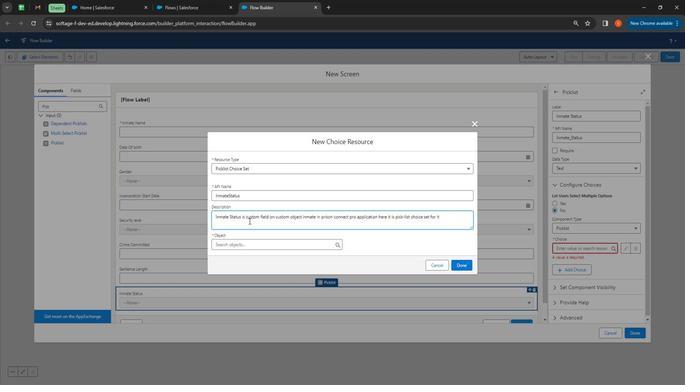 
Action: Mouse moved to (246, 248)
Screenshot: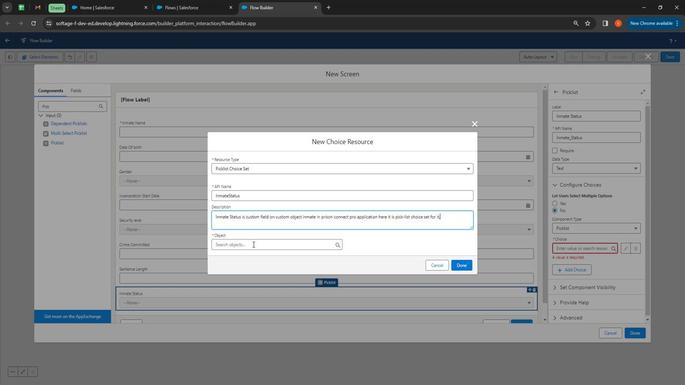 
Action: Mouse pressed left at (246, 248)
Screenshot: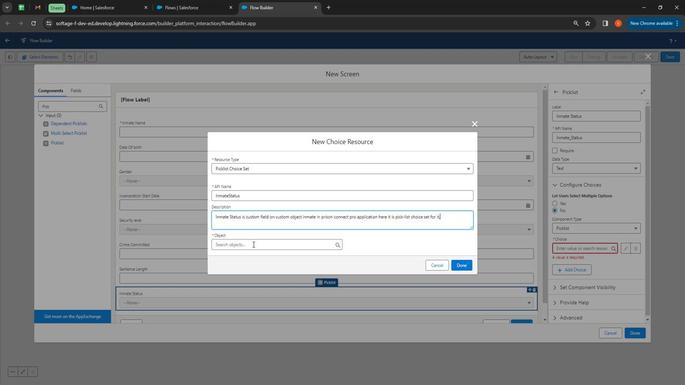 
Action: Key pressed inmate
Screenshot: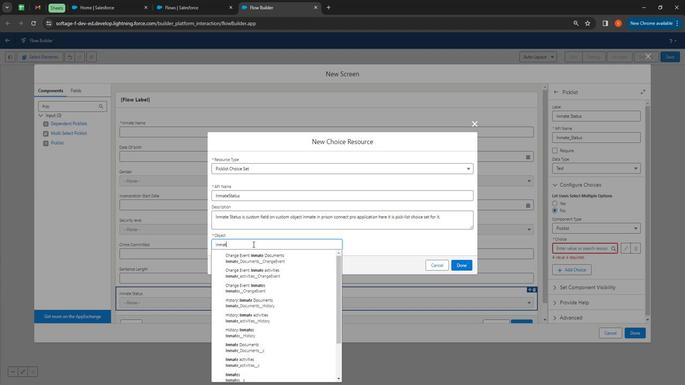 
Action: Mouse moved to (264, 375)
Screenshot: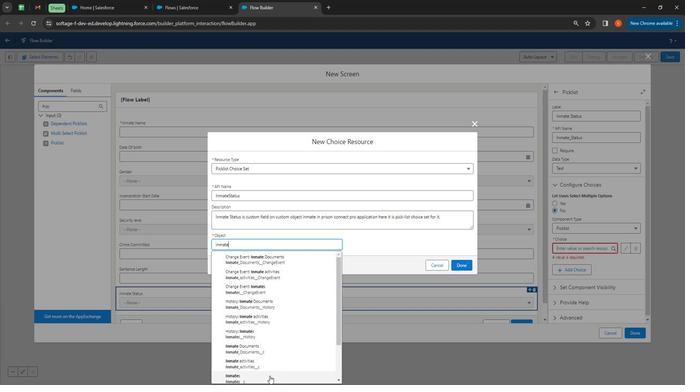 
Action: Mouse pressed left at (264, 375)
Screenshot: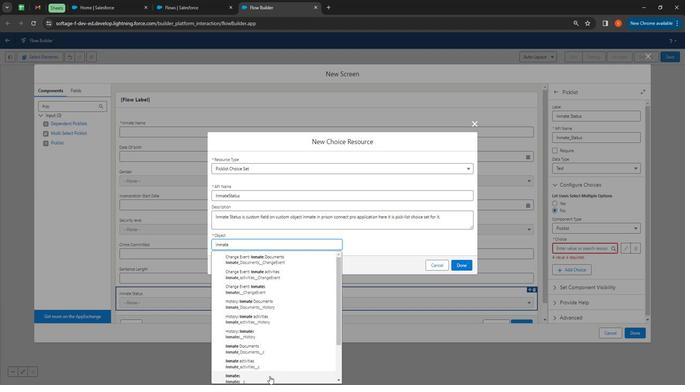 
Action: Mouse moved to (266, 249)
Screenshot: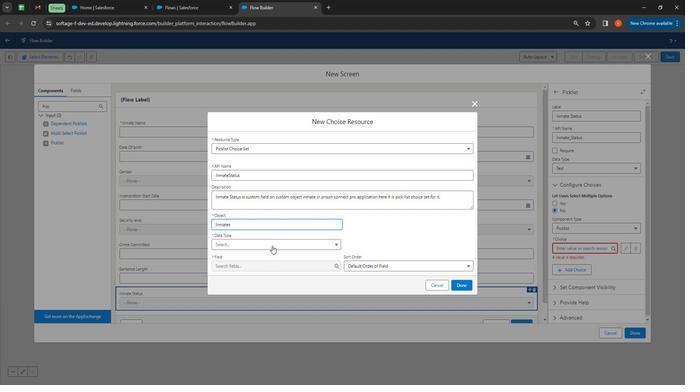
Action: Mouse pressed left at (266, 249)
Screenshot: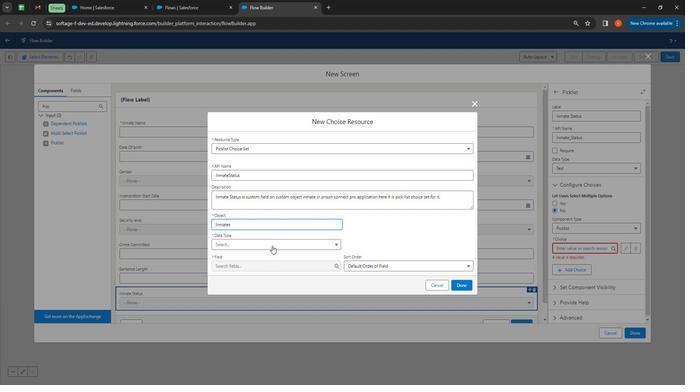 
Action: Mouse moved to (254, 263)
Screenshot: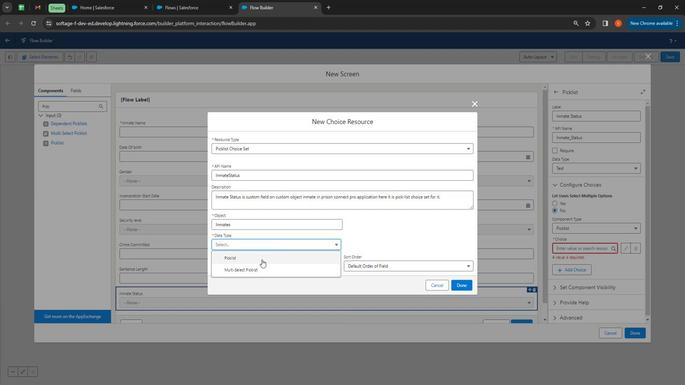 
Action: Mouse pressed left at (254, 263)
Screenshot: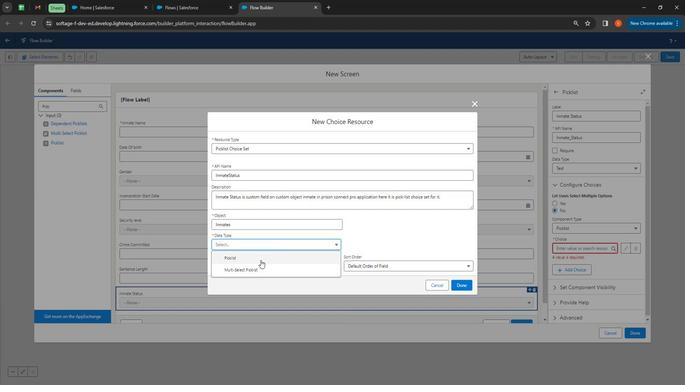 
Action: Mouse moved to (259, 272)
Screenshot: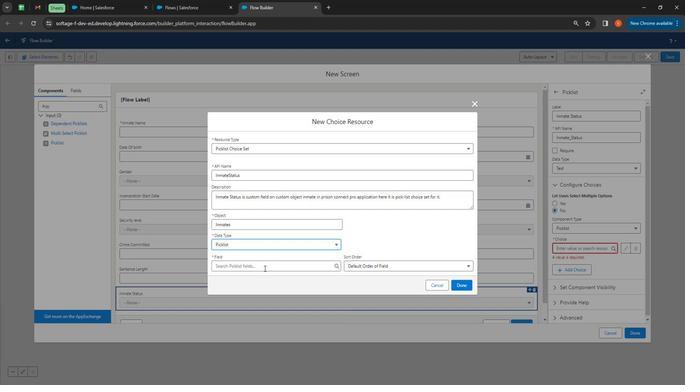 
Action: Mouse pressed left at (259, 272)
Screenshot: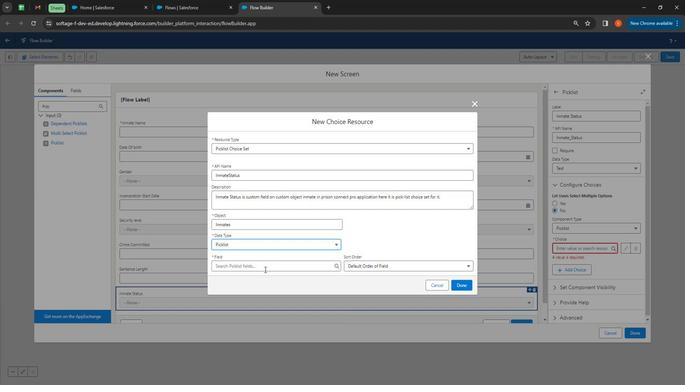
Action: Mouse moved to (261, 299)
Screenshot: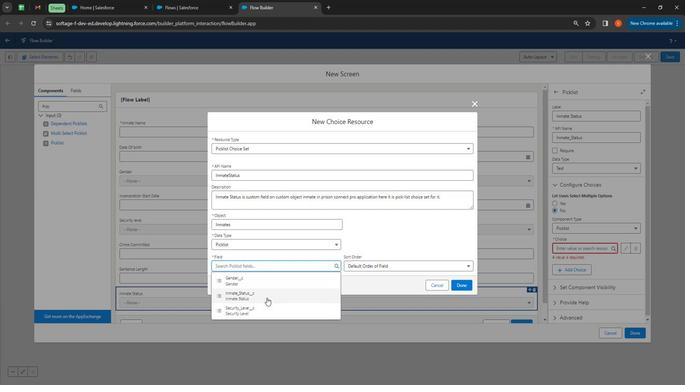 
Action: Mouse pressed left at (261, 299)
Screenshot: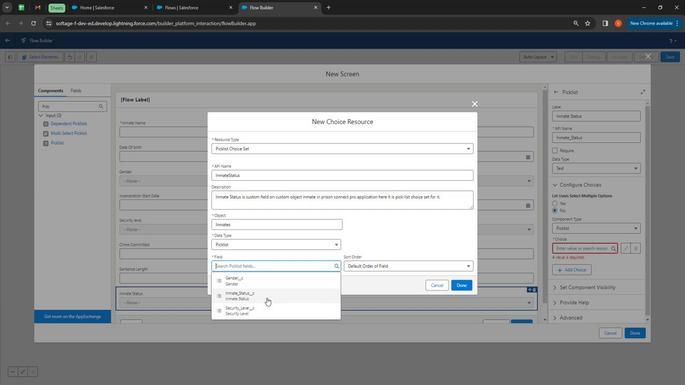 
Action: Mouse moved to (459, 287)
Screenshot: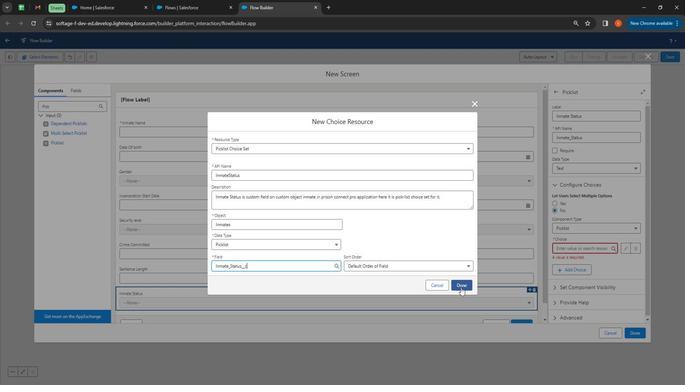 
Action: Mouse pressed left at (459, 287)
Screenshot: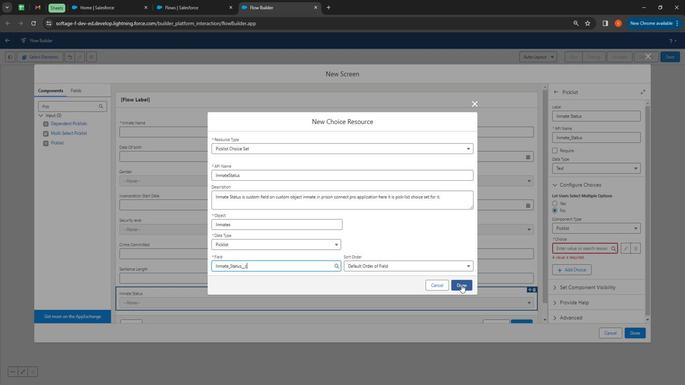 
Action: Mouse moved to (612, 274)
Screenshot: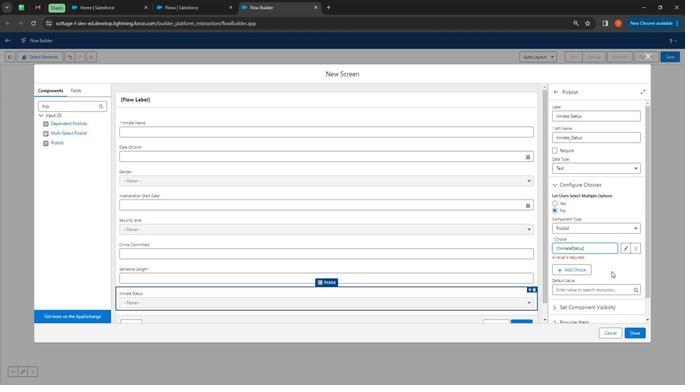 
Action: Mouse pressed left at (612, 274)
Screenshot: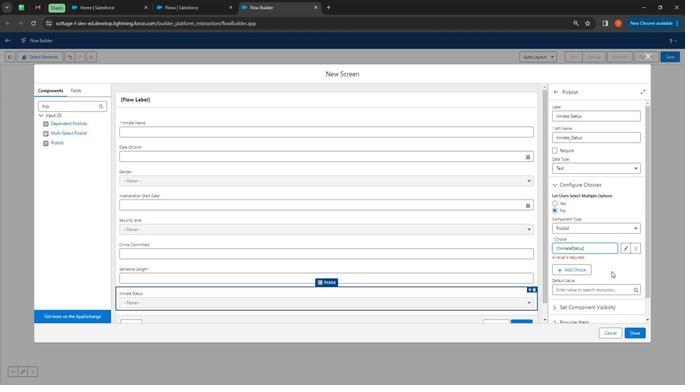 
Action: Mouse moved to (612, 274)
Screenshot: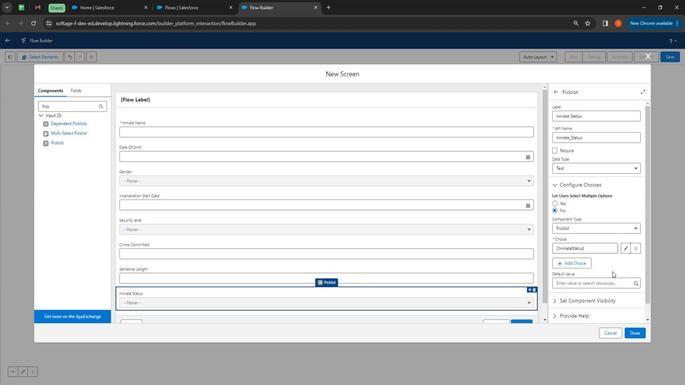 
Action: Mouse scrolled (612, 273) with delta (0, 0)
Screenshot: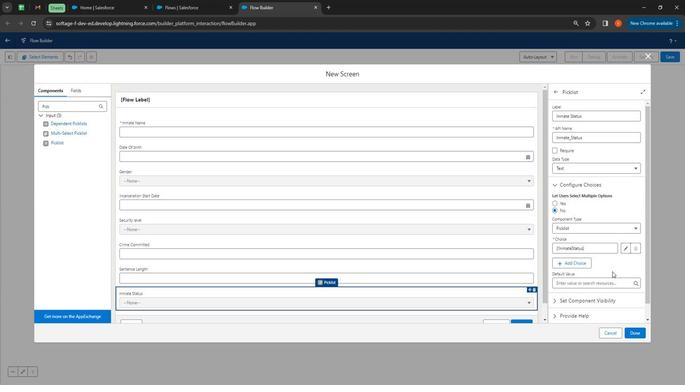 
Action: Mouse scrolled (612, 273) with delta (0, 0)
Screenshot: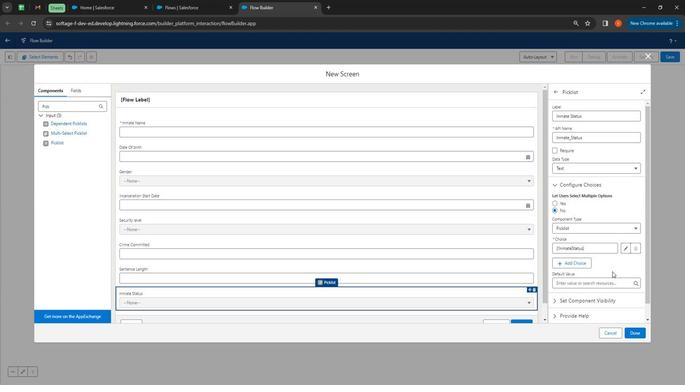 
Action: Mouse scrolled (612, 273) with delta (0, 0)
Screenshot: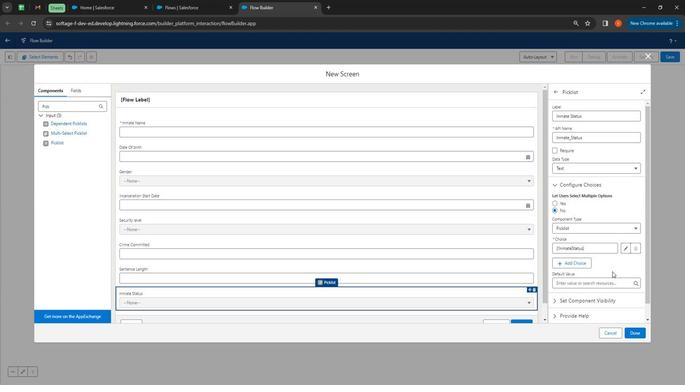 
Action: Mouse scrolled (612, 273) with delta (0, 0)
Screenshot: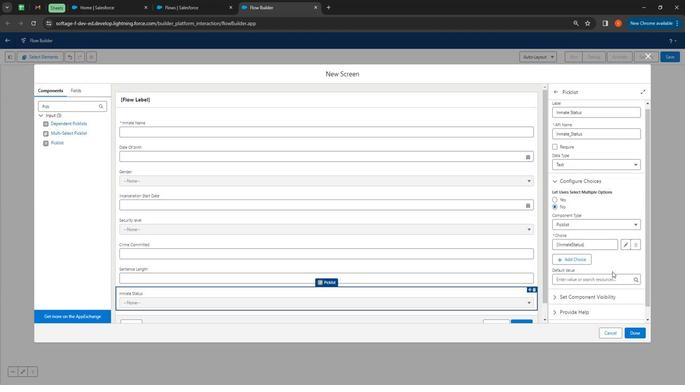 
Action: Mouse moved to (612, 273)
